 Task: Search for a one-way flight from Midland to Rock Springs on August 5th in business class with Delta, 1 carry-on bag, for 1 adult and 6 children. Then change the destination to Raleigh and class to premium economy.
Action: Mouse moved to (275, 88)
Screenshot: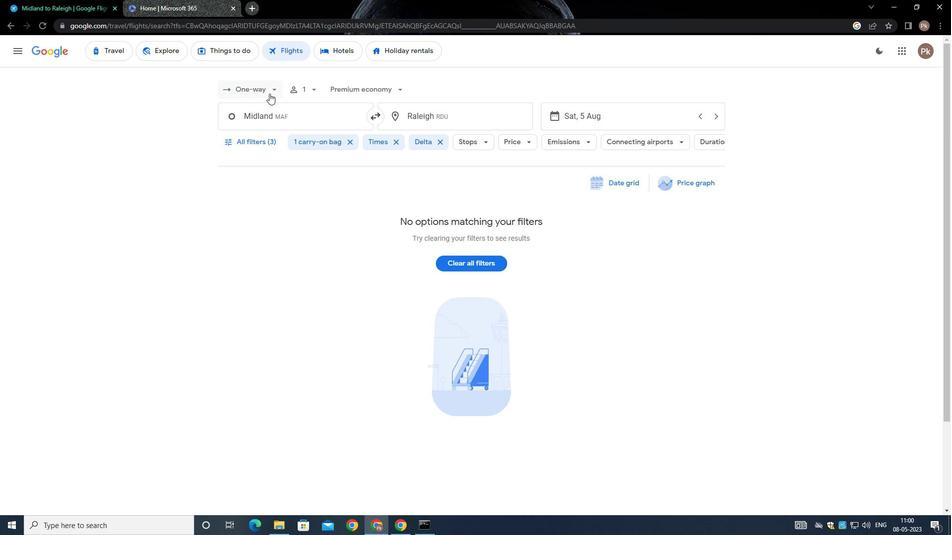 
Action: Mouse pressed left at (275, 88)
Screenshot: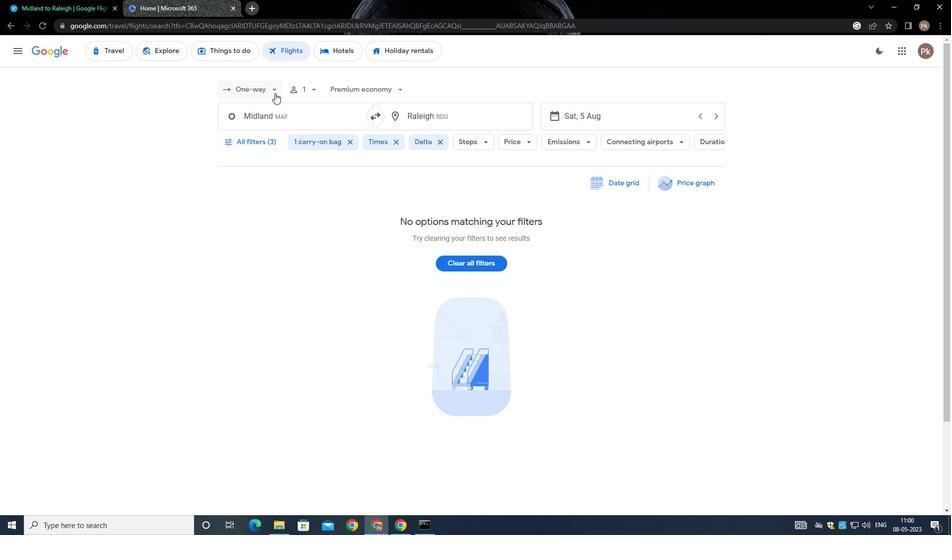 
Action: Mouse moved to (276, 135)
Screenshot: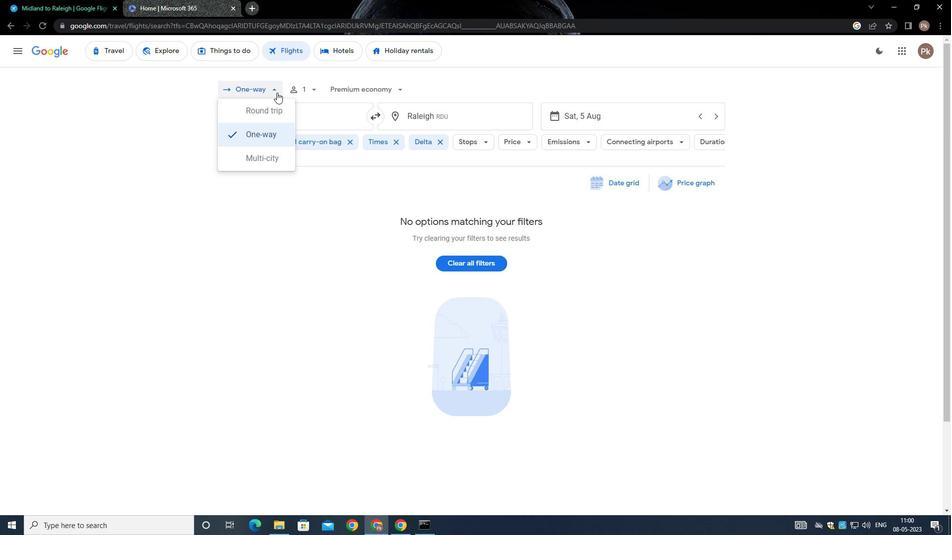 
Action: Mouse pressed left at (276, 135)
Screenshot: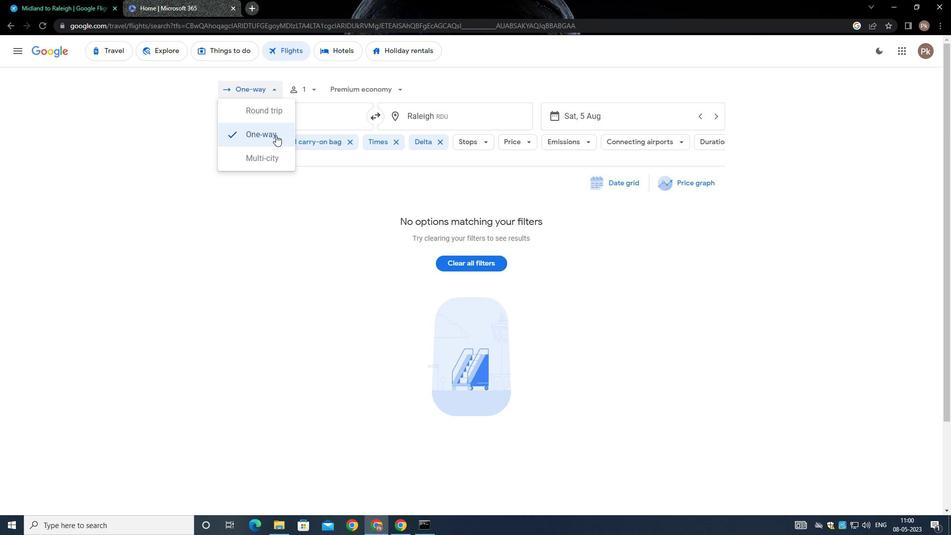 
Action: Mouse moved to (316, 89)
Screenshot: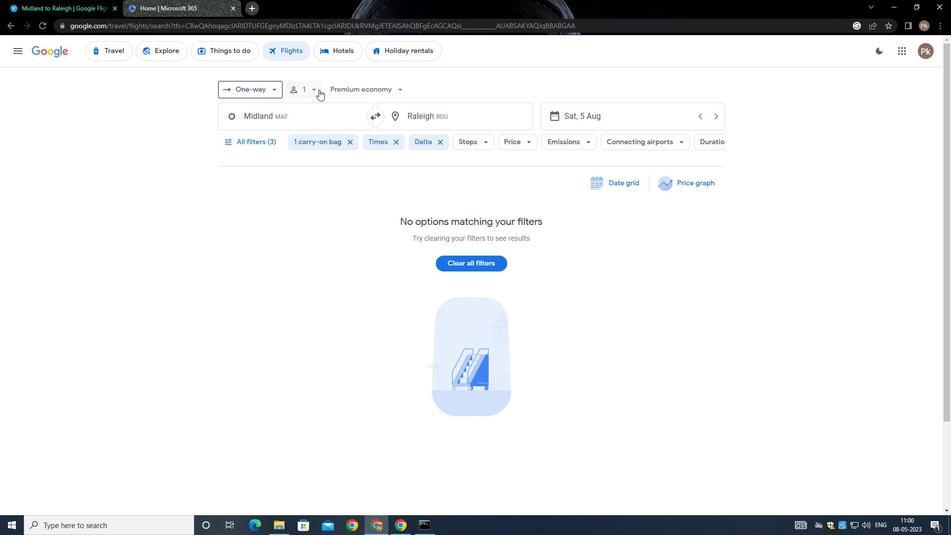 
Action: Mouse pressed left at (316, 89)
Screenshot: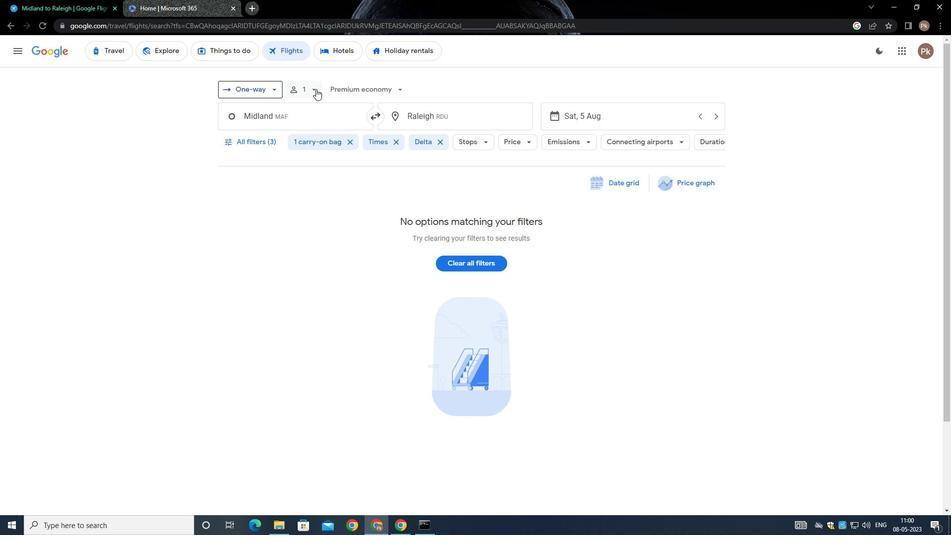 
Action: Mouse moved to (391, 138)
Screenshot: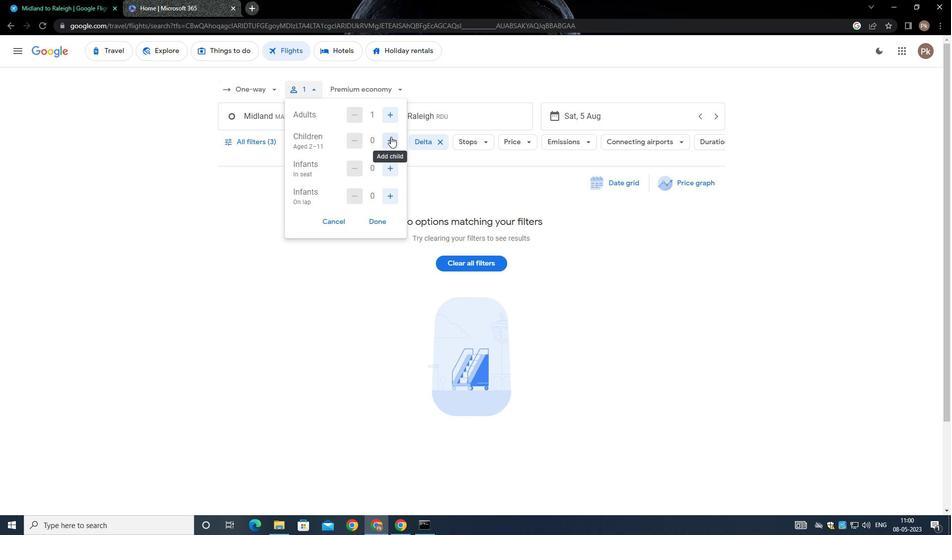 
Action: Mouse pressed left at (391, 138)
Screenshot: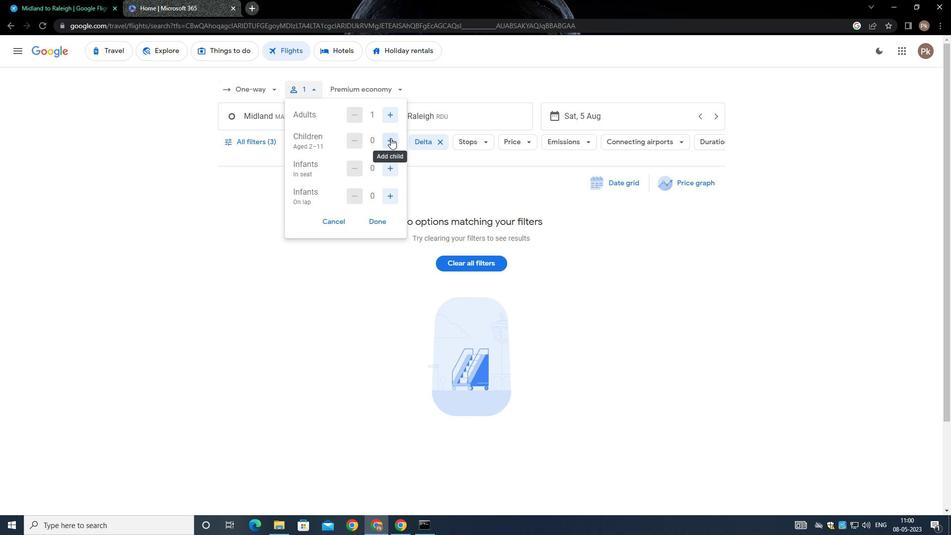 
Action: Mouse moved to (391, 138)
Screenshot: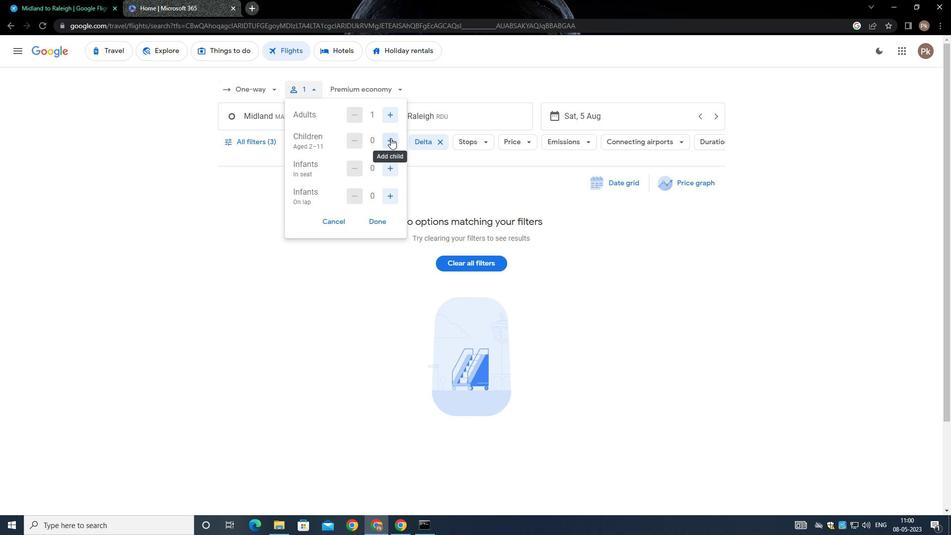 
Action: Mouse pressed left at (391, 138)
Screenshot: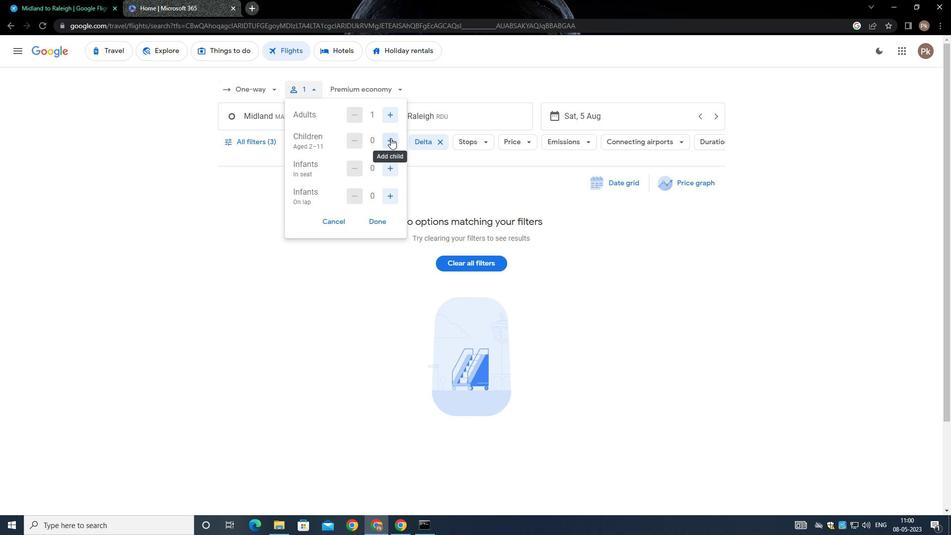 
Action: Mouse moved to (391, 138)
Screenshot: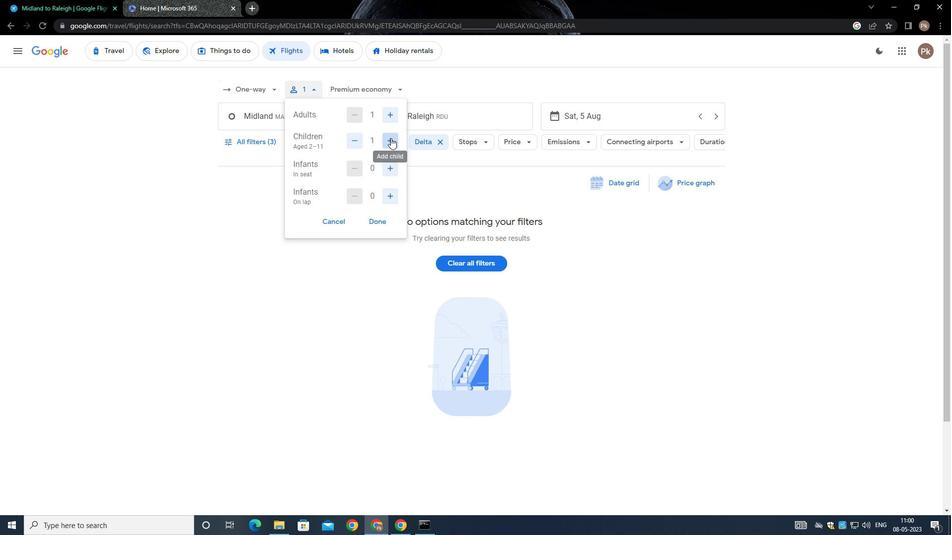 
Action: Mouse pressed left at (391, 138)
Screenshot: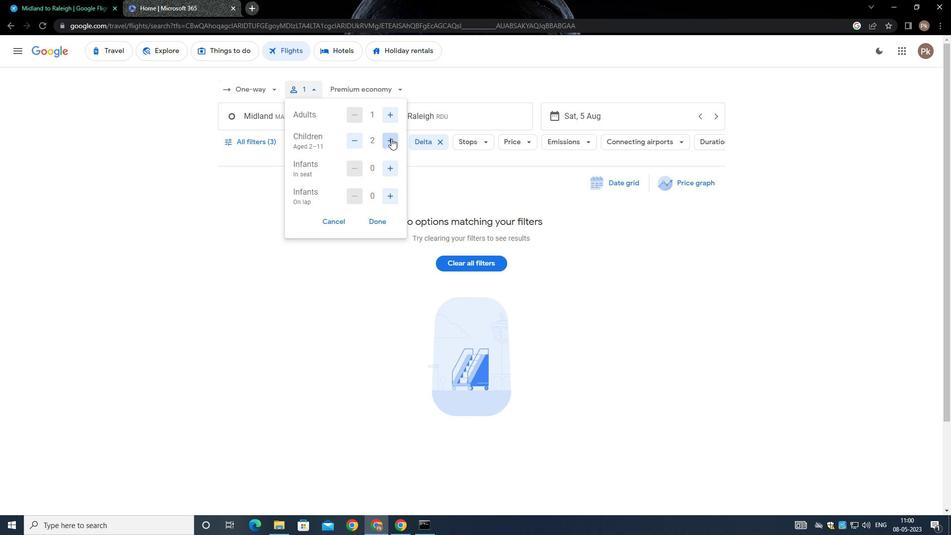 
Action: Mouse moved to (391, 138)
Screenshot: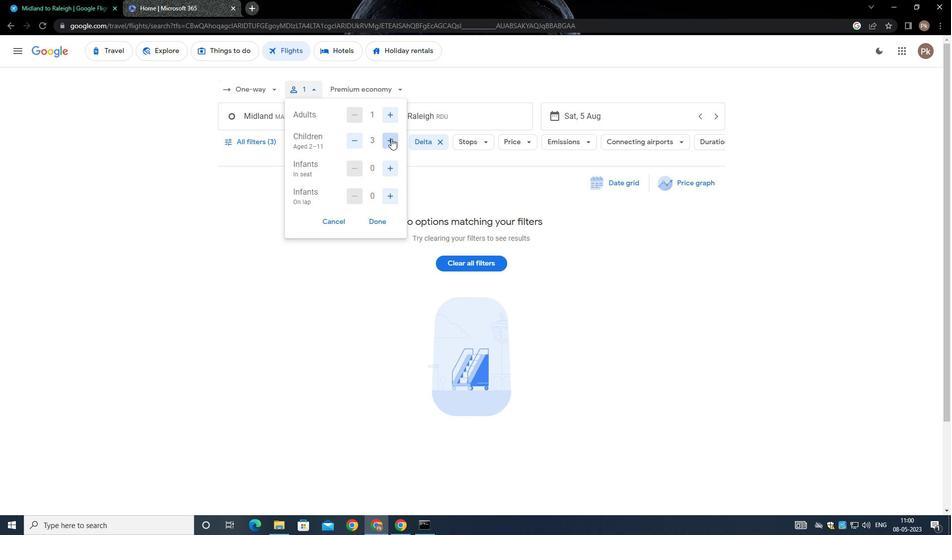 
Action: Mouse pressed left at (391, 138)
Screenshot: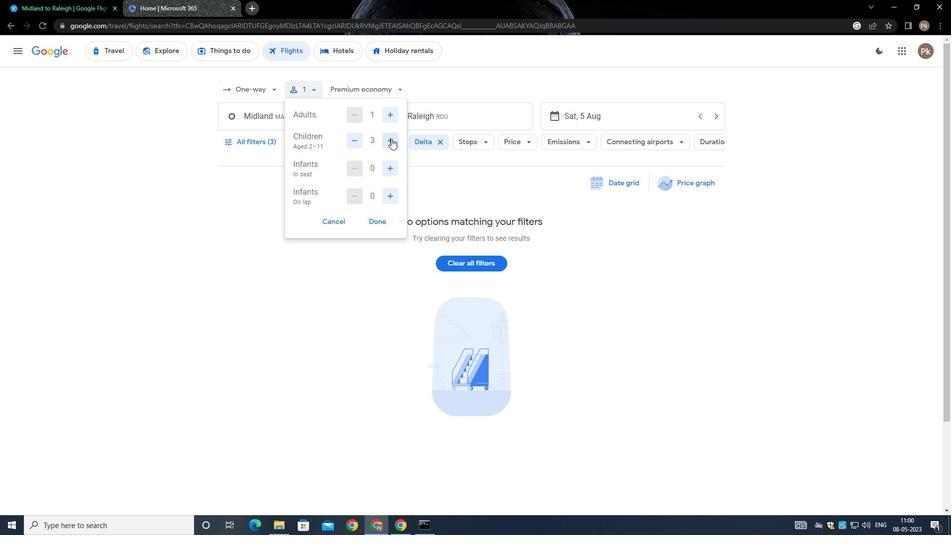 
Action: Mouse pressed left at (391, 138)
Screenshot: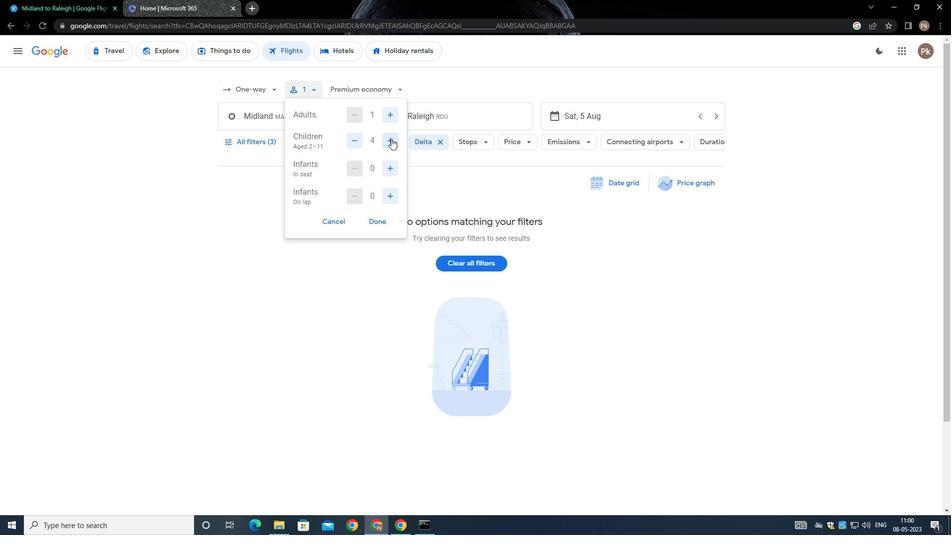 
Action: Mouse pressed left at (391, 138)
Screenshot: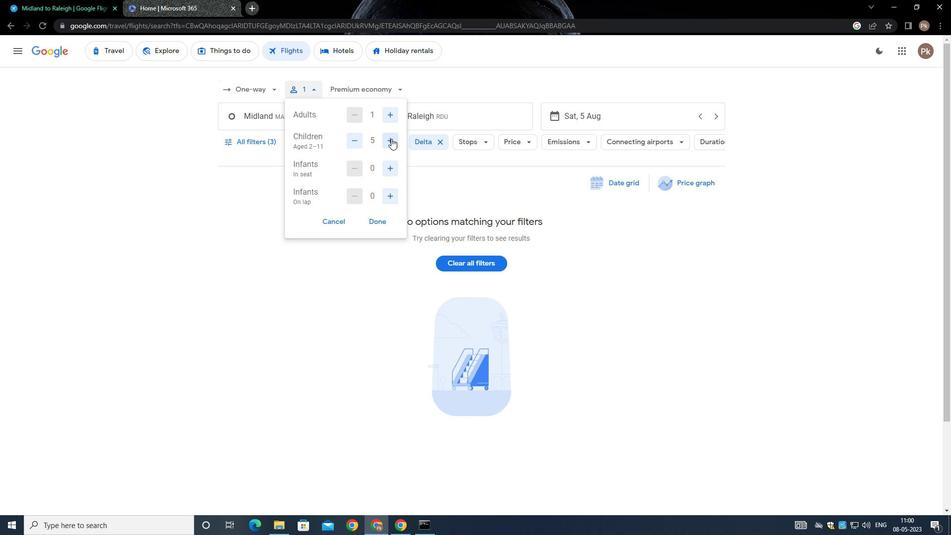 
Action: Mouse moved to (385, 169)
Screenshot: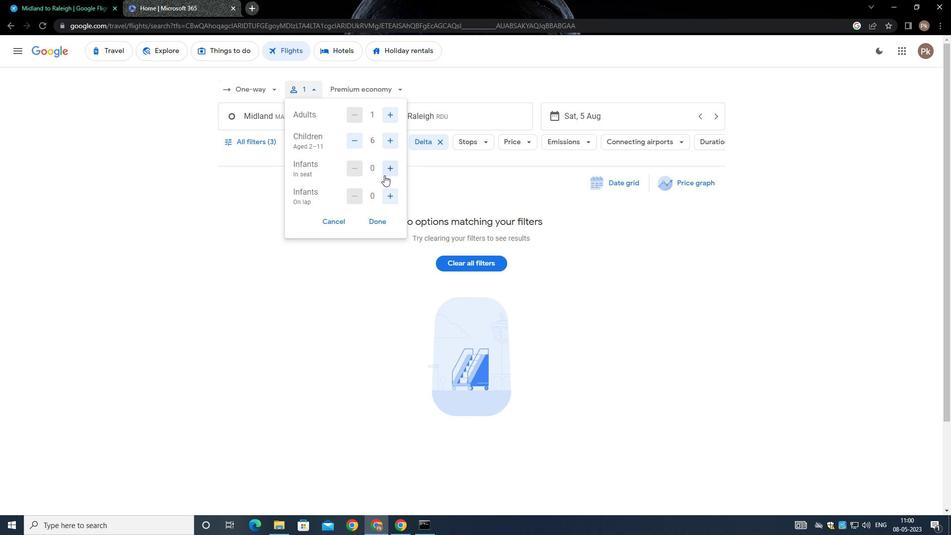 
Action: Mouse pressed left at (385, 169)
Screenshot: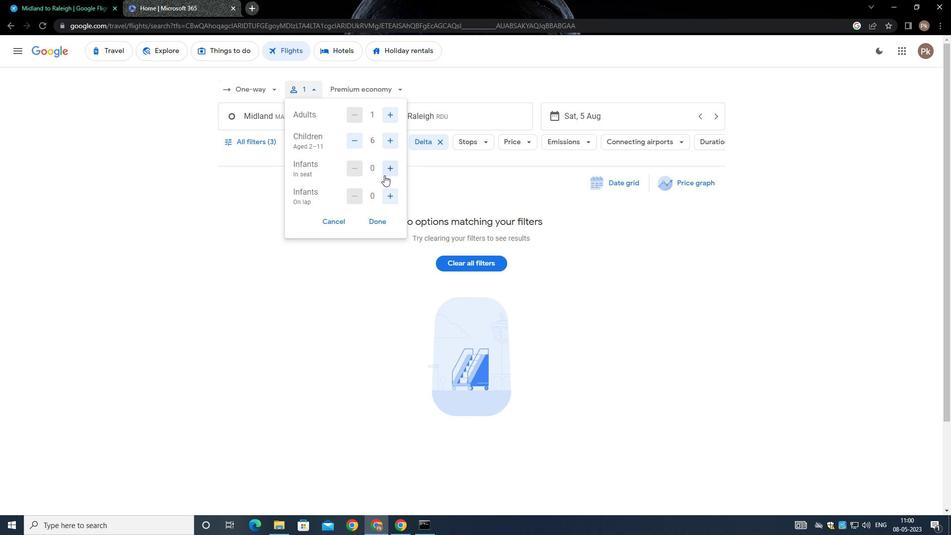 
Action: Mouse moved to (393, 195)
Screenshot: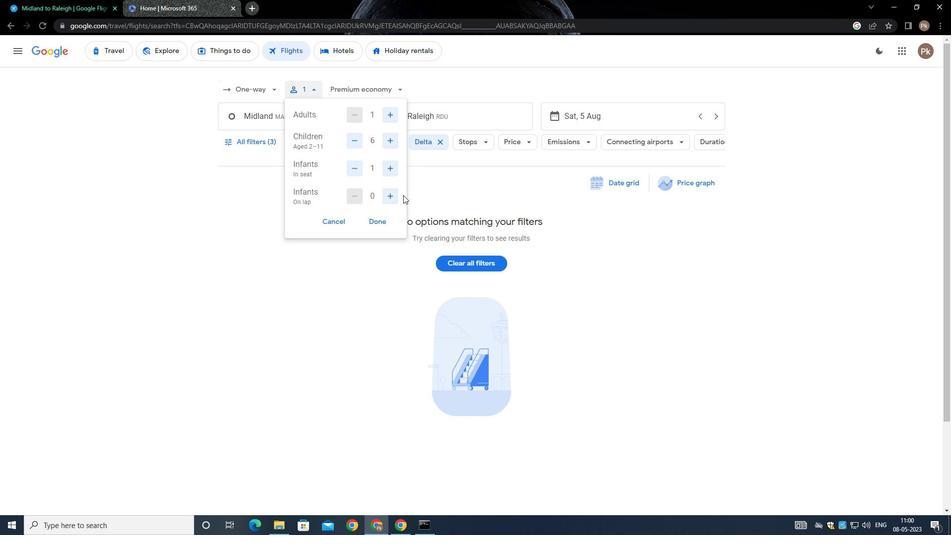 
Action: Mouse pressed left at (393, 195)
Screenshot: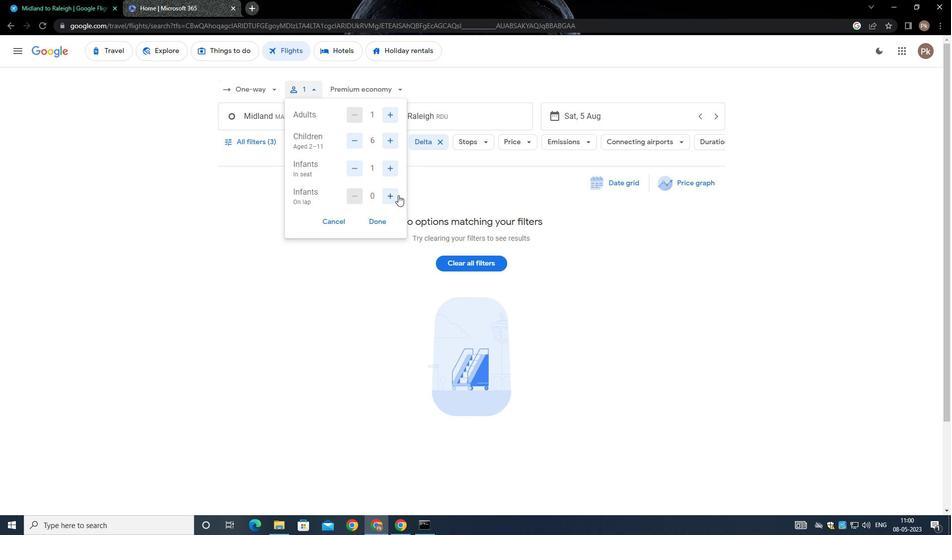 
Action: Mouse moved to (378, 217)
Screenshot: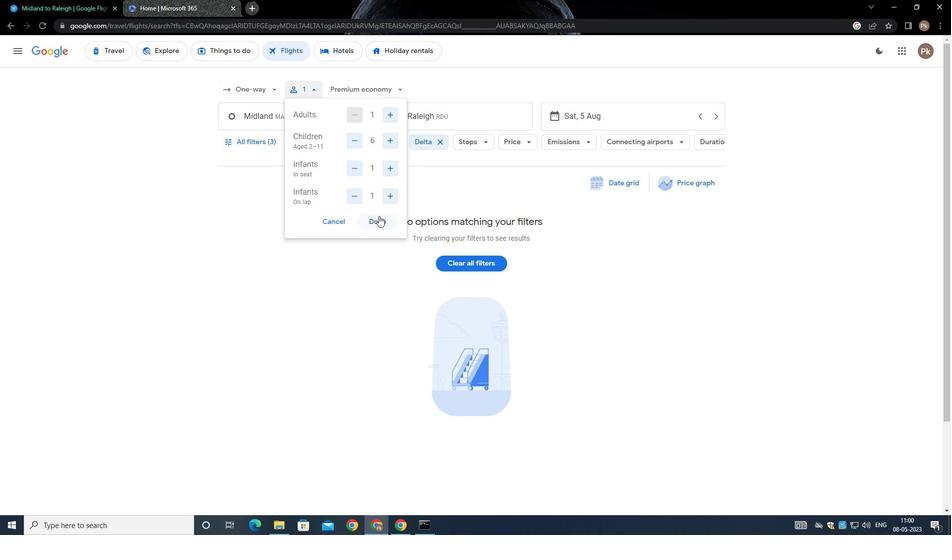 
Action: Mouse pressed left at (378, 217)
Screenshot: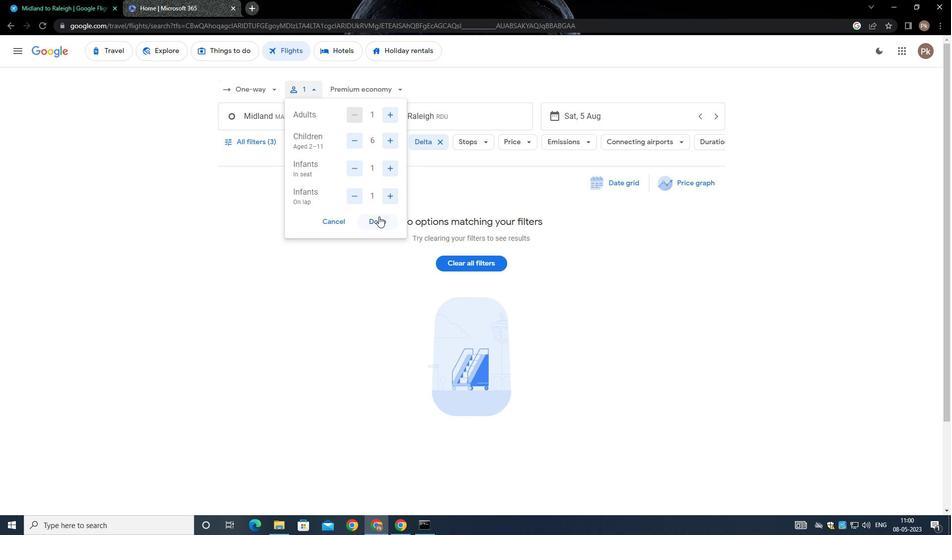 
Action: Mouse moved to (356, 90)
Screenshot: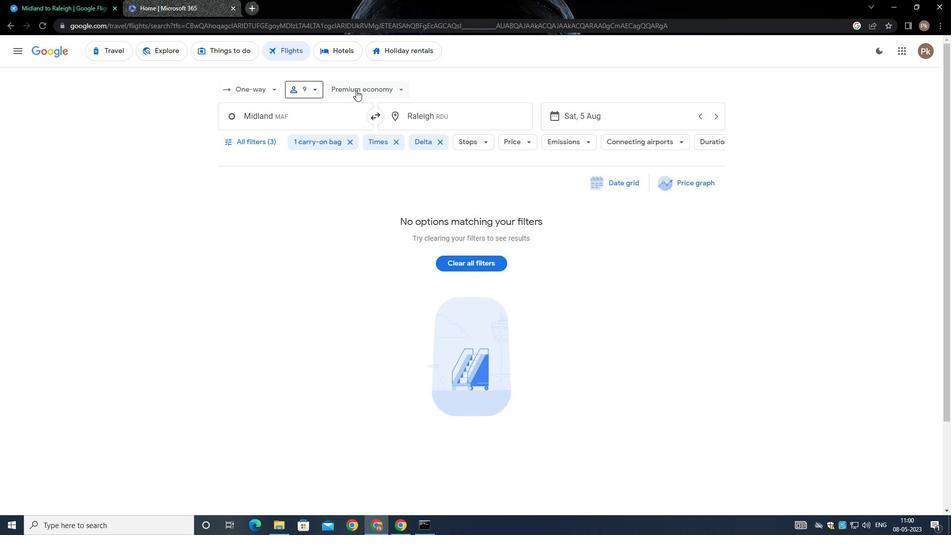 
Action: Mouse pressed left at (356, 90)
Screenshot: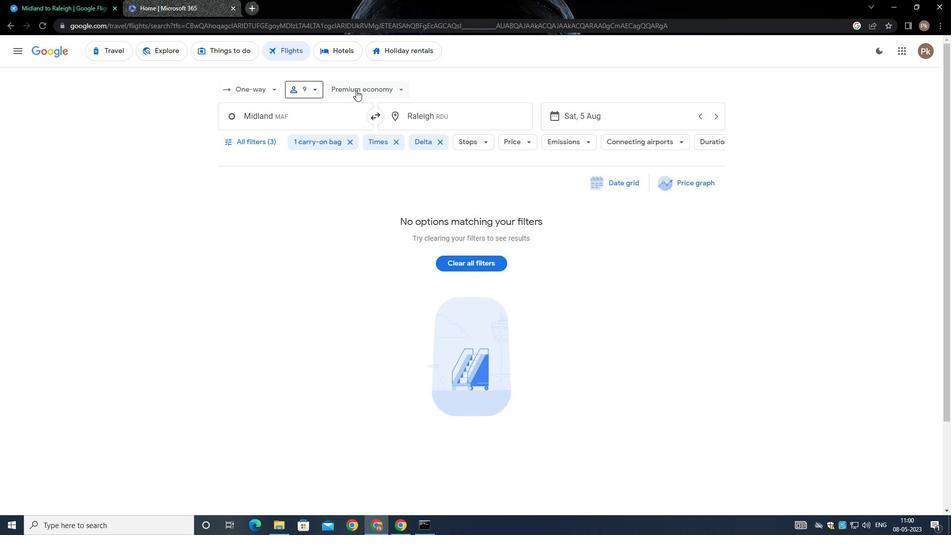 
Action: Mouse moved to (373, 153)
Screenshot: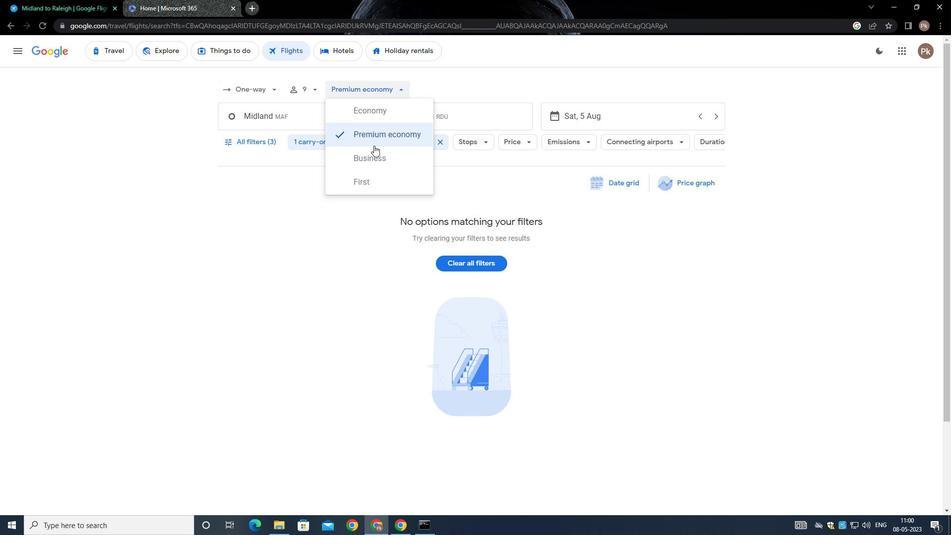 
Action: Mouse pressed left at (373, 153)
Screenshot: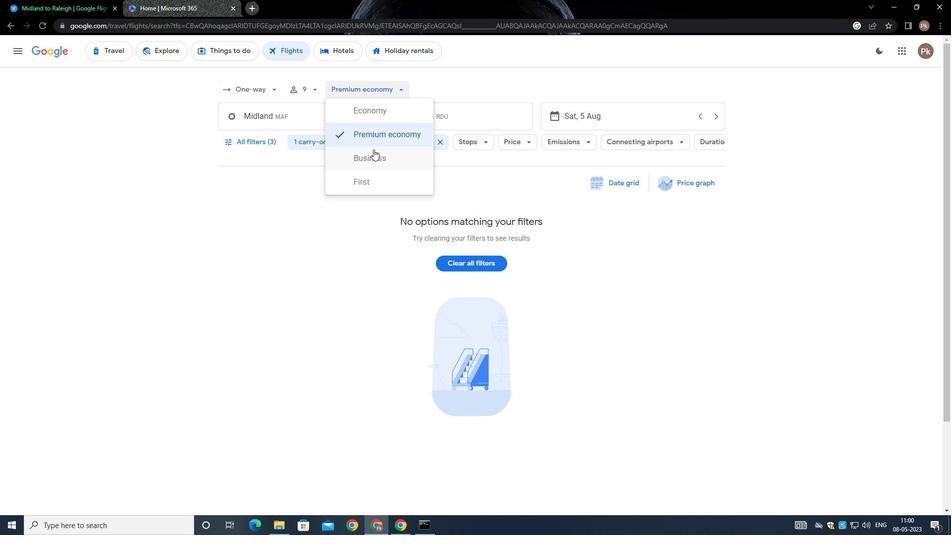 
Action: Mouse moved to (279, 115)
Screenshot: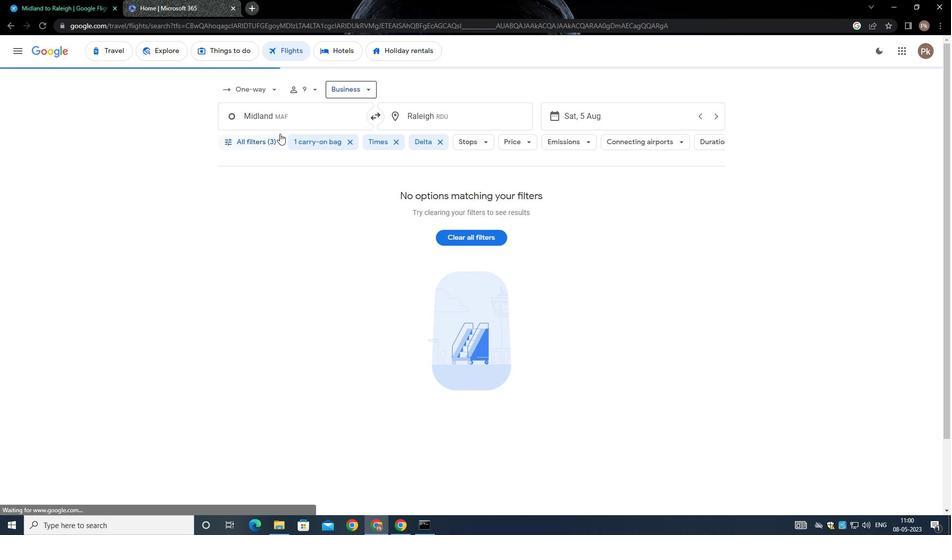 
Action: Mouse pressed left at (279, 115)
Screenshot: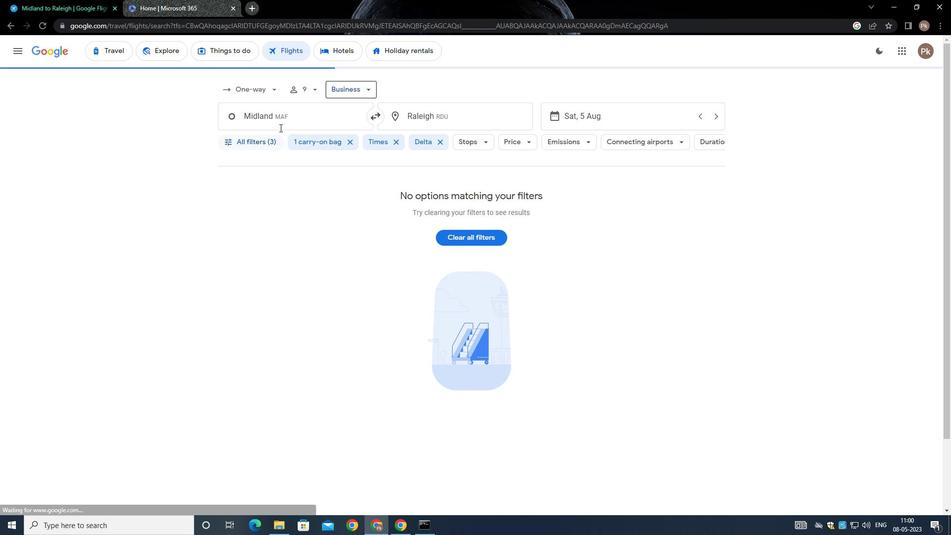 
Action: Mouse moved to (335, 170)
Screenshot: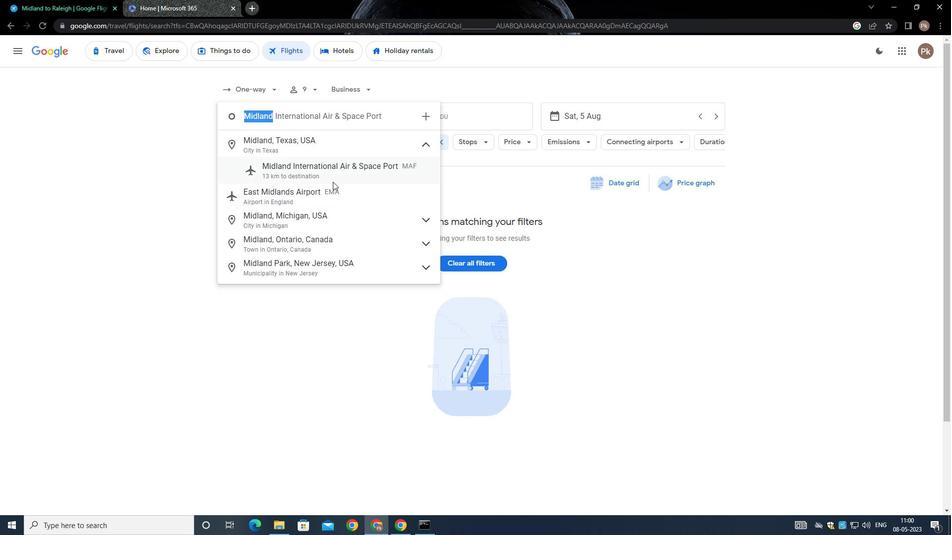 
Action: Mouse pressed left at (335, 170)
Screenshot: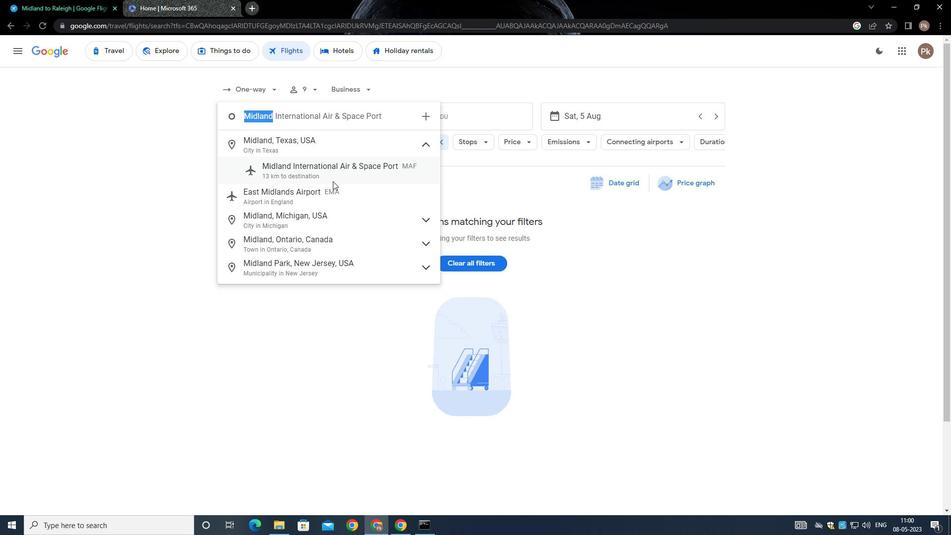 
Action: Mouse moved to (450, 121)
Screenshot: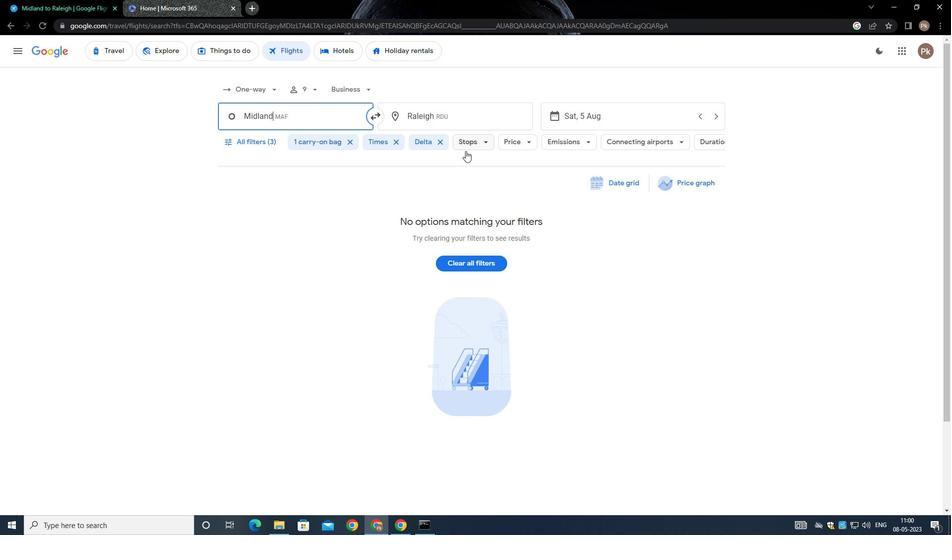 
Action: Mouse pressed left at (450, 121)
Screenshot: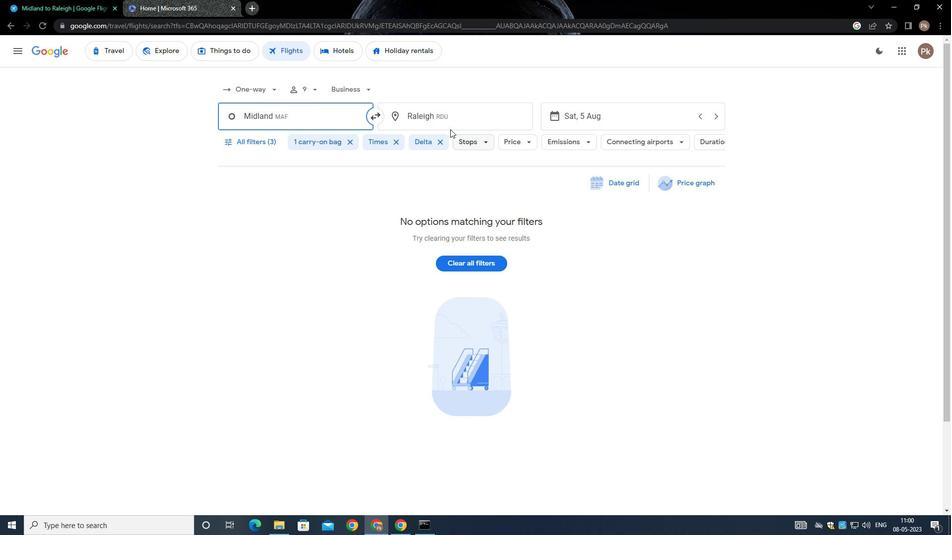 
Action: Key pressed <Key.backspace><Key.shift>SOUTHWEST
Screenshot: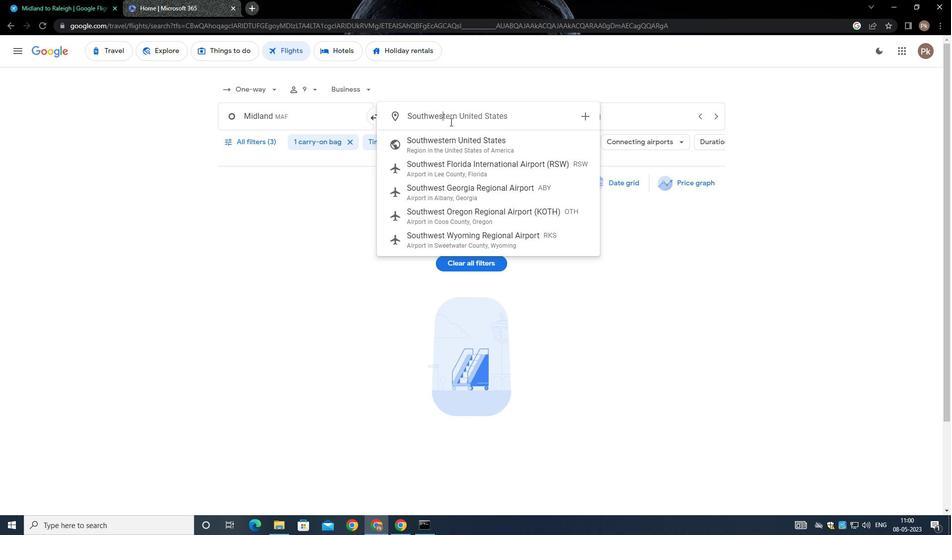 
Action: Mouse moved to (456, 236)
Screenshot: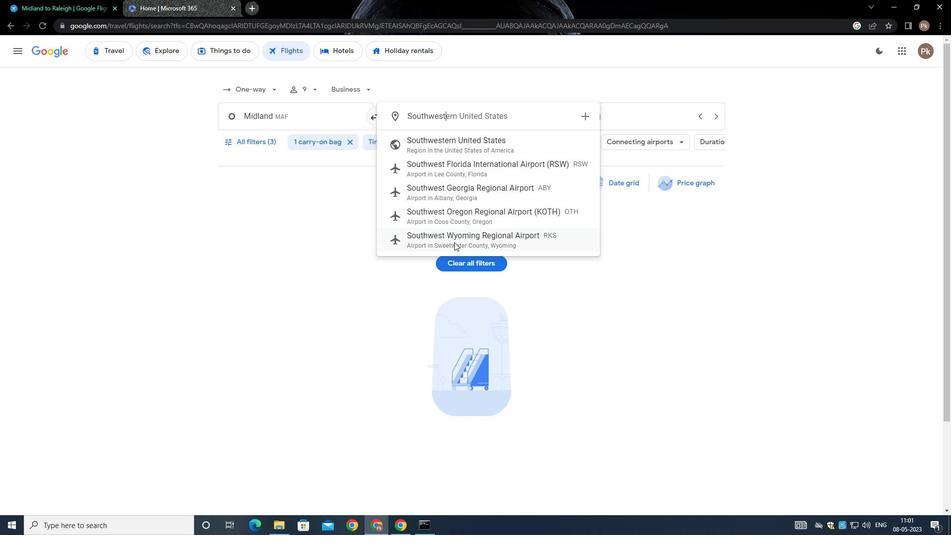 
Action: Mouse pressed left at (456, 236)
Screenshot: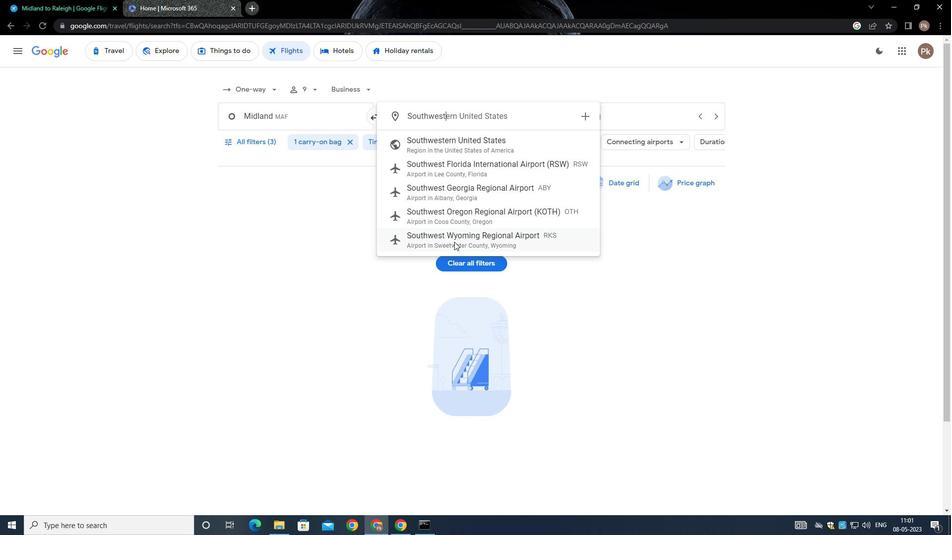 
Action: Mouse moved to (573, 127)
Screenshot: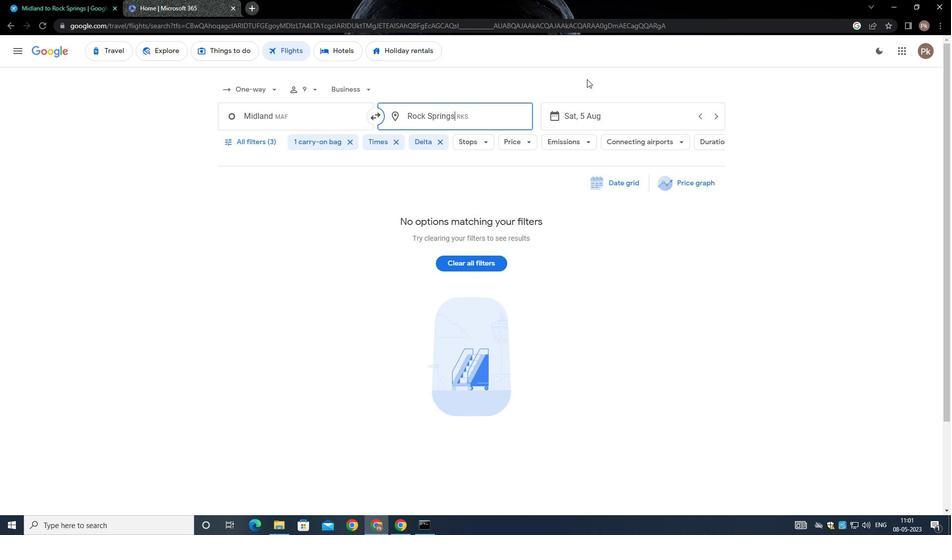 
Action: Mouse pressed left at (573, 127)
Screenshot: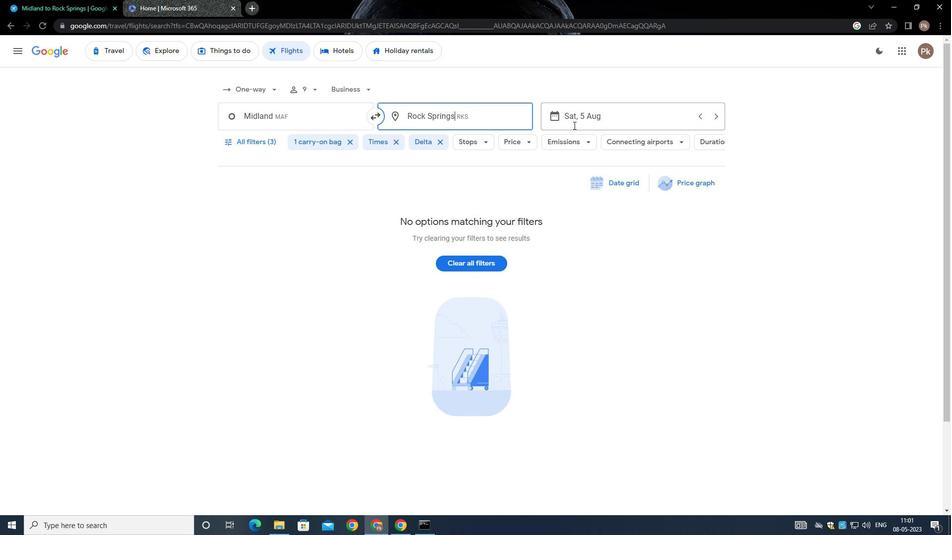 
Action: Mouse moved to (525, 191)
Screenshot: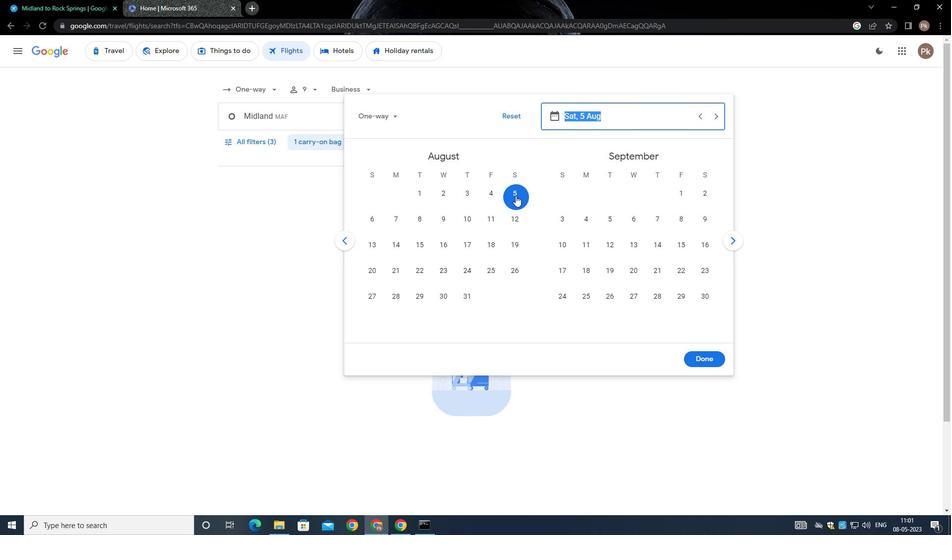 
Action: Mouse pressed left at (525, 191)
Screenshot: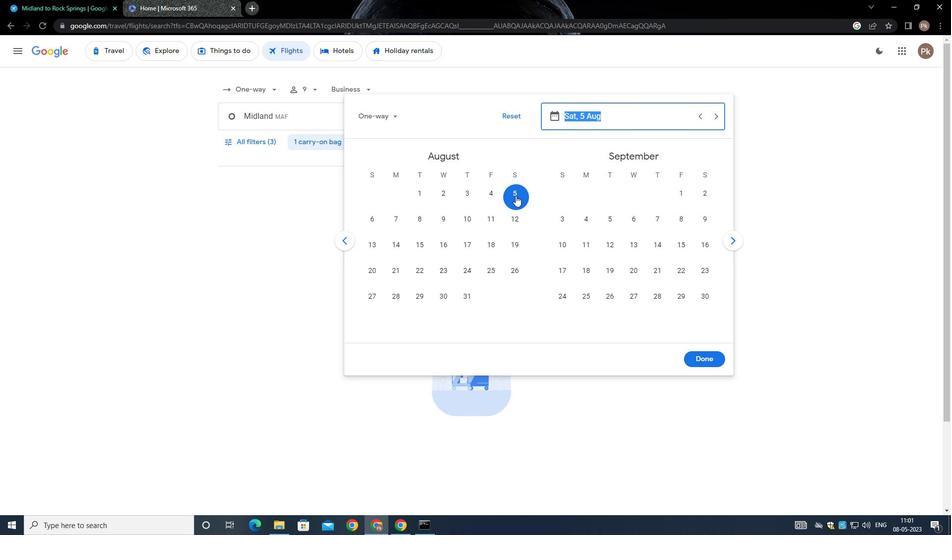 
Action: Mouse moved to (704, 360)
Screenshot: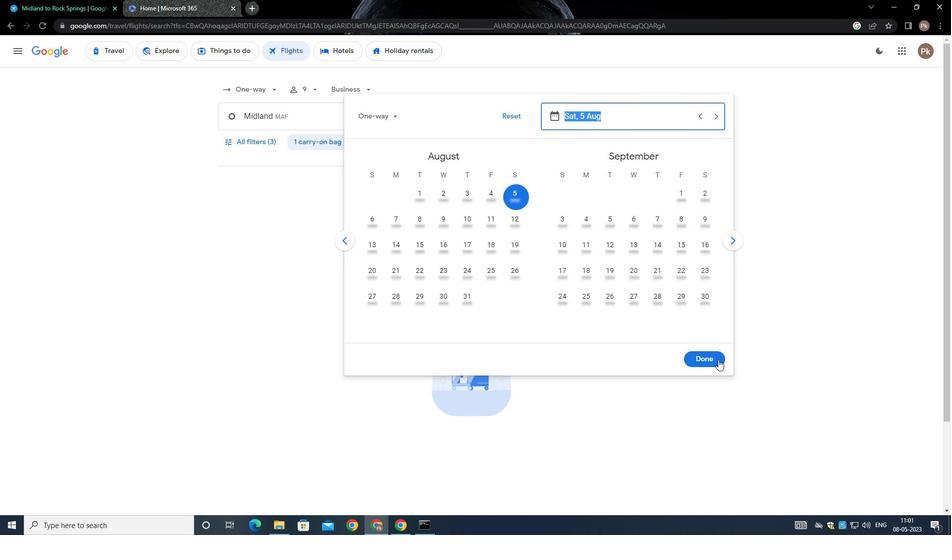 
Action: Mouse pressed left at (704, 360)
Screenshot: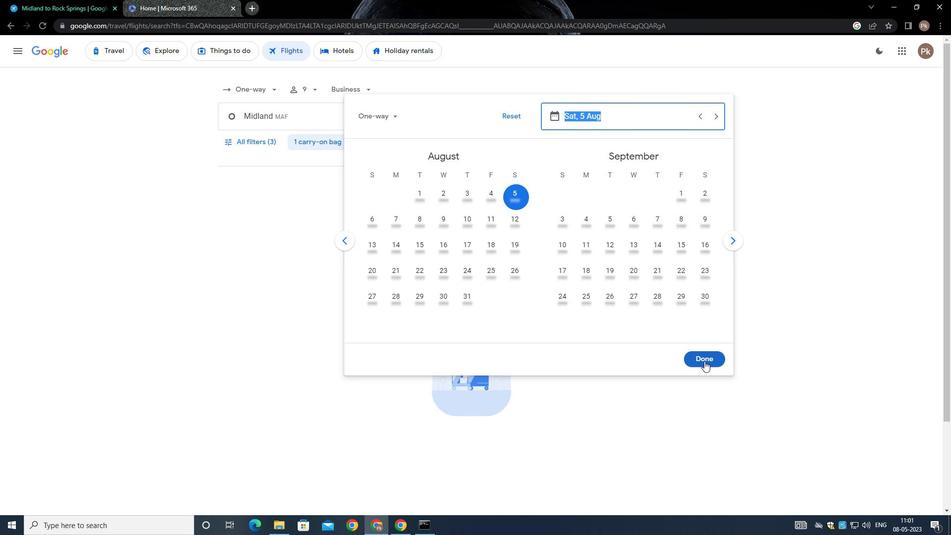 
Action: Mouse moved to (258, 141)
Screenshot: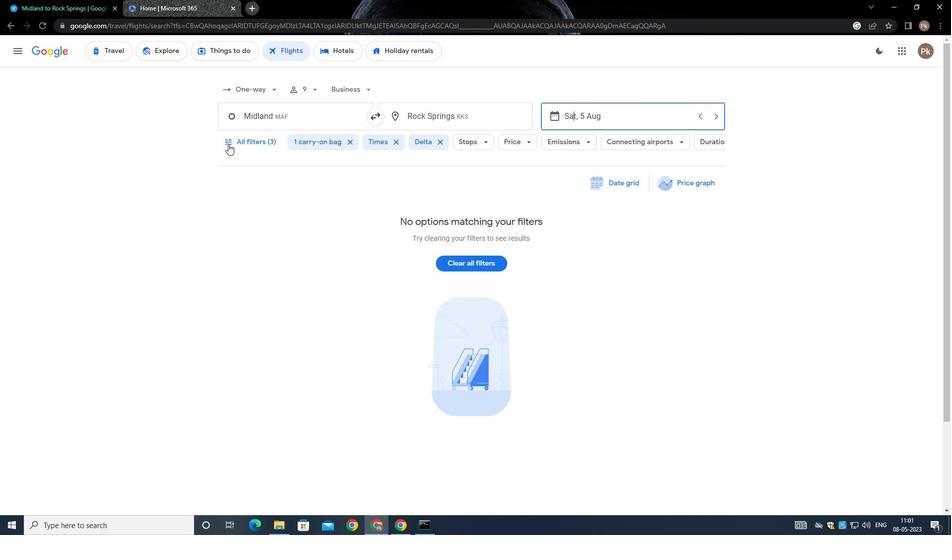 
Action: Mouse pressed left at (258, 141)
Screenshot: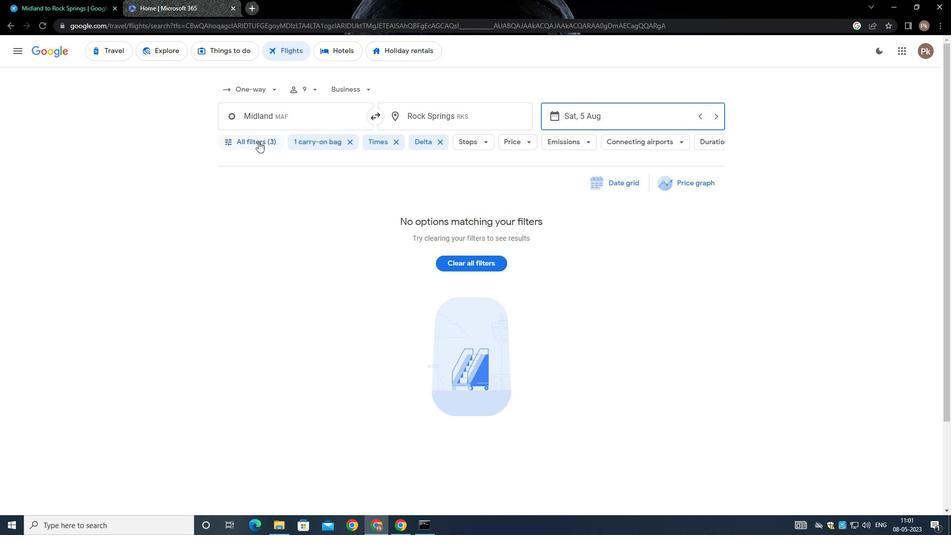 
Action: Mouse moved to (313, 235)
Screenshot: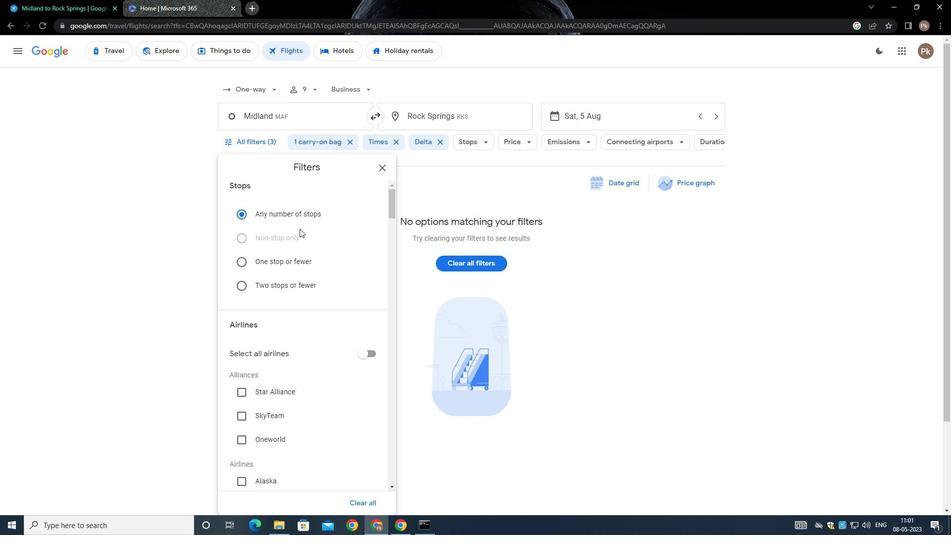 
Action: Mouse scrolled (313, 235) with delta (0, 0)
Screenshot: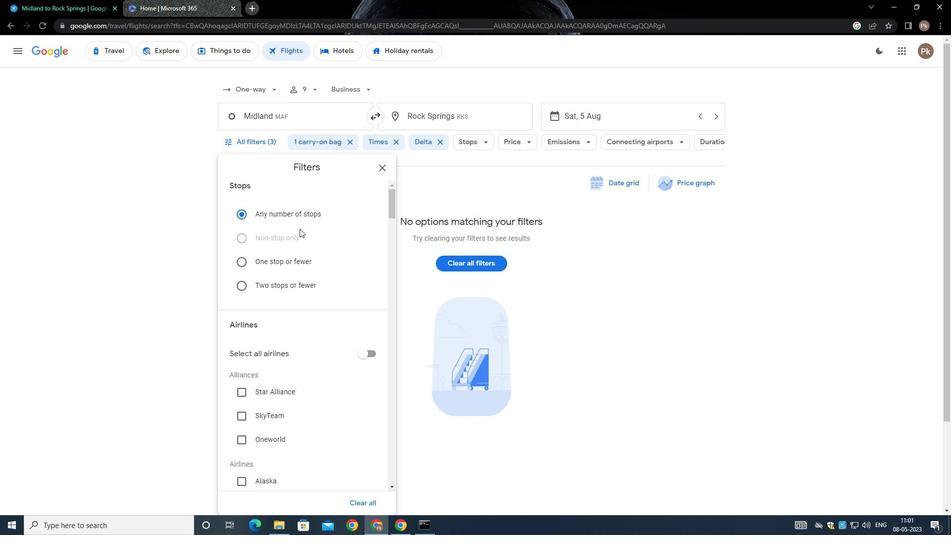 
Action: Mouse moved to (313, 237)
Screenshot: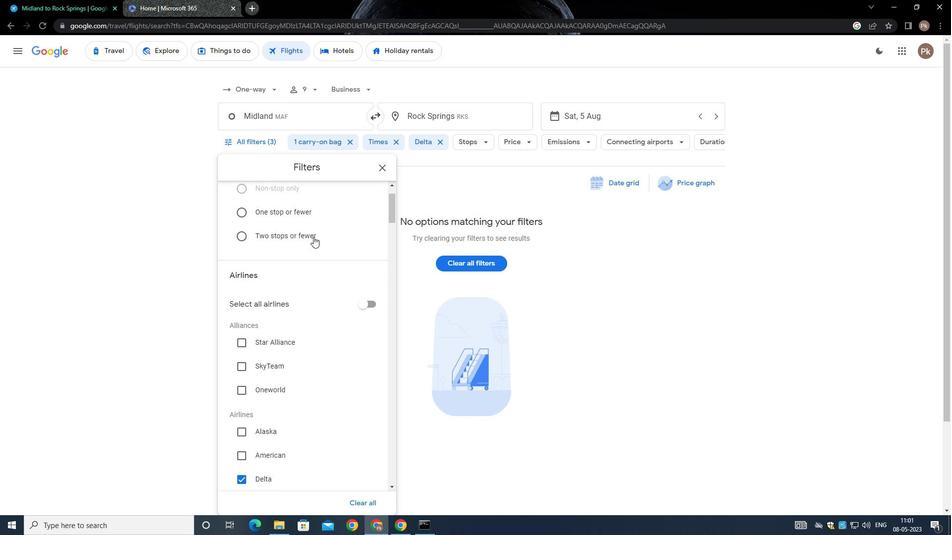 
Action: Mouse scrolled (313, 237) with delta (0, 0)
Screenshot: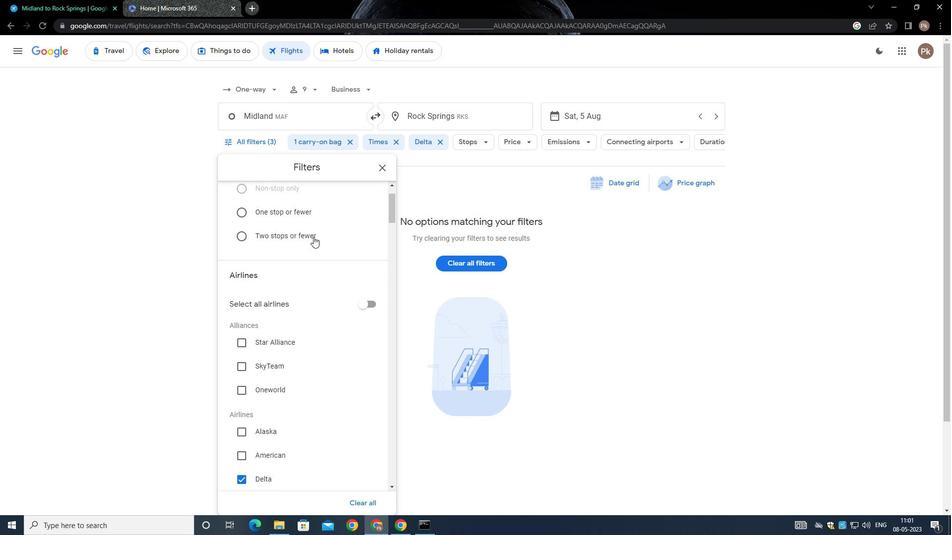 
Action: Mouse moved to (313, 238)
Screenshot: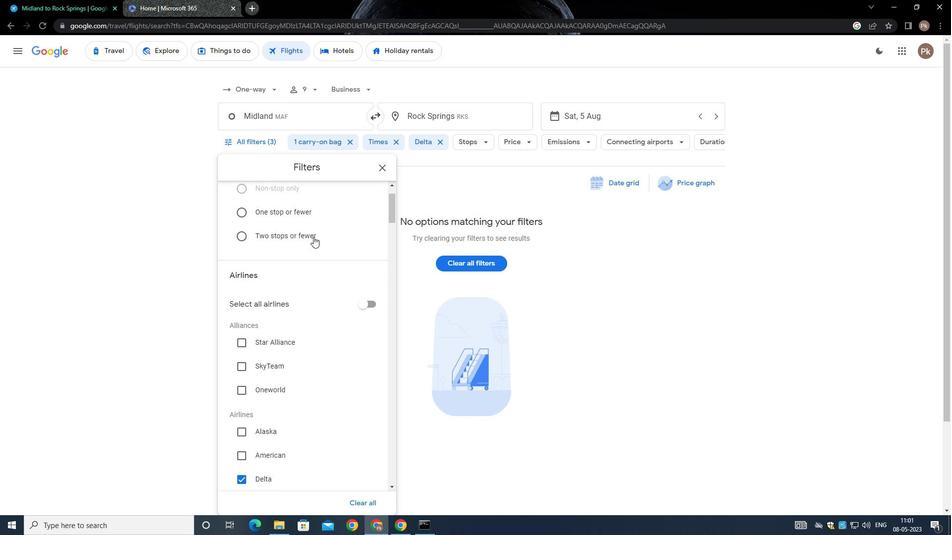 
Action: Mouse scrolled (313, 238) with delta (0, 0)
Screenshot: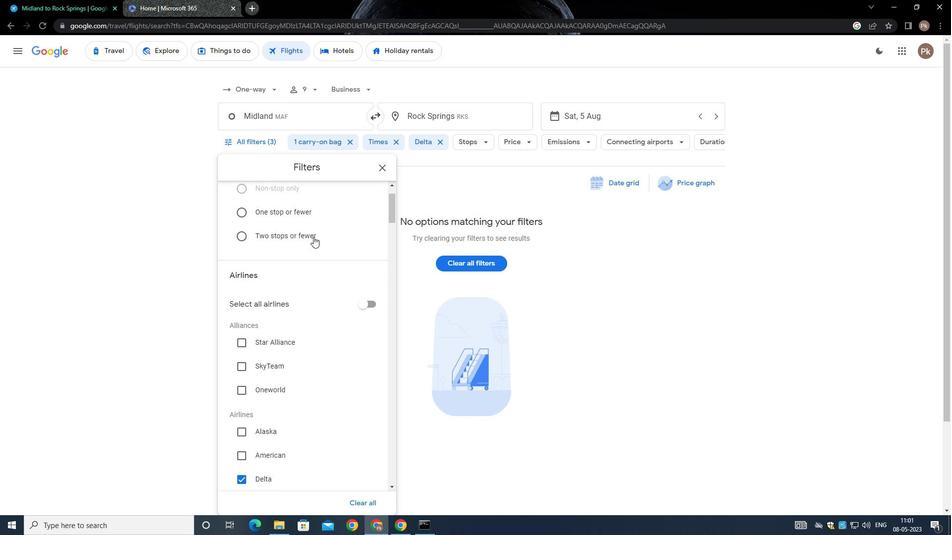 
Action: Mouse scrolled (313, 238) with delta (0, 0)
Screenshot: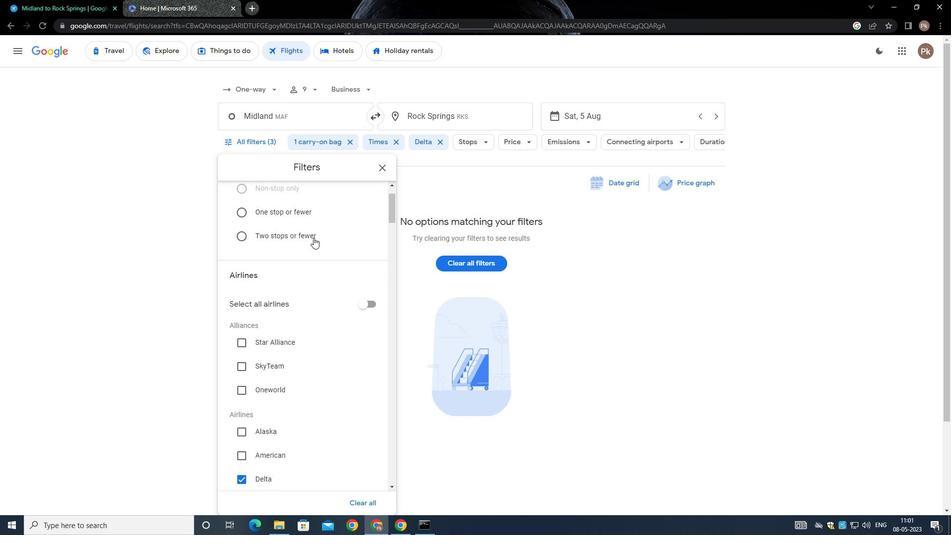 
Action: Mouse scrolled (313, 238) with delta (0, 0)
Screenshot: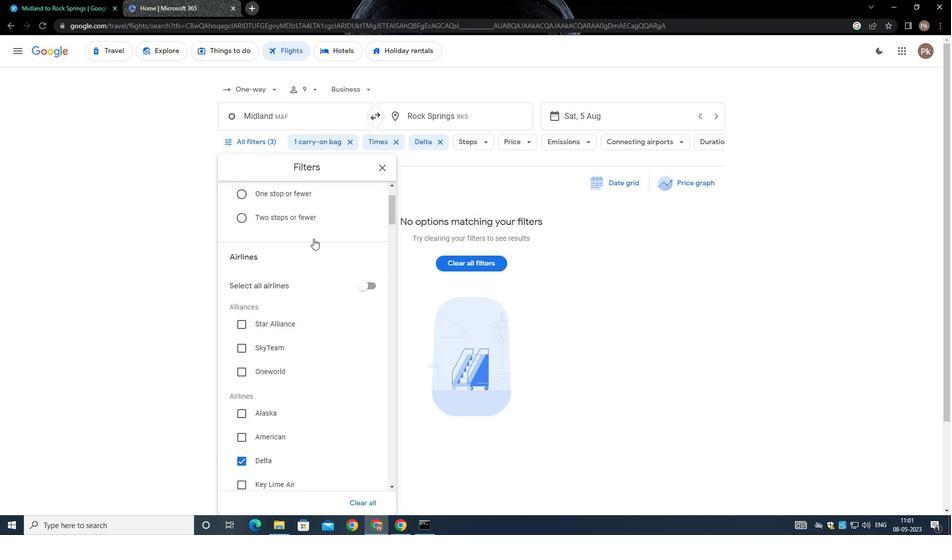 
Action: Mouse moved to (323, 352)
Screenshot: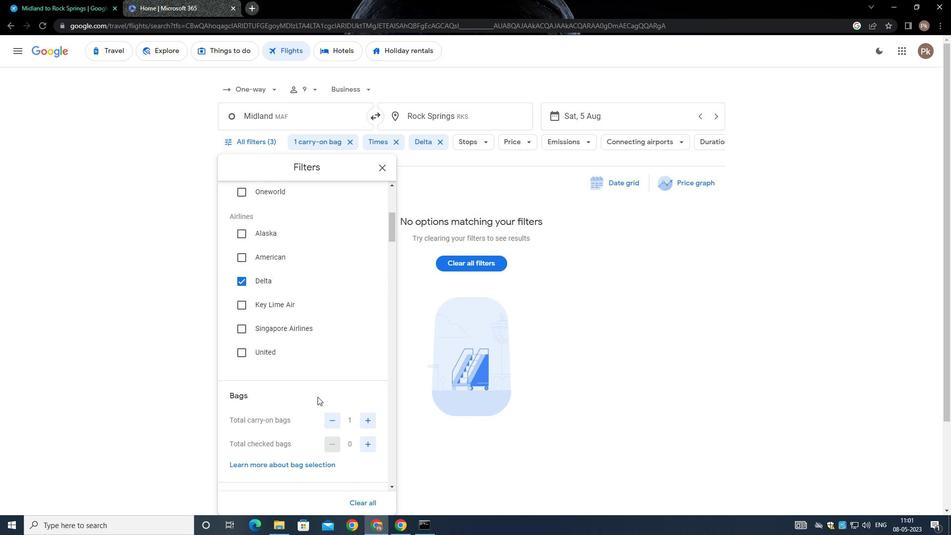 
Action: Mouse scrolled (323, 351) with delta (0, 0)
Screenshot: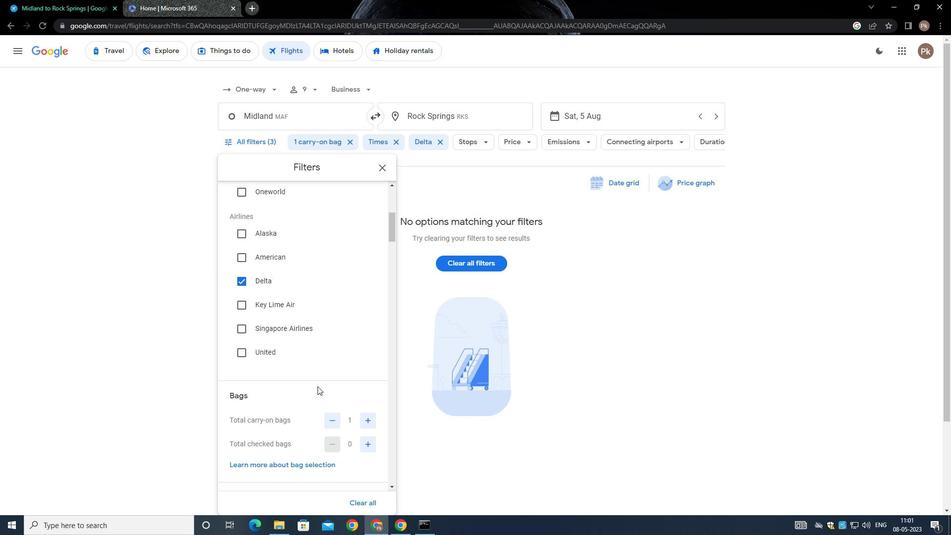 
Action: Mouse scrolled (323, 351) with delta (0, 0)
Screenshot: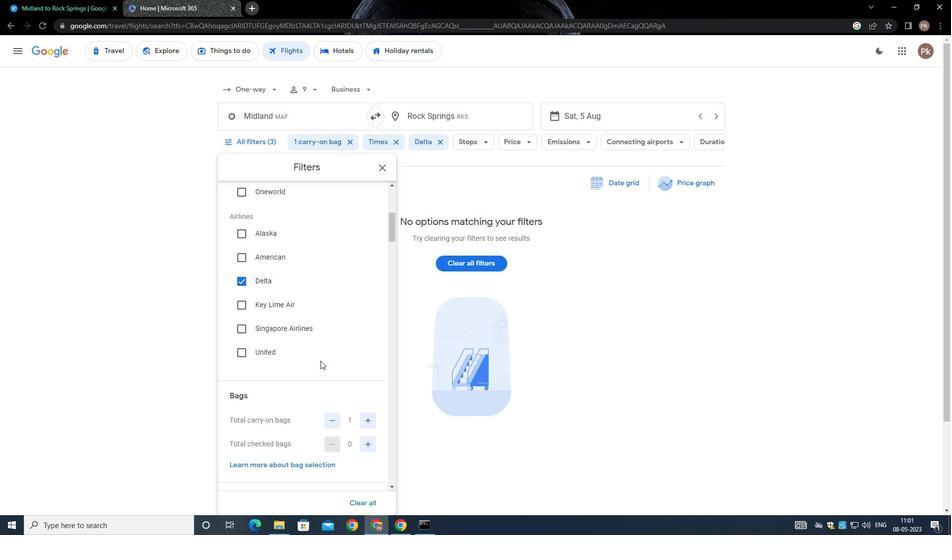 
Action: Mouse scrolled (323, 352) with delta (0, 0)
Screenshot: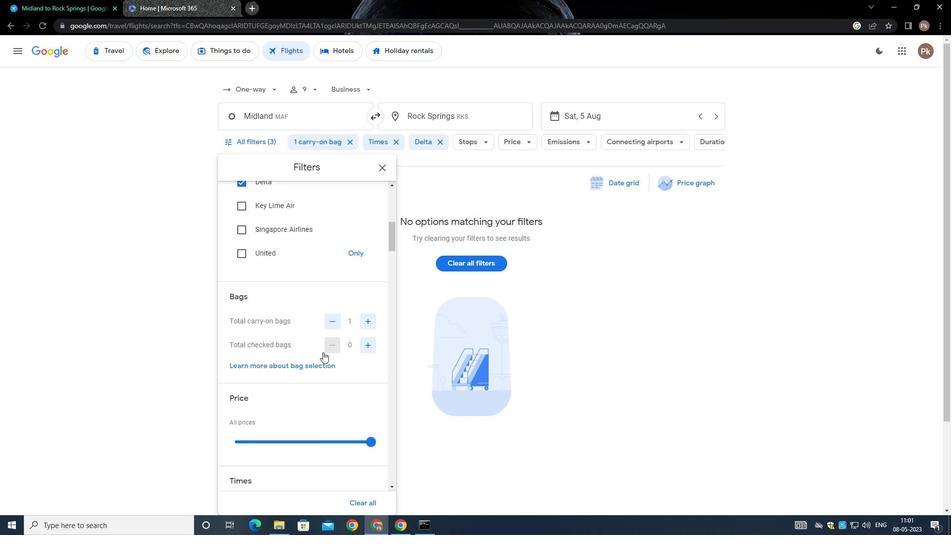 
Action: Mouse scrolled (323, 352) with delta (0, 0)
Screenshot: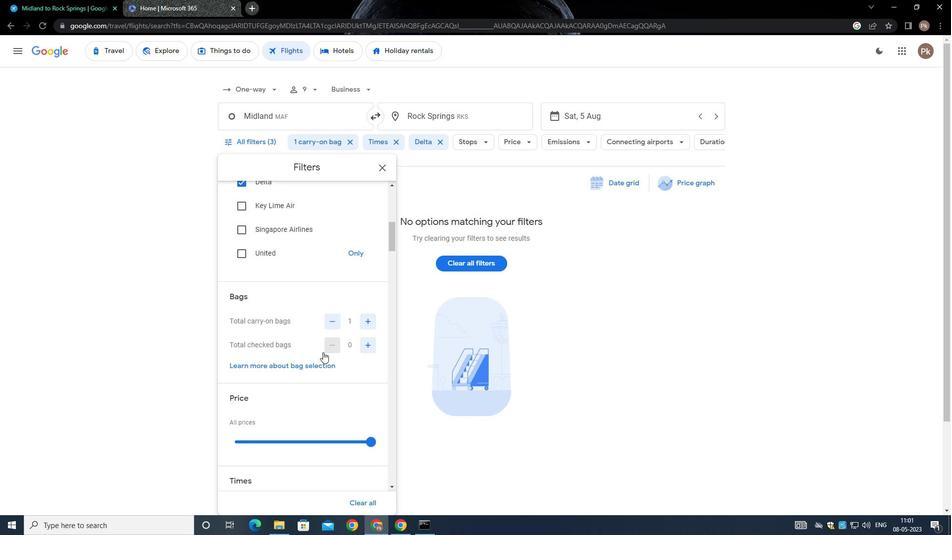 
Action: Mouse scrolled (323, 352) with delta (0, 0)
Screenshot: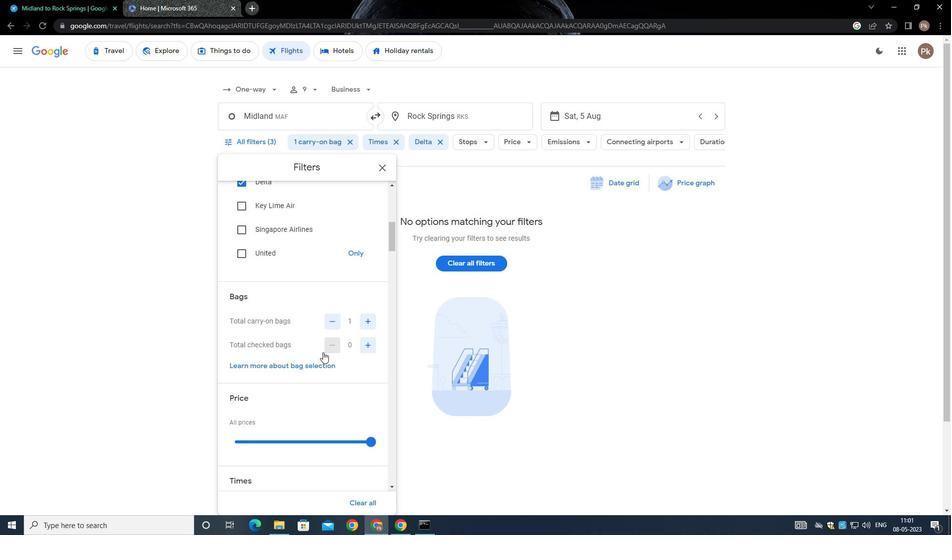 
Action: Mouse scrolled (323, 352) with delta (0, 0)
Screenshot: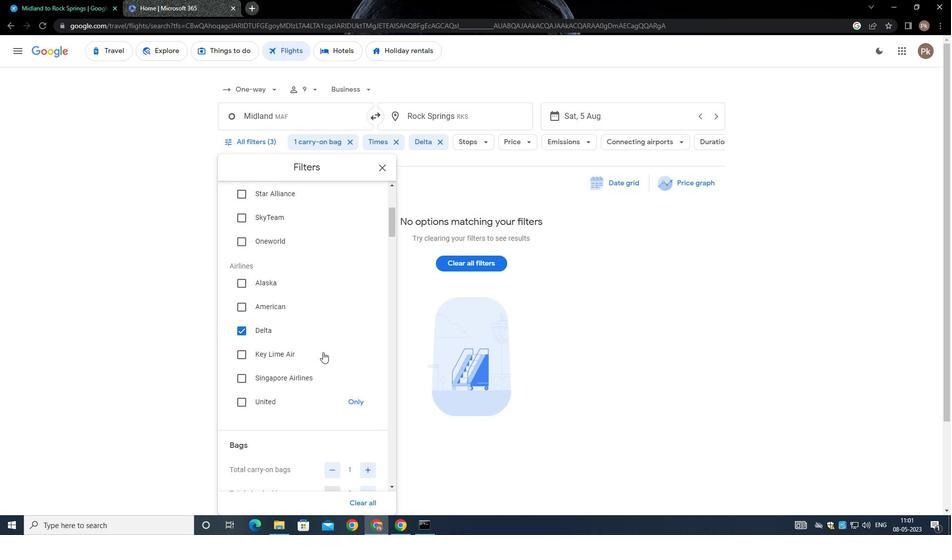 
Action: Mouse scrolled (323, 352) with delta (0, 0)
Screenshot: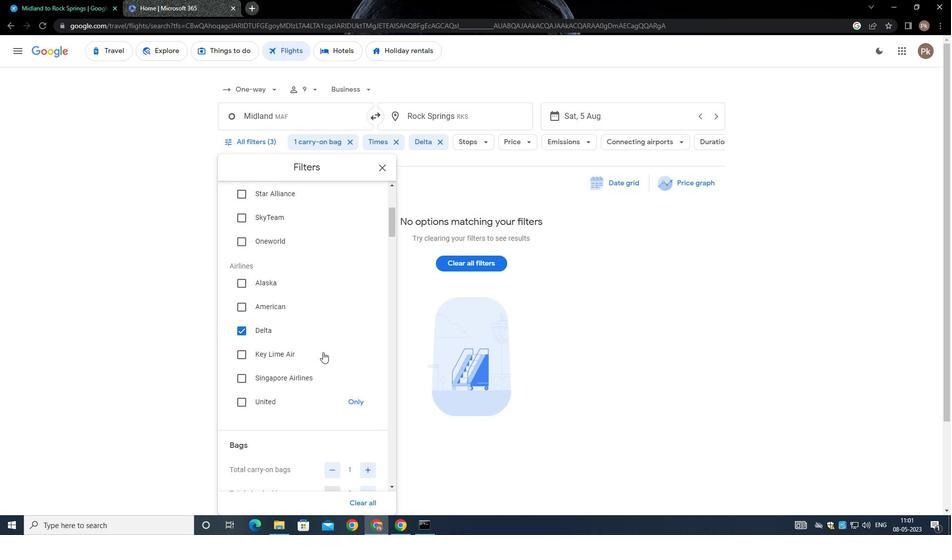 
Action: Mouse scrolled (323, 352) with delta (0, 0)
Screenshot: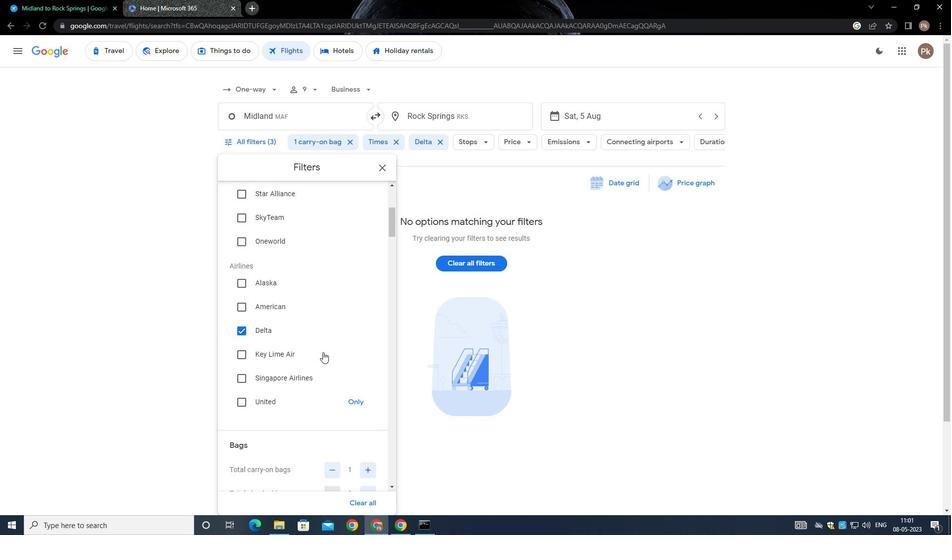 
Action: Mouse moved to (323, 352)
Screenshot: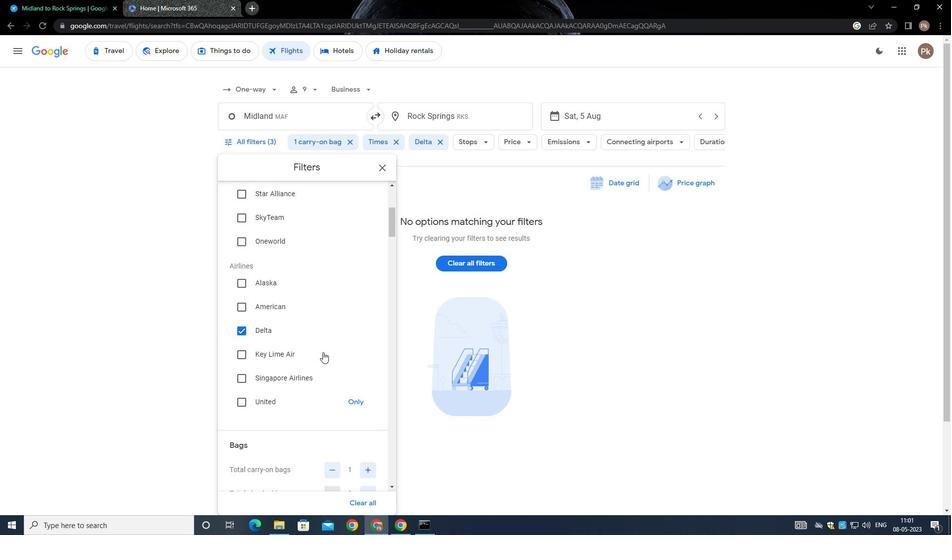 
Action: Mouse scrolled (323, 352) with delta (0, 0)
Screenshot: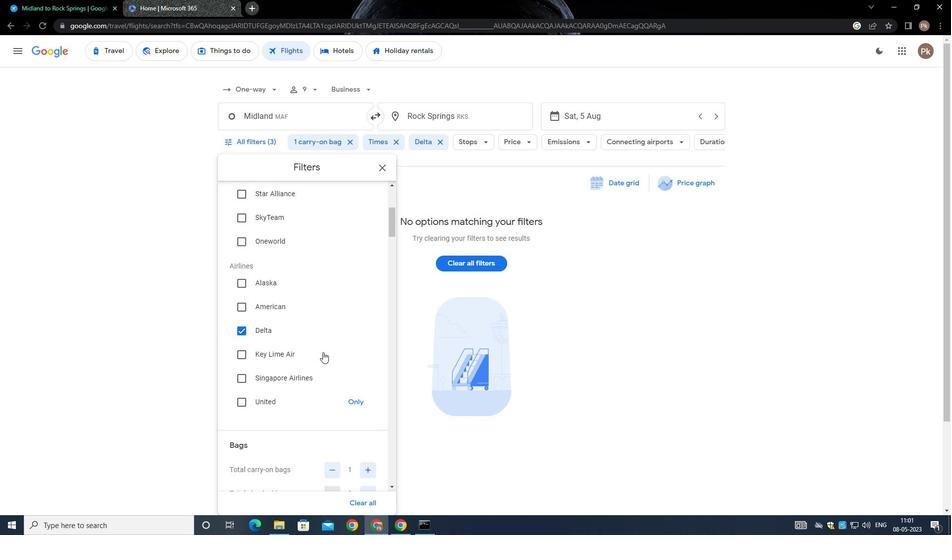 
Action: Mouse moved to (323, 351)
Screenshot: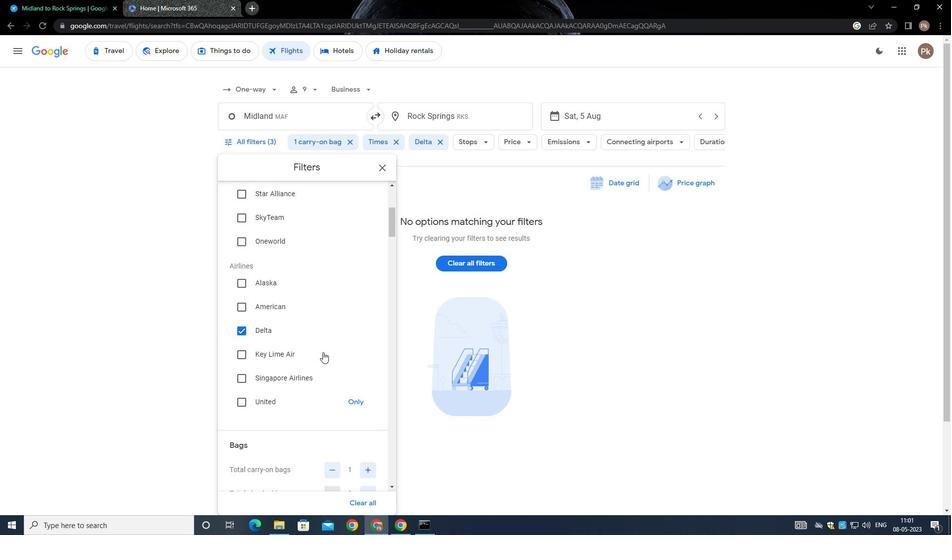 
Action: Mouse scrolled (323, 351) with delta (0, 0)
Screenshot: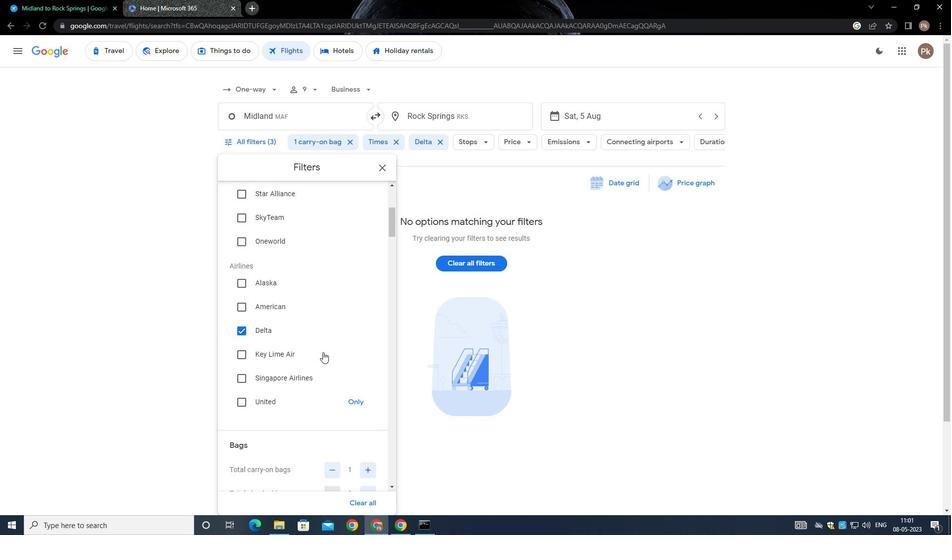
Action: Mouse moved to (374, 352)
Screenshot: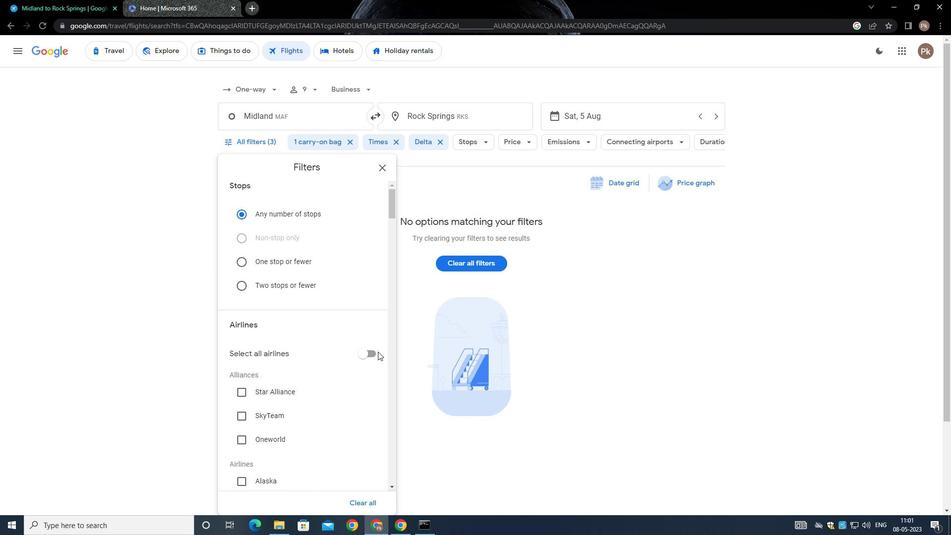 
Action: Mouse pressed left at (374, 352)
Screenshot: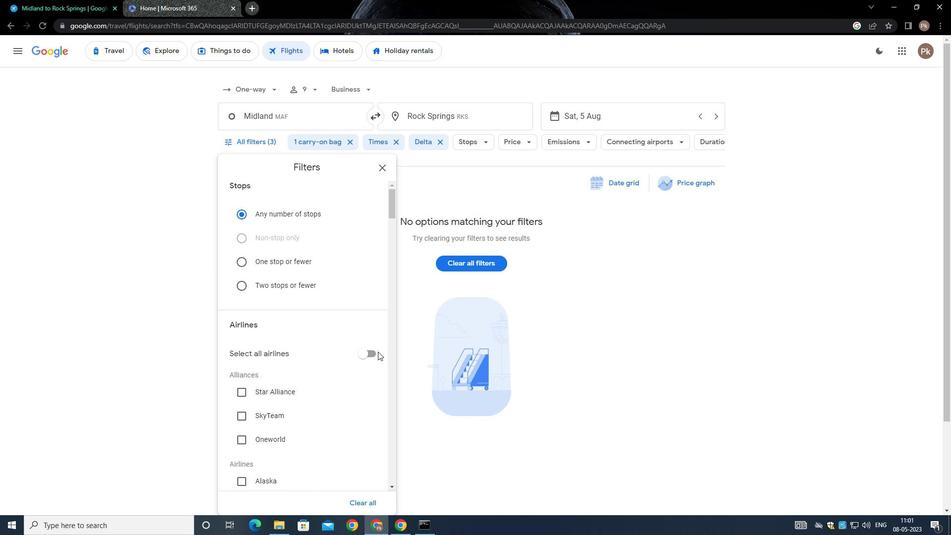 
Action: Mouse moved to (361, 351)
Screenshot: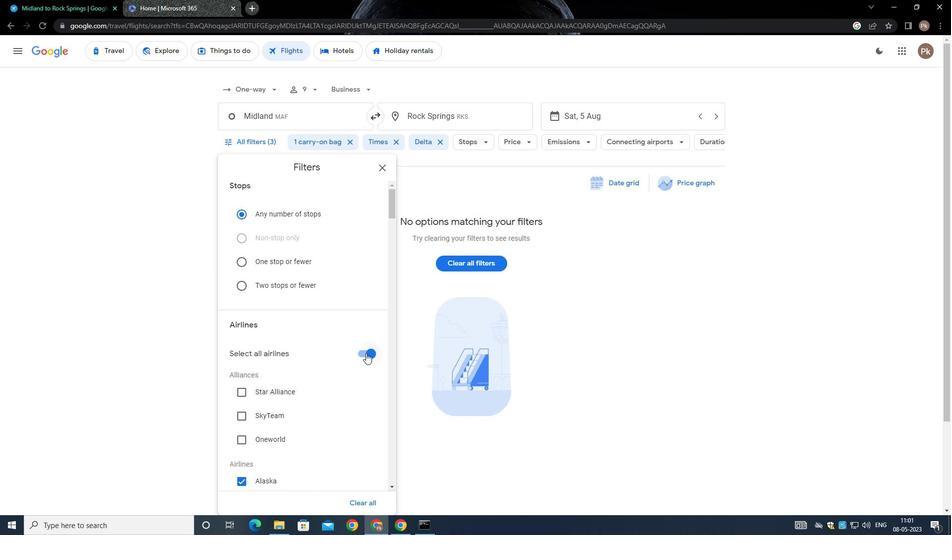 
Action: Mouse pressed left at (361, 351)
Screenshot: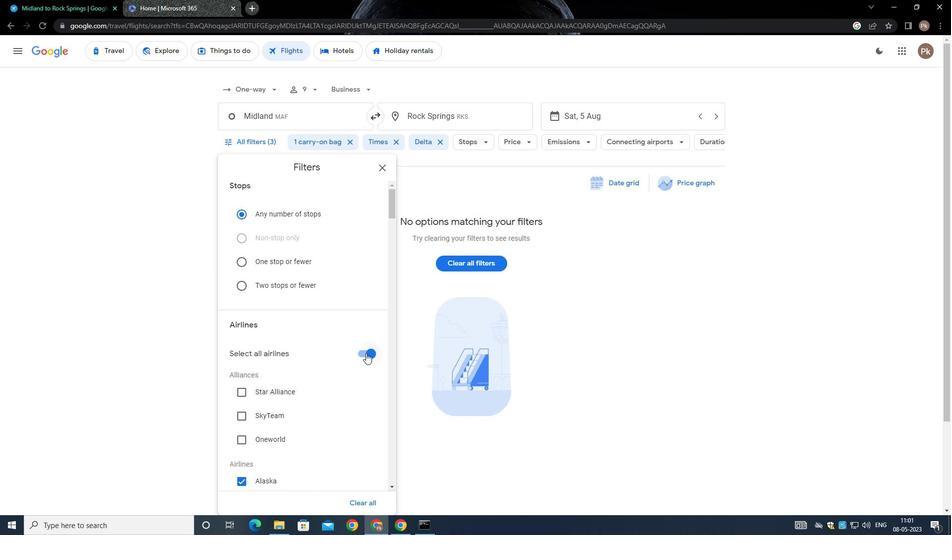 
Action: Mouse moved to (363, 357)
Screenshot: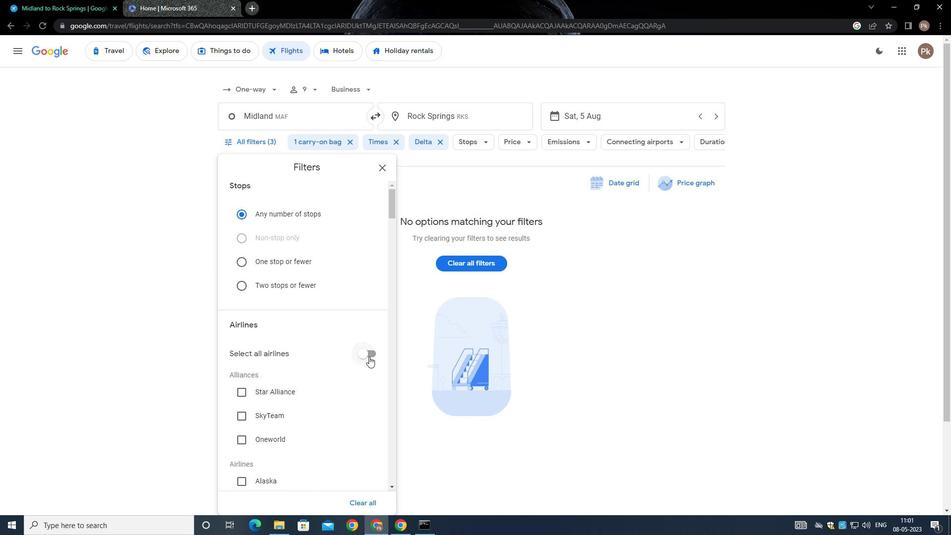 
Action: Mouse scrolled (363, 357) with delta (0, 0)
Screenshot: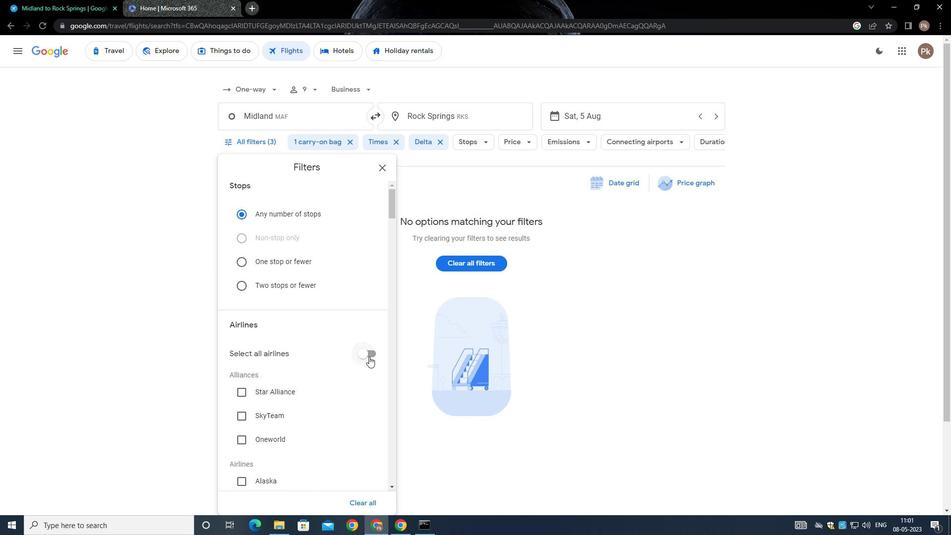 
Action: Mouse moved to (362, 357)
Screenshot: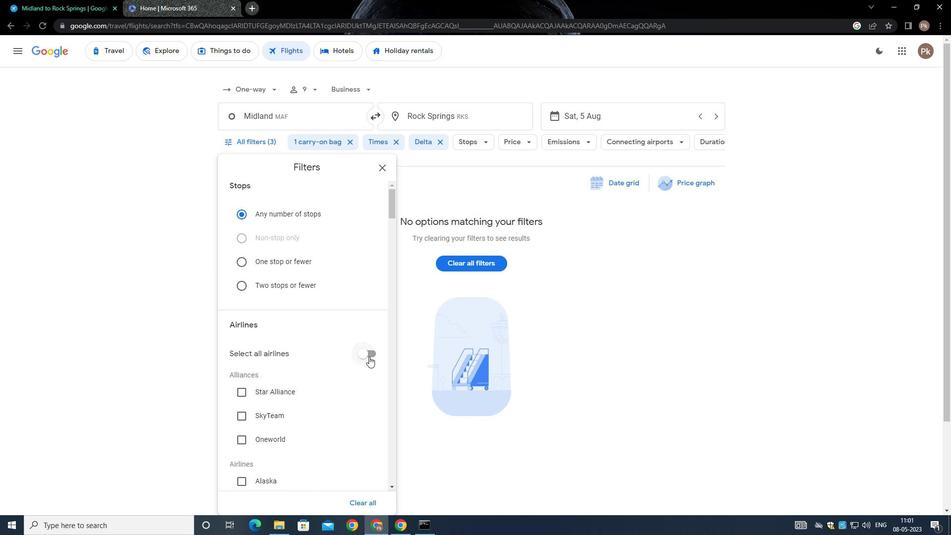 
Action: Mouse scrolled (362, 357) with delta (0, 0)
Screenshot: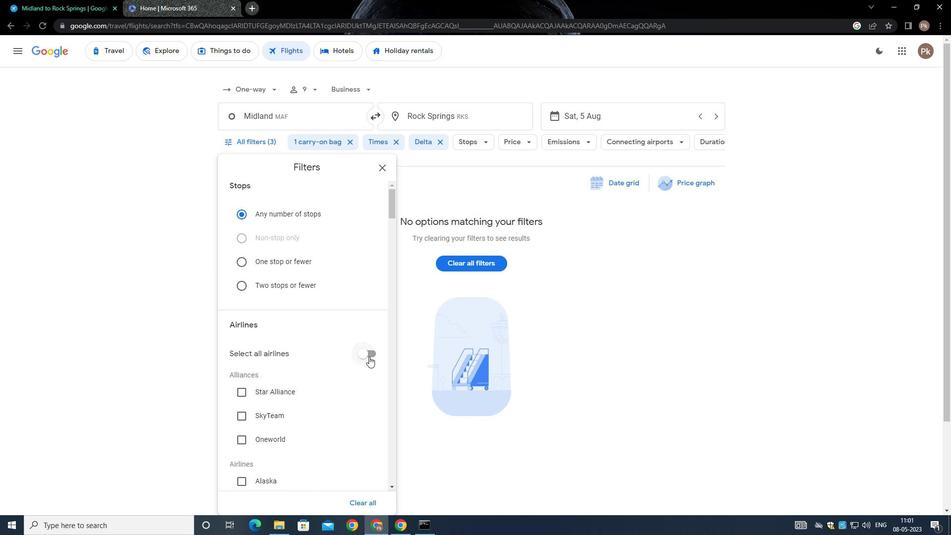 
Action: Mouse scrolled (362, 357) with delta (0, 0)
Screenshot: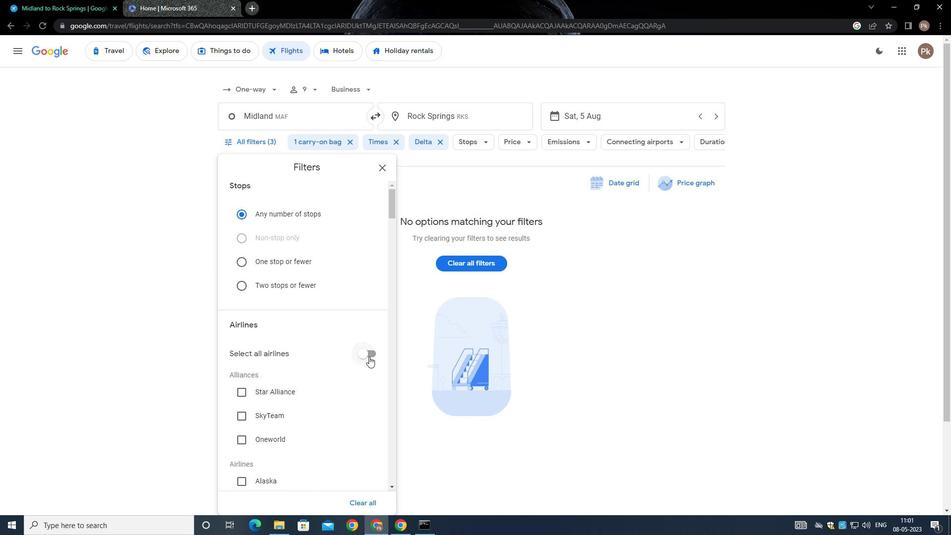 
Action: Mouse scrolled (362, 357) with delta (0, 0)
Screenshot: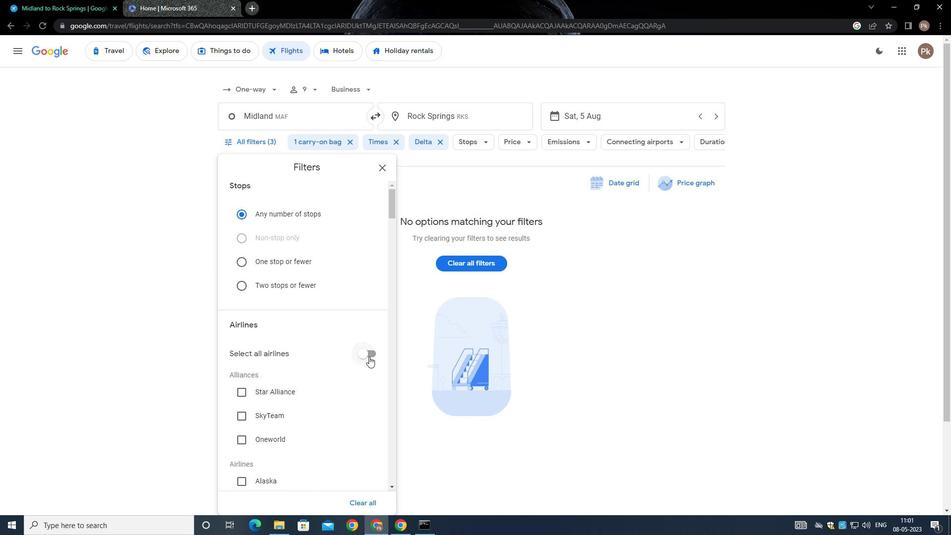 
Action: Mouse scrolled (362, 357) with delta (0, 0)
Screenshot: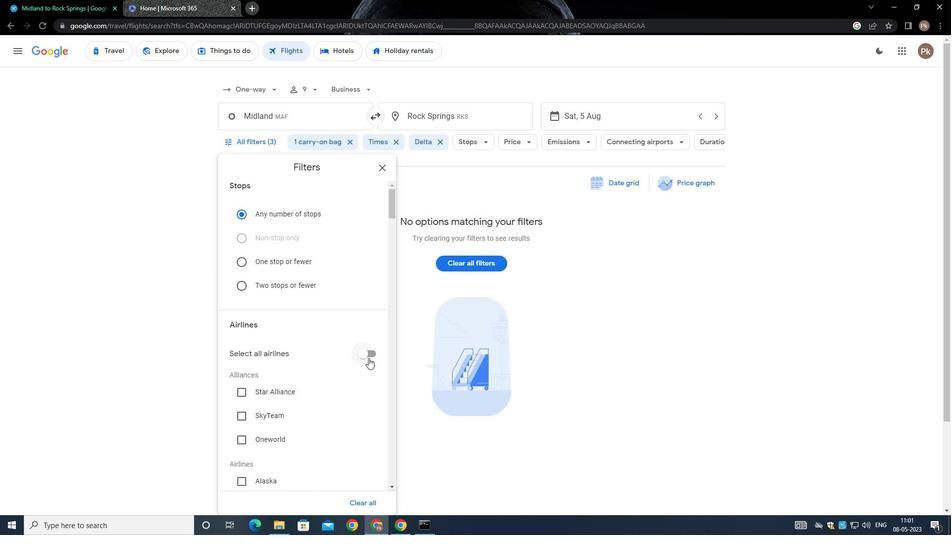 
Action: Mouse moved to (337, 422)
Screenshot: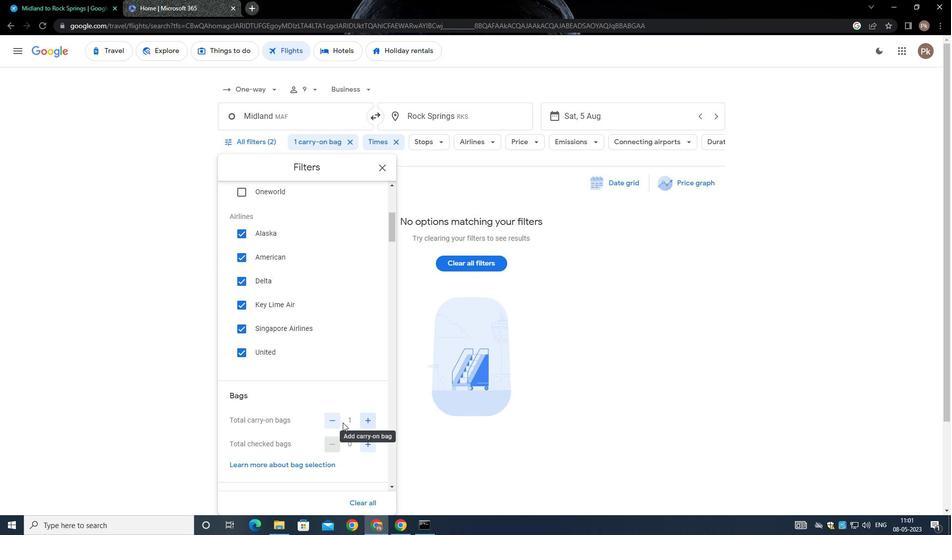 
Action: Mouse scrolled (337, 421) with delta (0, 0)
Screenshot: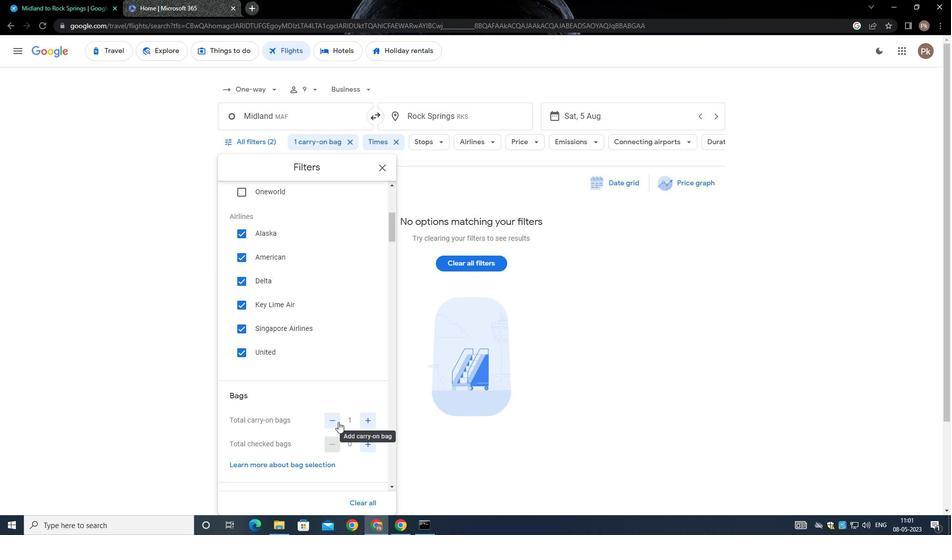 
Action: Mouse scrolled (337, 421) with delta (0, 0)
Screenshot: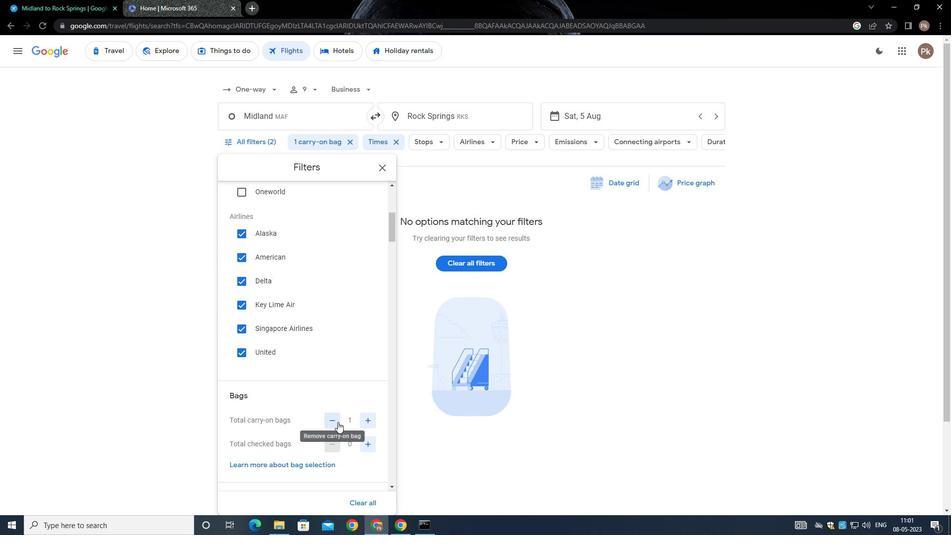
Action: Mouse moved to (330, 424)
Screenshot: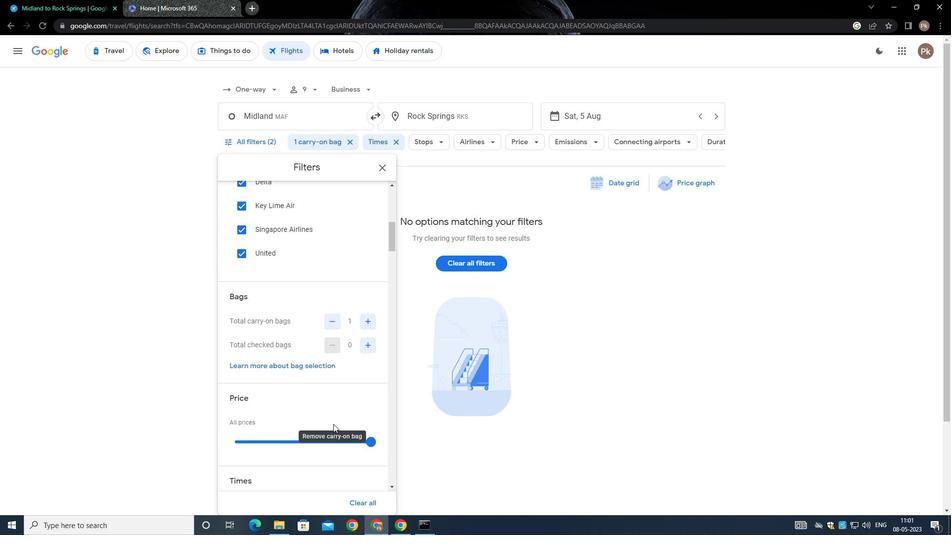 
Action: Mouse scrolled (330, 424) with delta (0, 0)
Screenshot: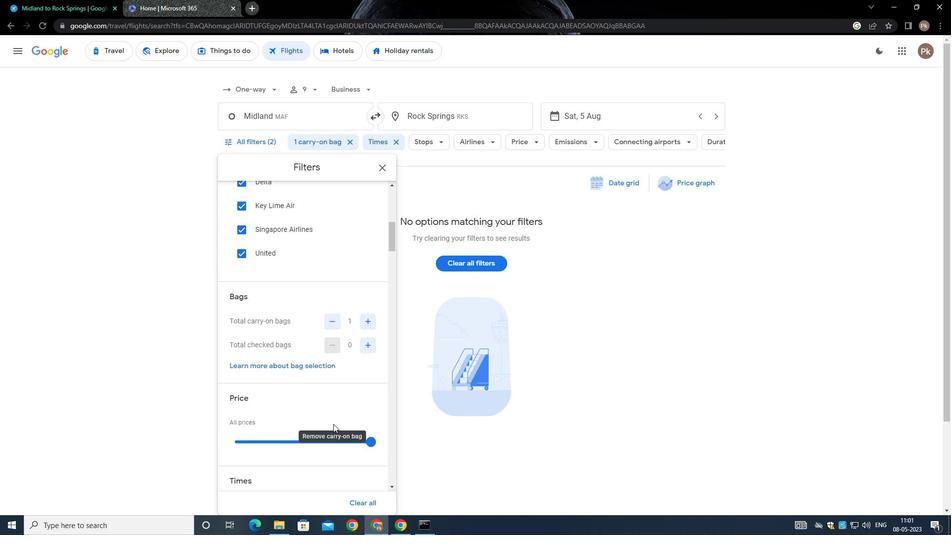 
Action: Mouse moved to (329, 425)
Screenshot: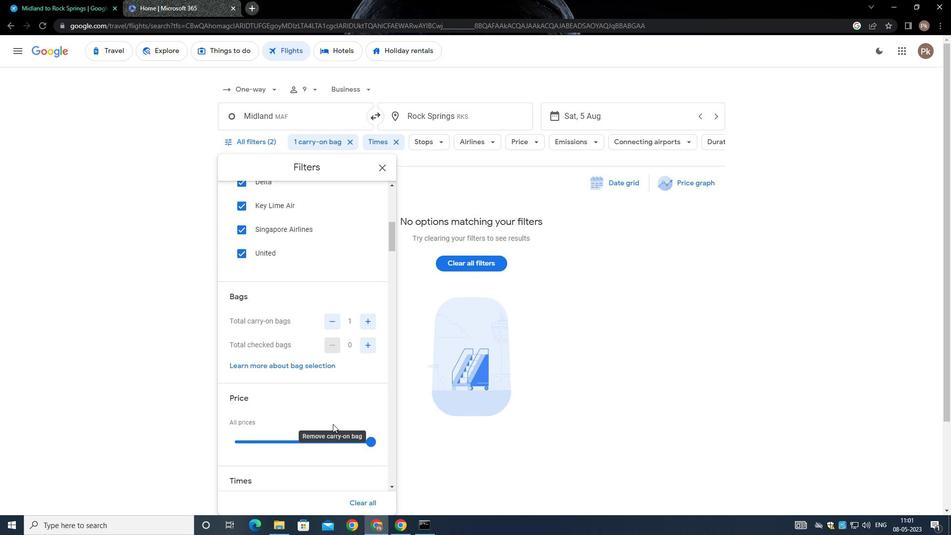 
Action: Mouse scrolled (329, 424) with delta (0, 0)
Screenshot: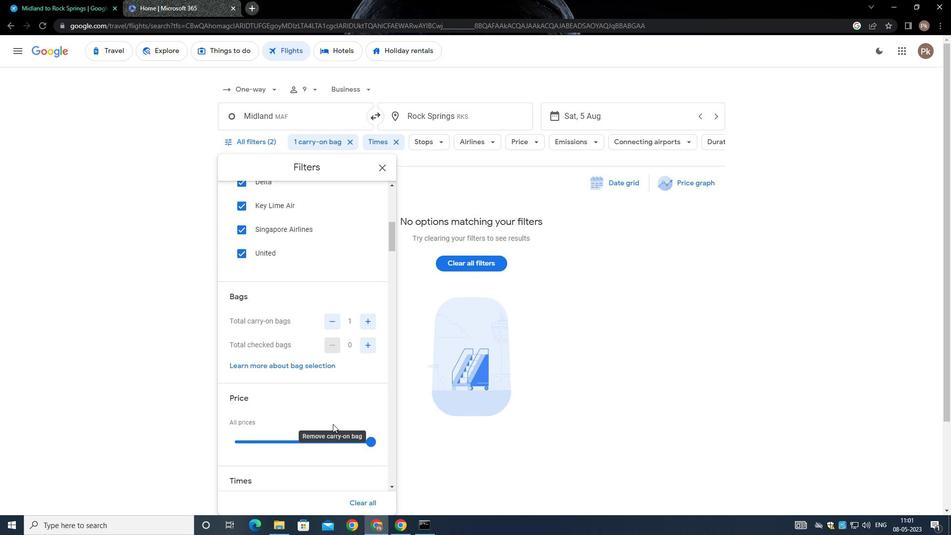 
Action: Mouse moved to (371, 338)
Screenshot: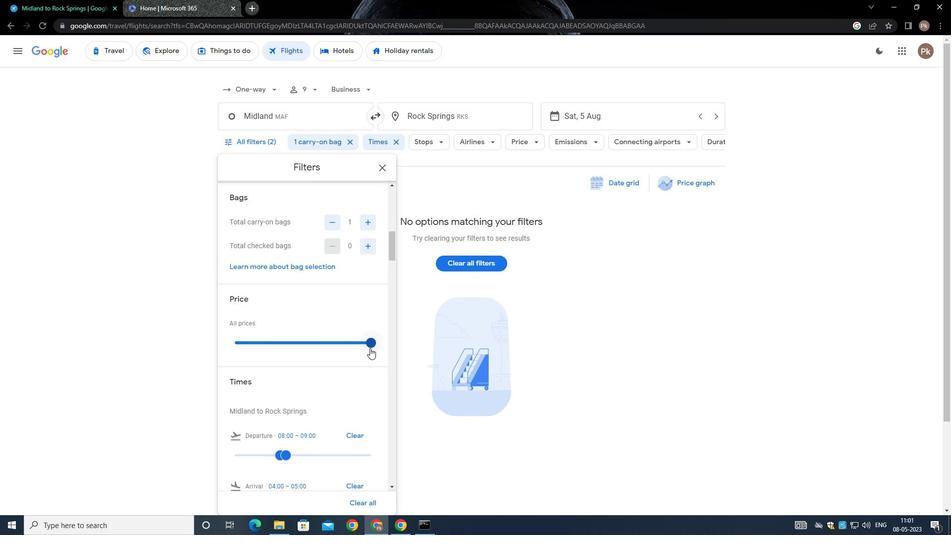 
Action: Mouse pressed left at (371, 338)
Screenshot: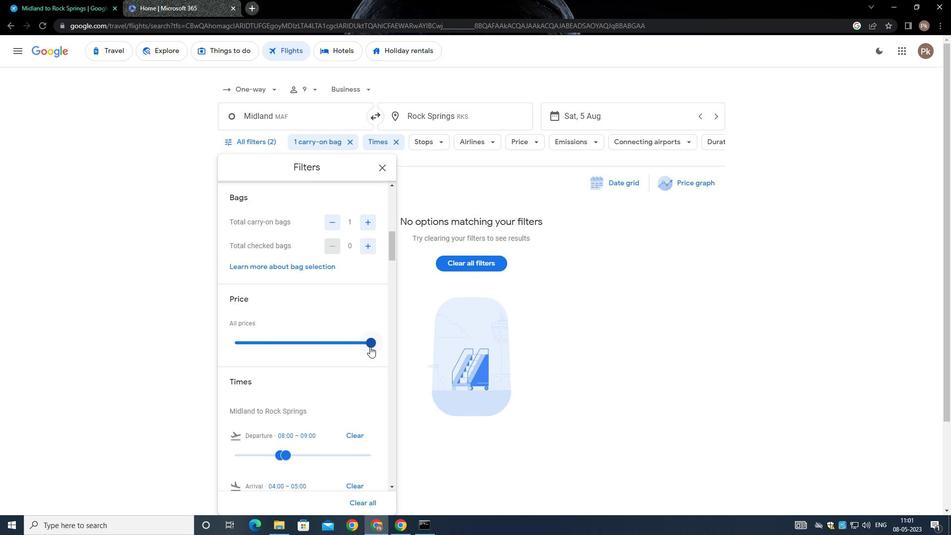 
Action: Mouse moved to (301, 453)
Screenshot: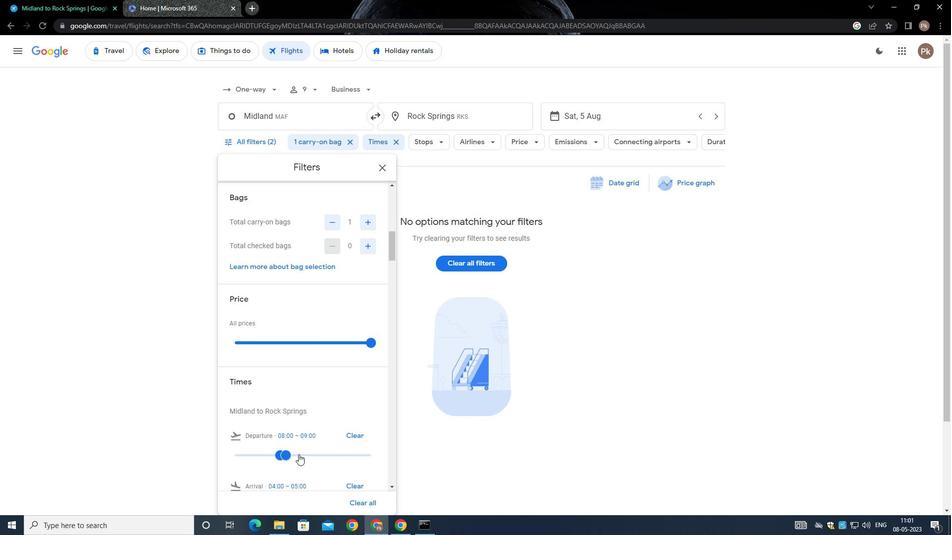 
Action: Mouse pressed left at (301, 453)
Screenshot: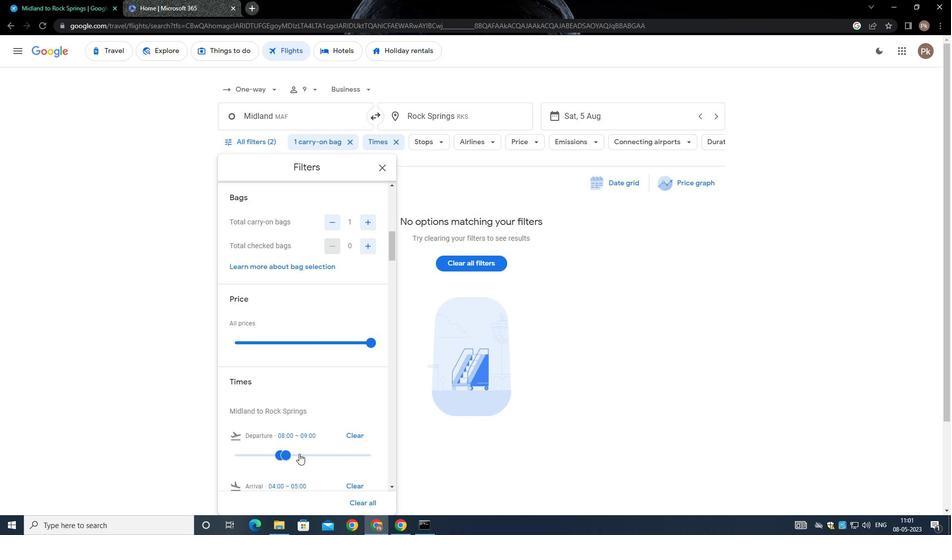 
Action: Mouse moved to (286, 454)
Screenshot: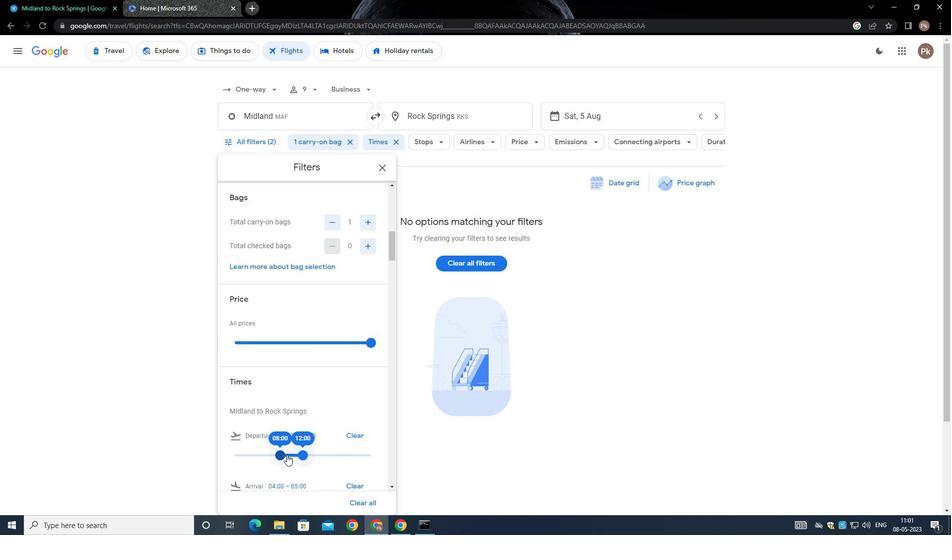 
Action: Mouse pressed left at (286, 454)
Screenshot: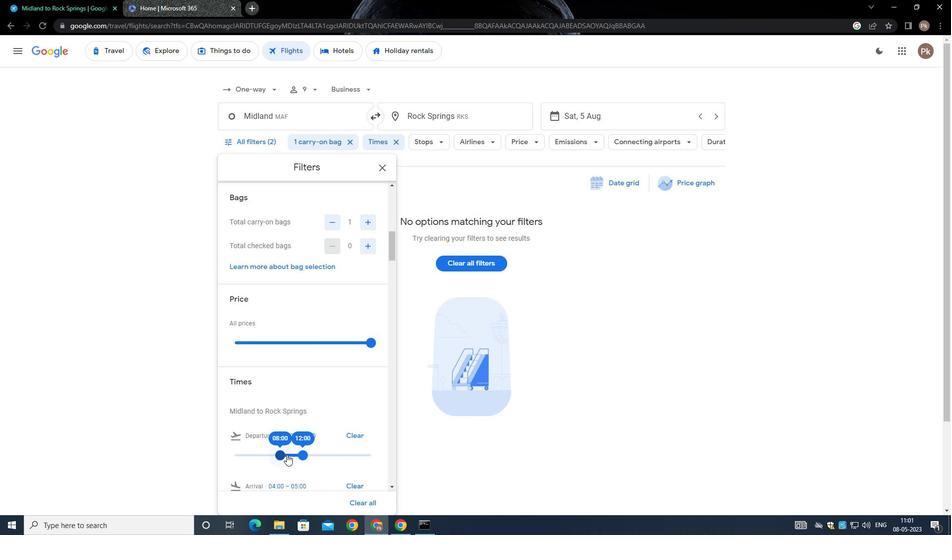 
Action: Mouse moved to (301, 450)
Screenshot: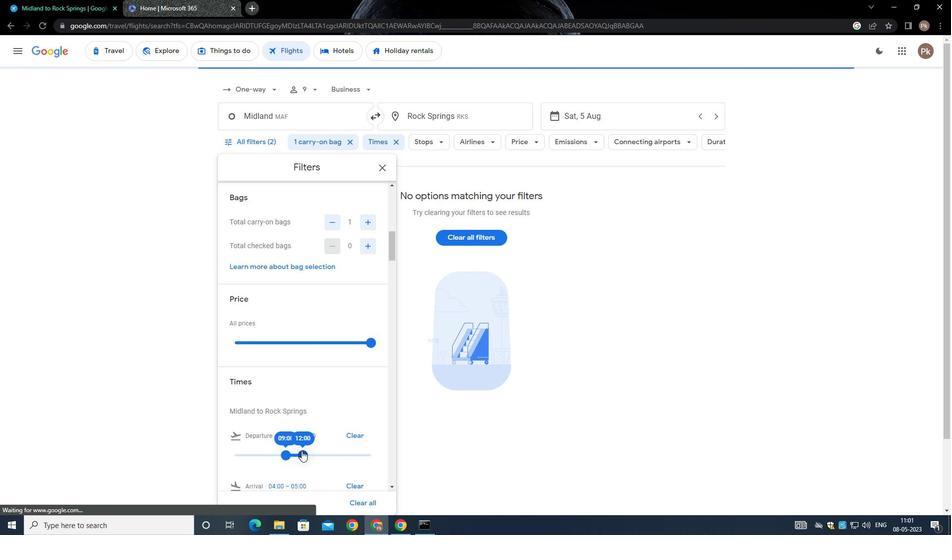 
Action: Mouse pressed left at (301, 450)
Screenshot: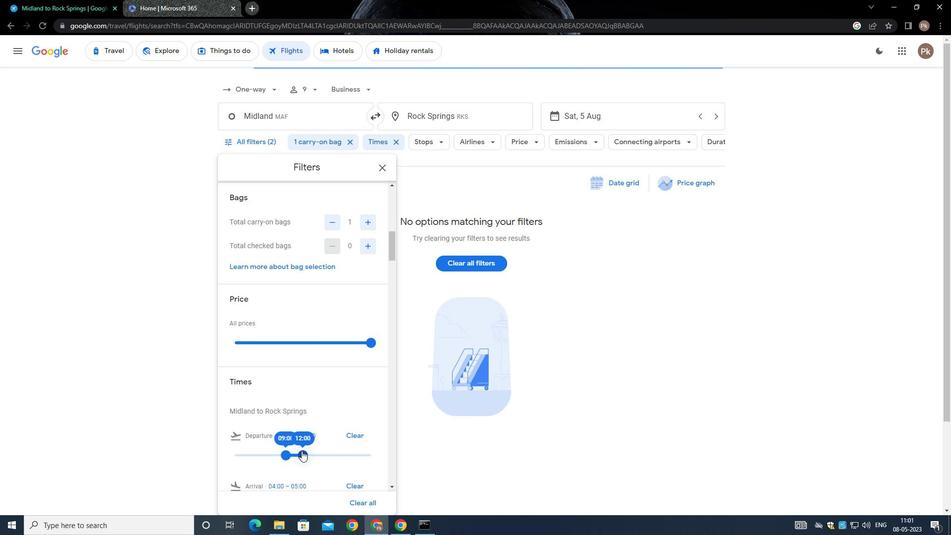 
Action: Mouse moved to (284, 362)
Screenshot: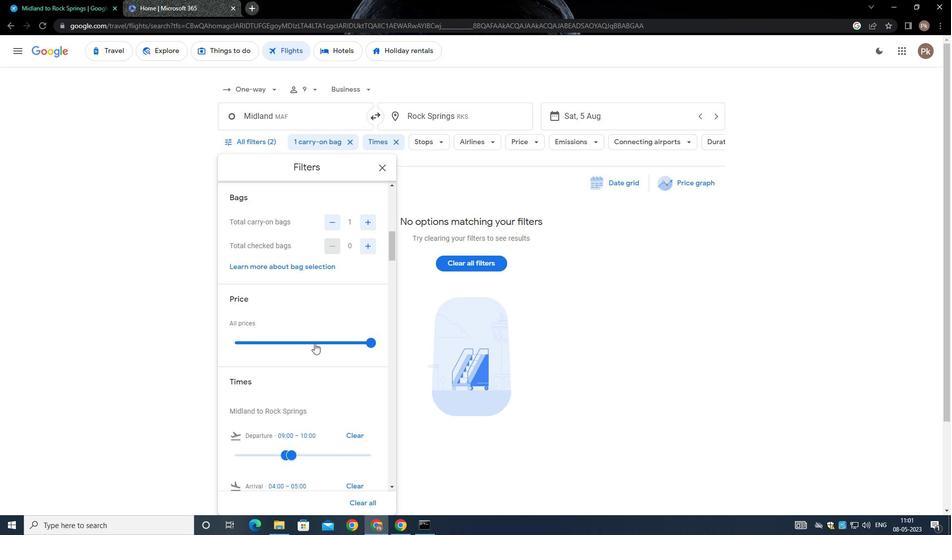 
Action: Mouse scrolled (284, 362) with delta (0, 0)
Screenshot: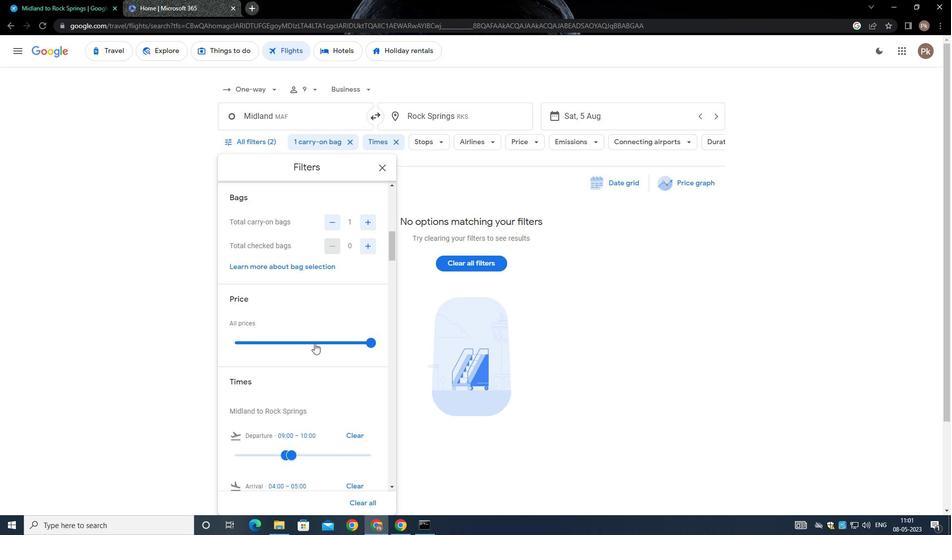 
Action: Mouse moved to (282, 373)
Screenshot: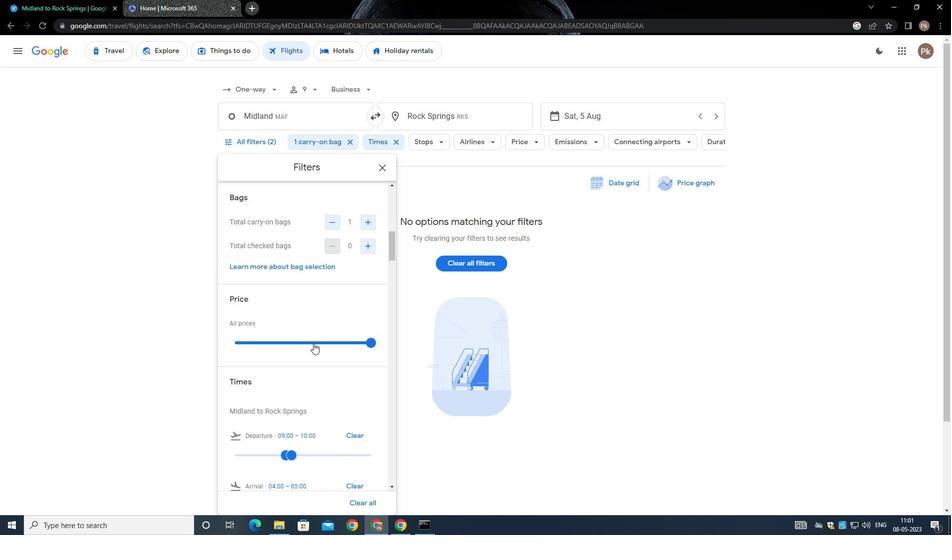 
Action: Mouse scrolled (282, 372) with delta (0, 0)
Screenshot: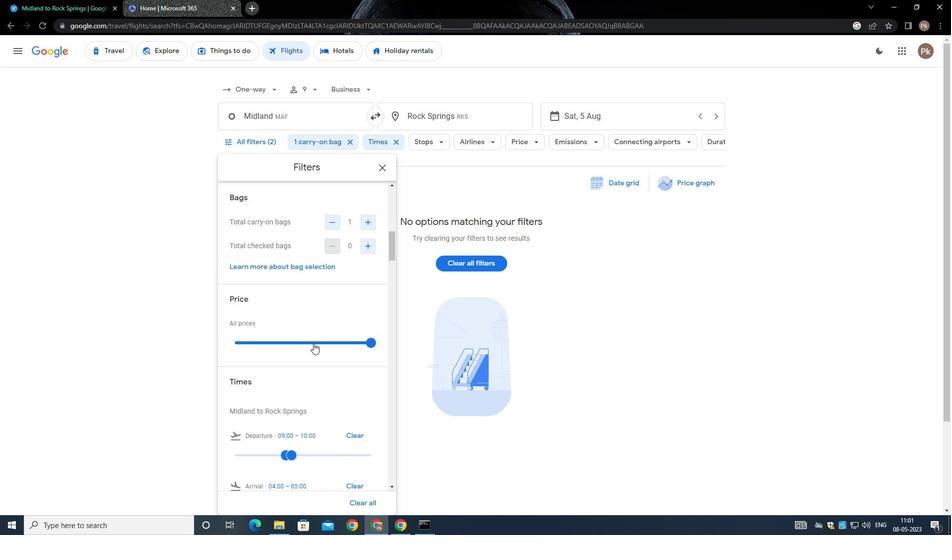 
Action: Mouse moved to (282, 374)
Screenshot: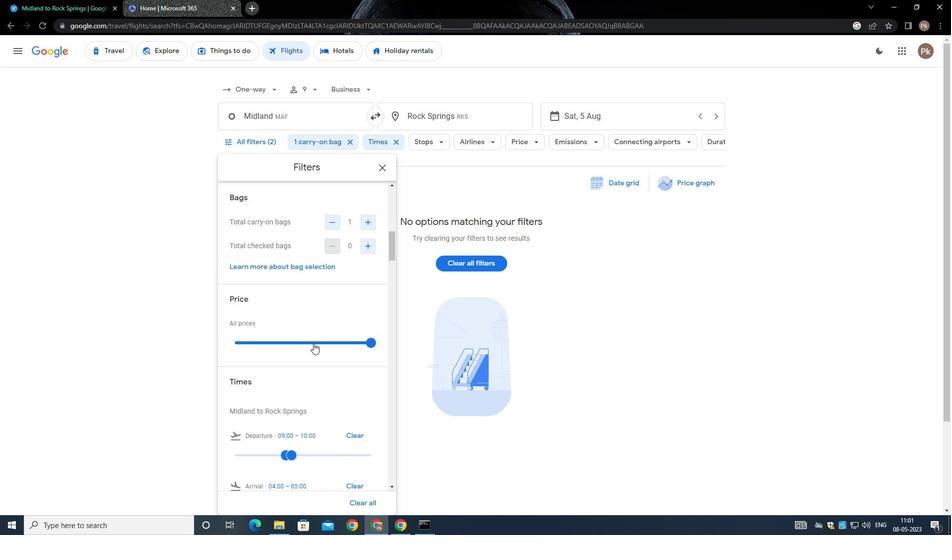 
Action: Mouse scrolled (282, 374) with delta (0, 0)
Screenshot: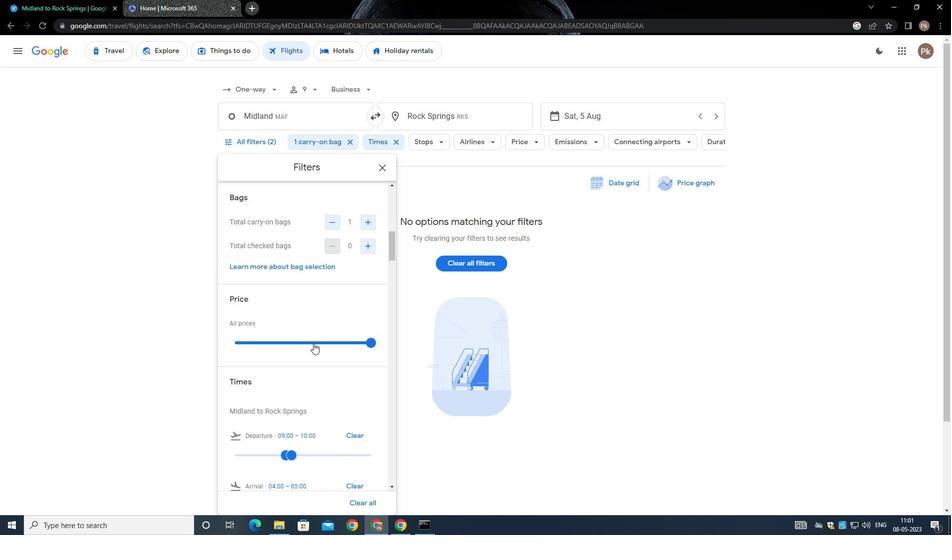 
Action: Mouse moved to (281, 376)
Screenshot: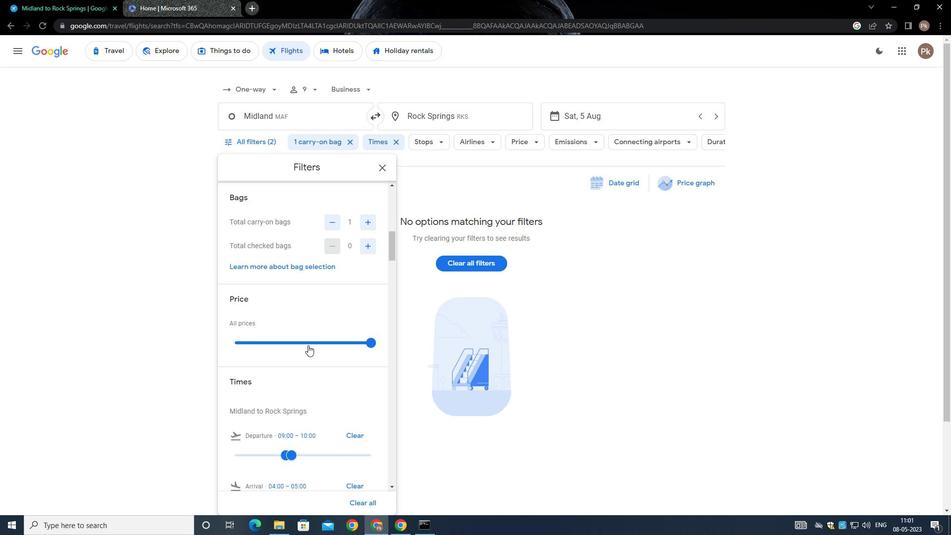 
Action: Mouse scrolled (281, 375) with delta (0, 0)
Screenshot: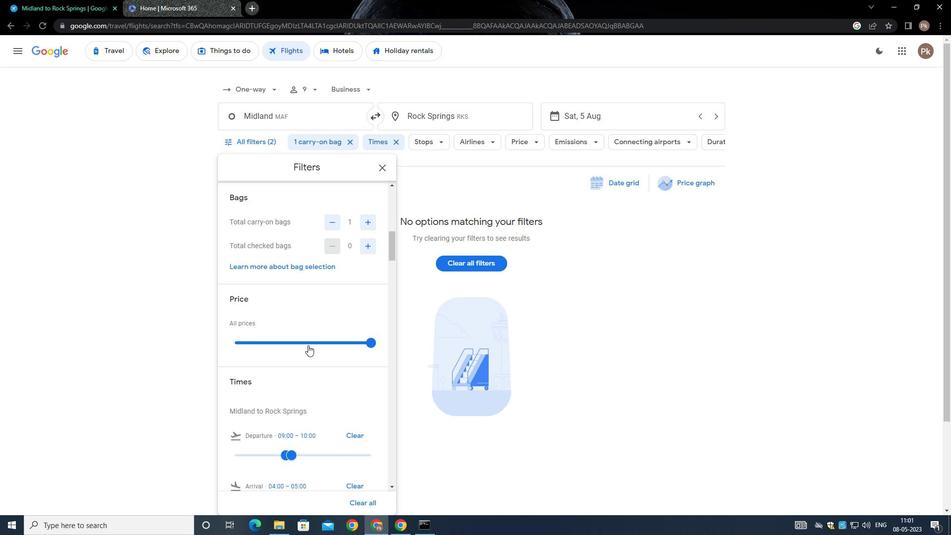 
Action: Mouse scrolled (281, 375) with delta (0, 0)
Screenshot: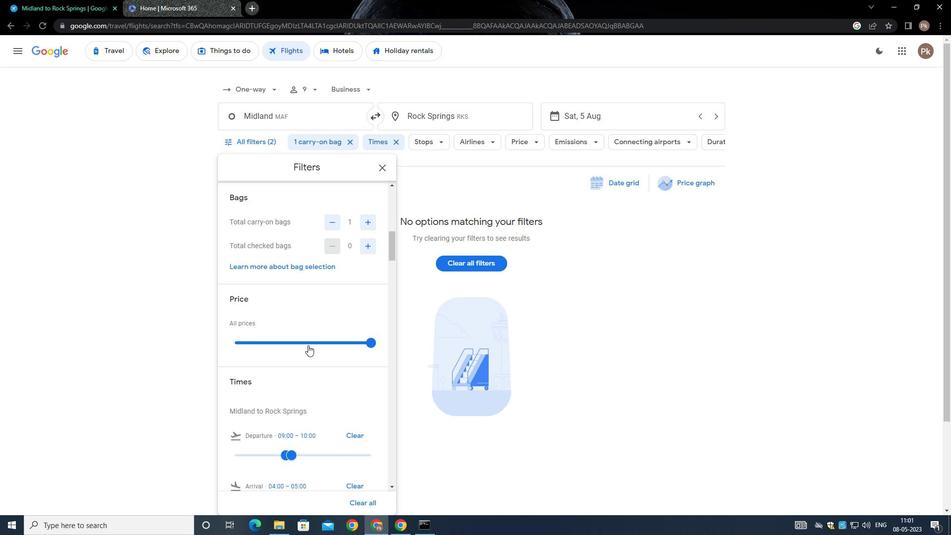 
Action: Mouse moved to (281, 376)
Screenshot: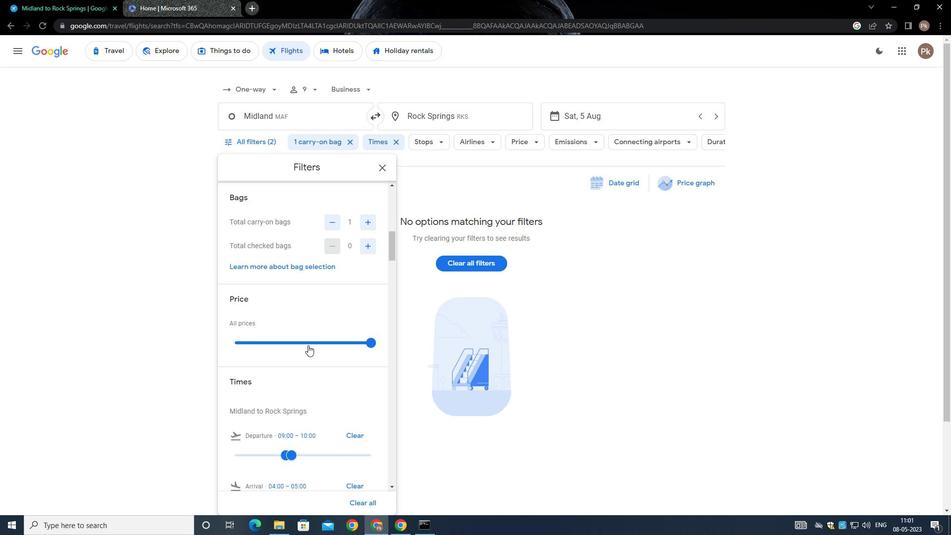 
Action: Mouse scrolled (281, 376) with delta (0, 0)
Screenshot: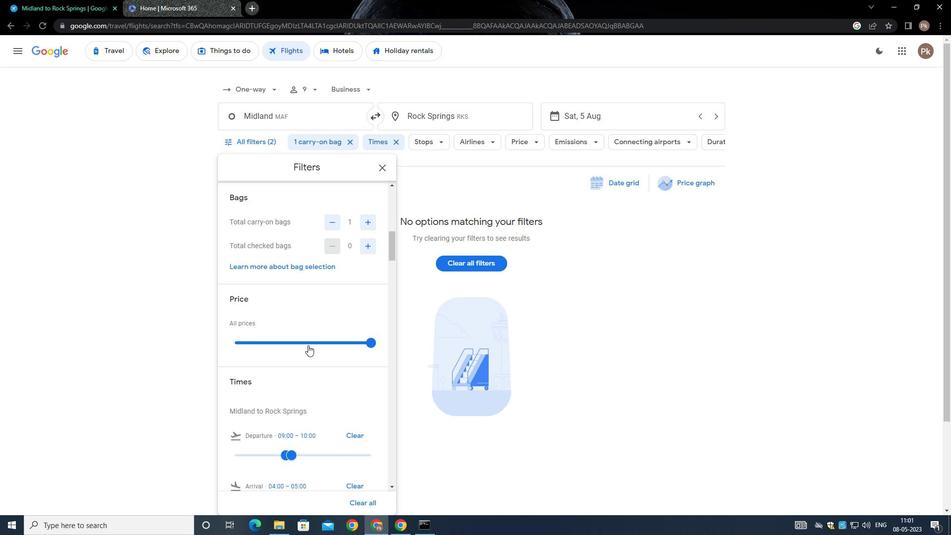 
Action: Mouse moved to (276, 375)
Screenshot: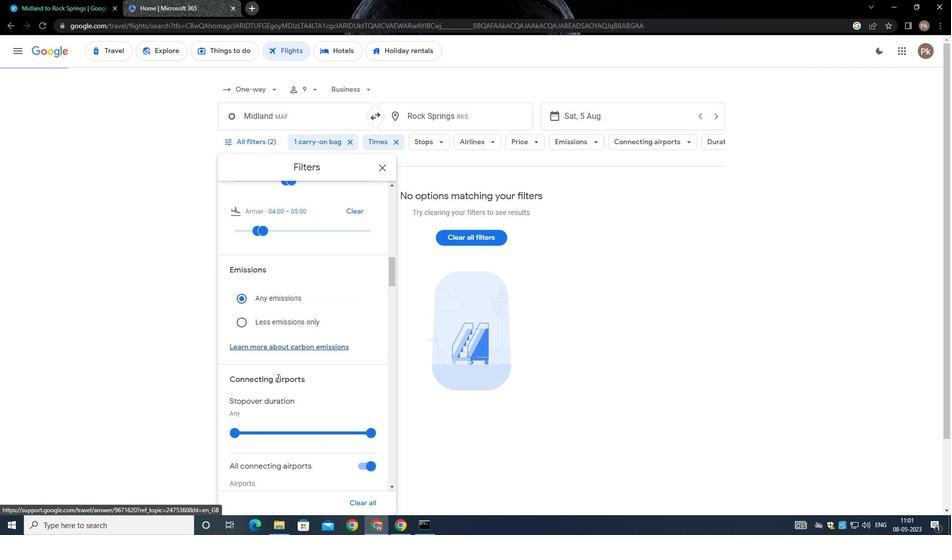 
Action: Mouse scrolled (276, 375) with delta (0, 0)
Screenshot: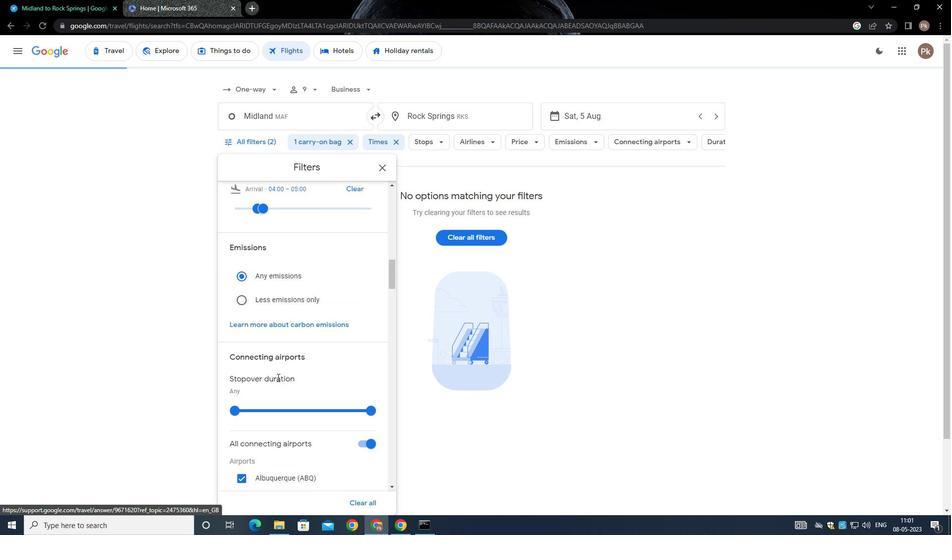 
Action: Mouse scrolled (276, 375) with delta (0, 0)
Screenshot: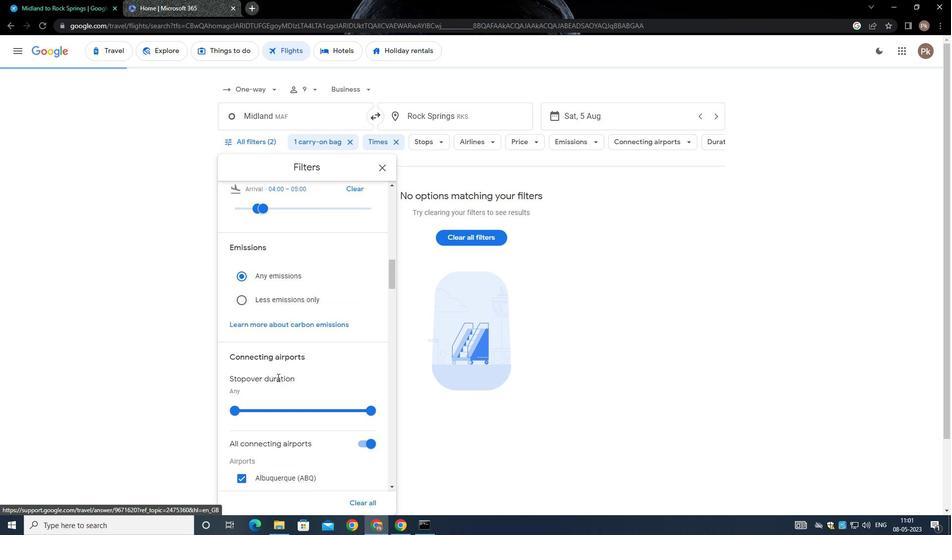 
Action: Mouse scrolled (276, 375) with delta (0, 0)
Screenshot: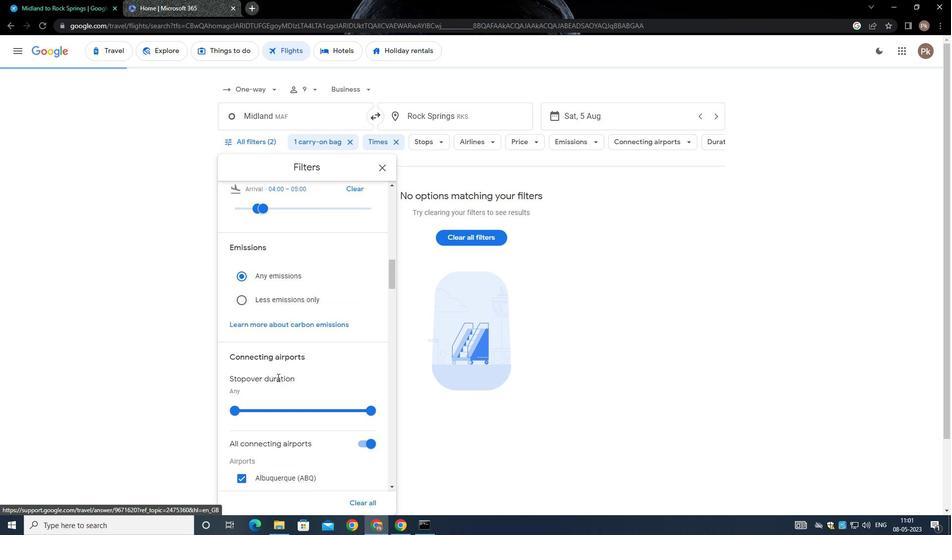 
Action: Mouse scrolled (276, 375) with delta (0, 0)
Screenshot: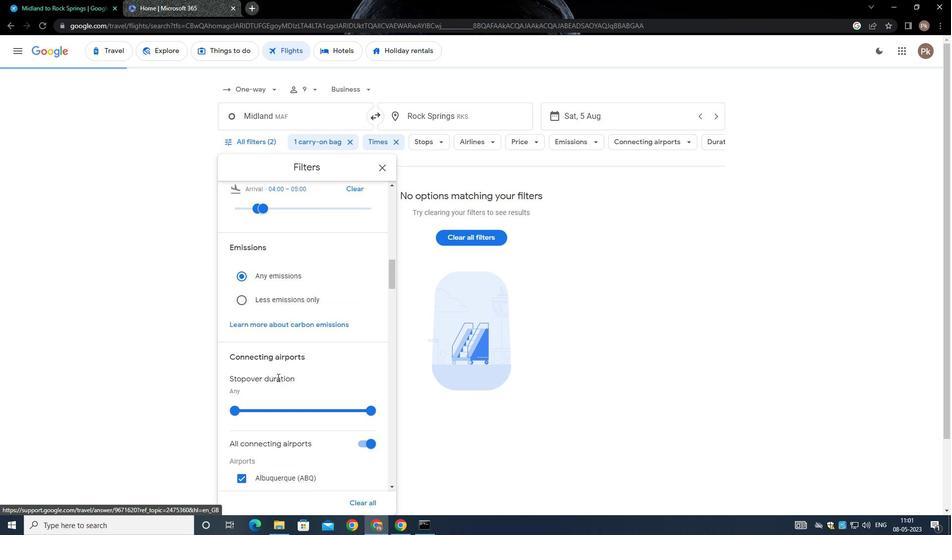 
Action: Mouse scrolled (276, 375) with delta (0, 0)
Screenshot: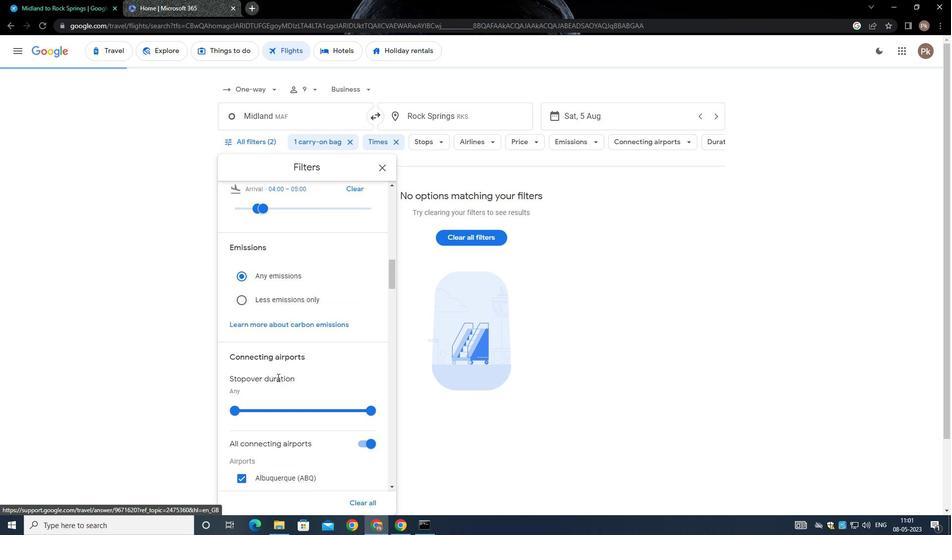 
Action: Mouse scrolled (276, 375) with delta (0, 0)
Screenshot: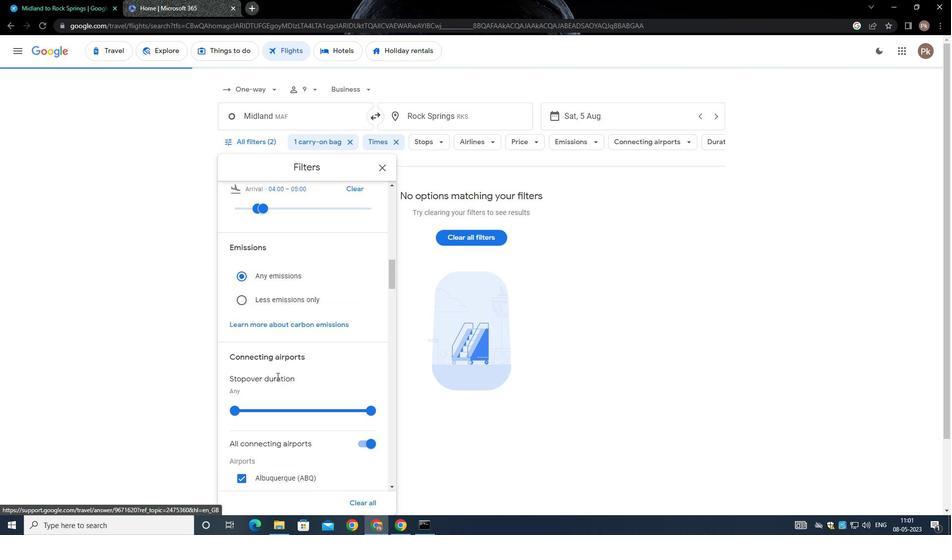 
Action: Mouse moved to (276, 375)
Screenshot: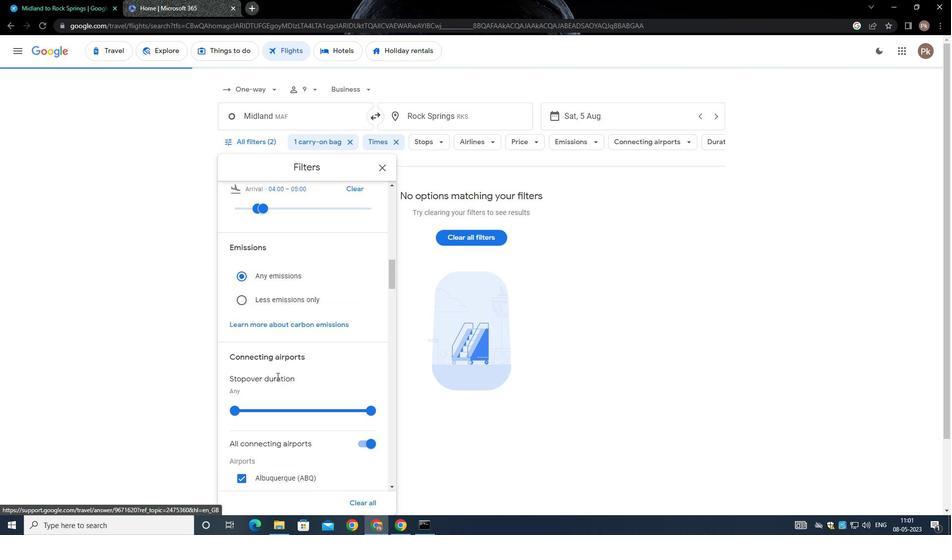 
Action: Mouse scrolled (276, 374) with delta (0, 0)
Screenshot: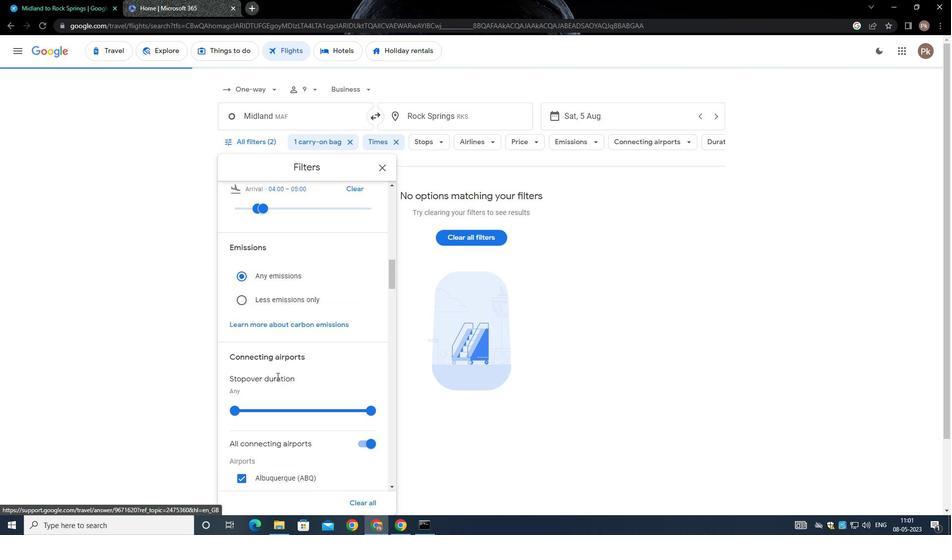 
Action: Mouse moved to (273, 369)
Screenshot: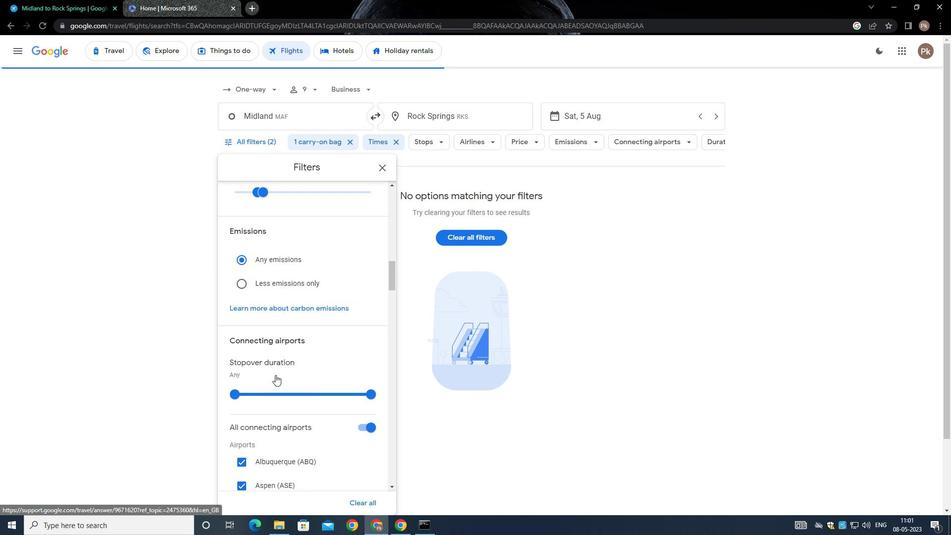 
Action: Mouse scrolled (273, 369) with delta (0, 0)
Screenshot: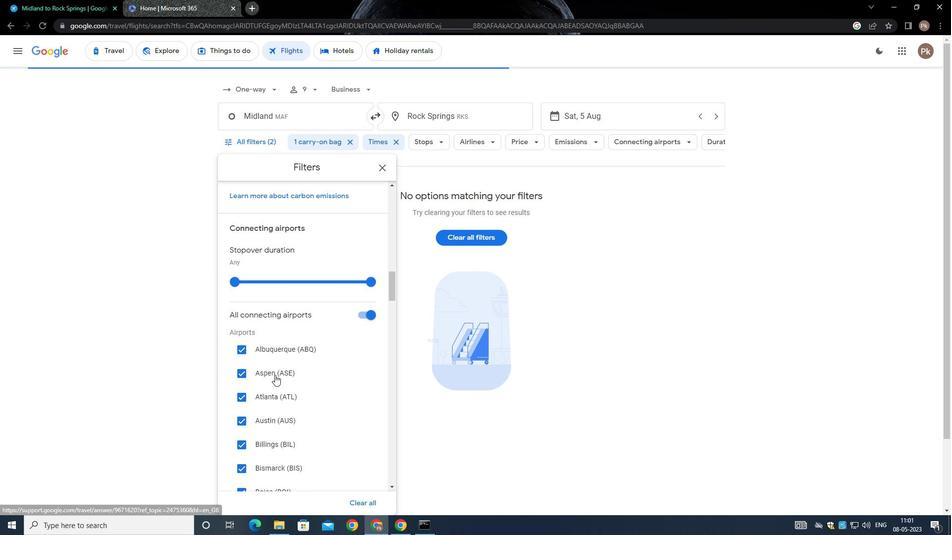 
Action: Mouse scrolled (273, 369) with delta (0, 0)
Screenshot: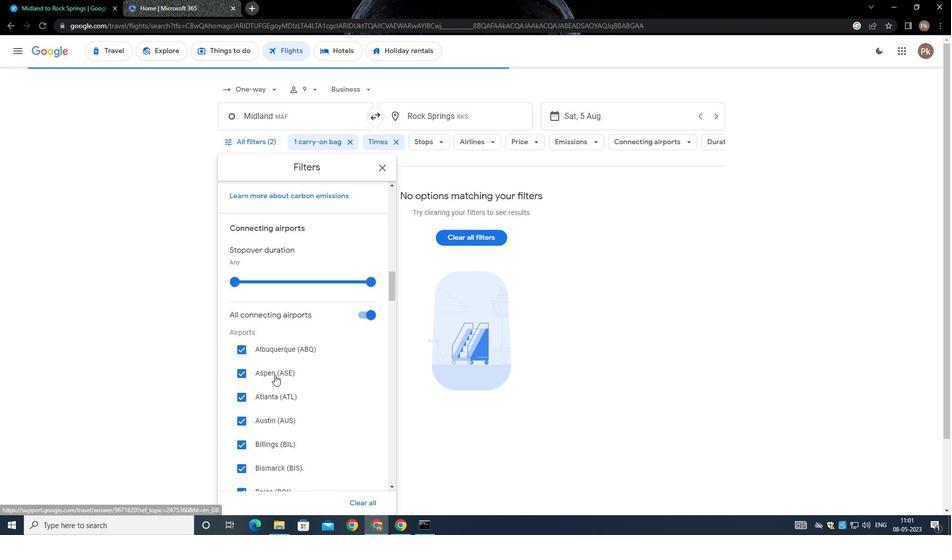 
Action: Mouse scrolled (273, 369) with delta (0, 0)
Screenshot: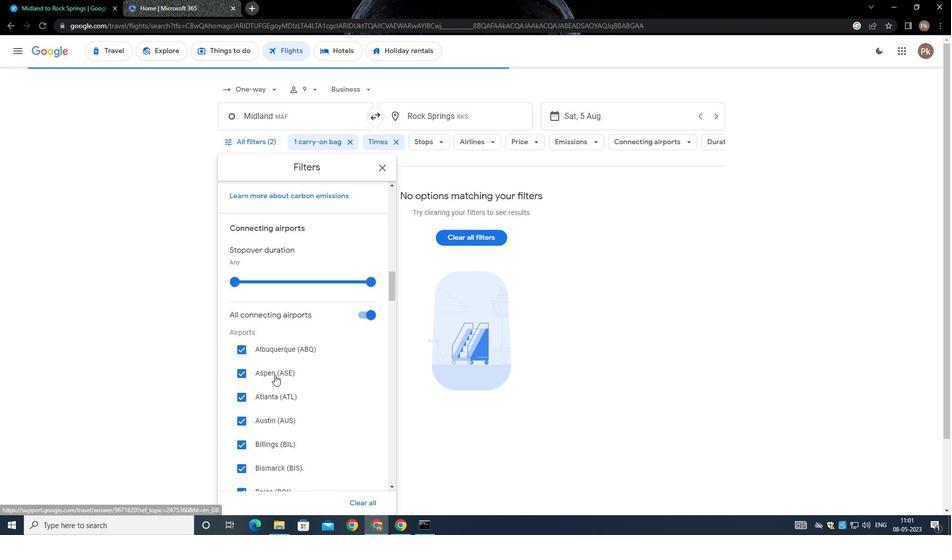 
Action: Mouse moved to (273, 369)
Screenshot: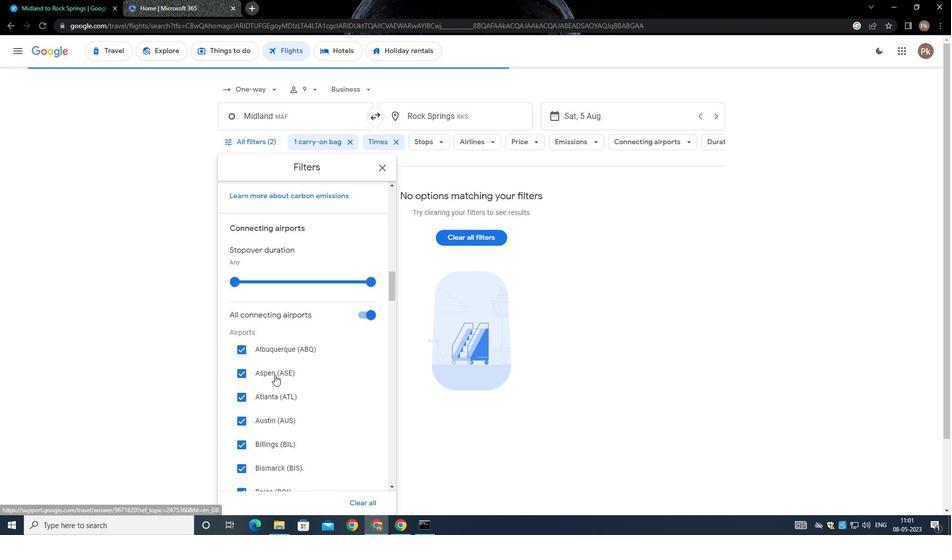 
Action: Mouse scrolled (273, 368) with delta (0, 0)
Screenshot: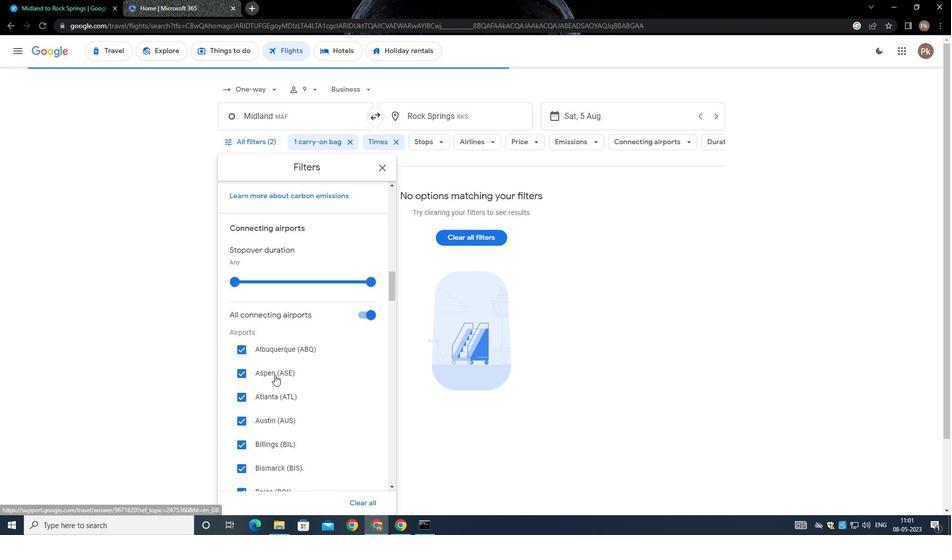 
Action: Mouse moved to (272, 369)
Screenshot: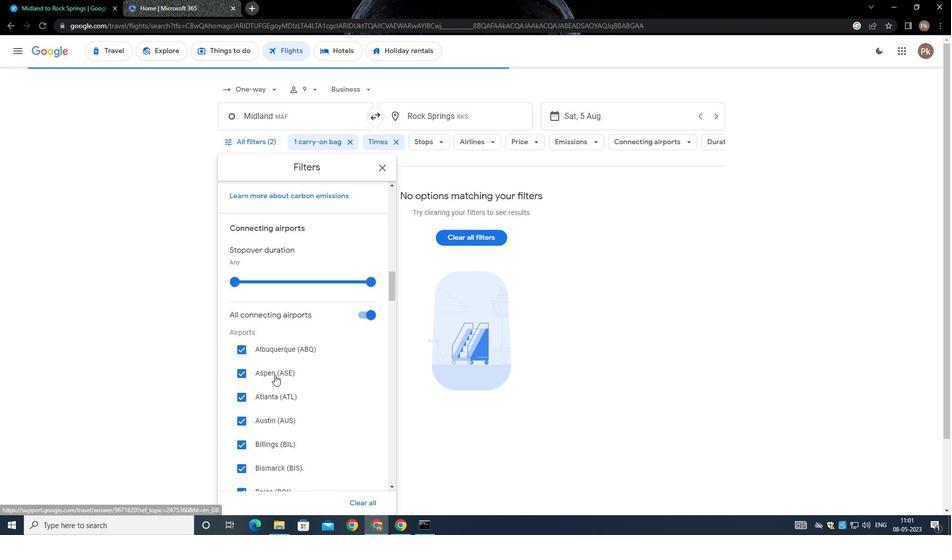 
Action: Mouse scrolled (272, 368) with delta (0, 0)
Screenshot: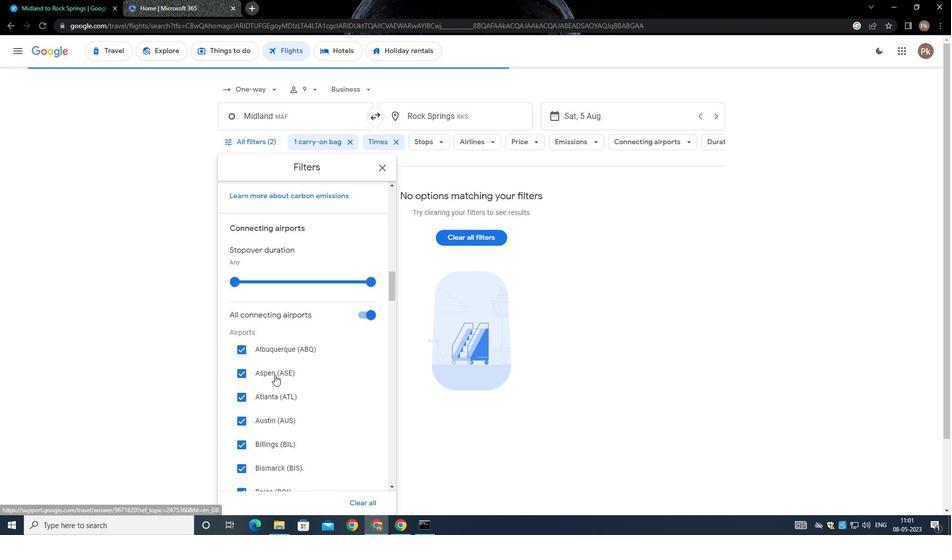
Action: Mouse moved to (271, 368)
Screenshot: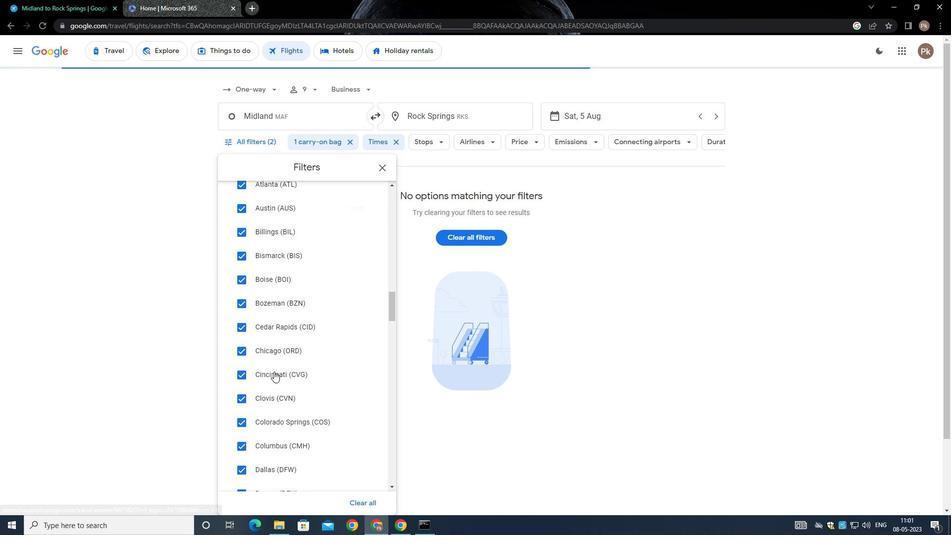 
Action: Mouse scrolled (271, 368) with delta (0, 0)
Screenshot: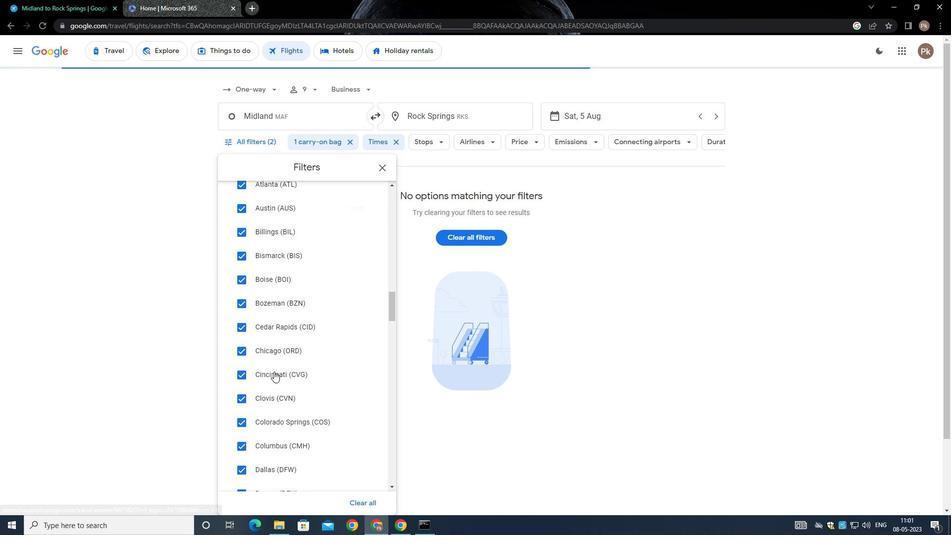 
Action: Mouse moved to (246, 342)
Screenshot: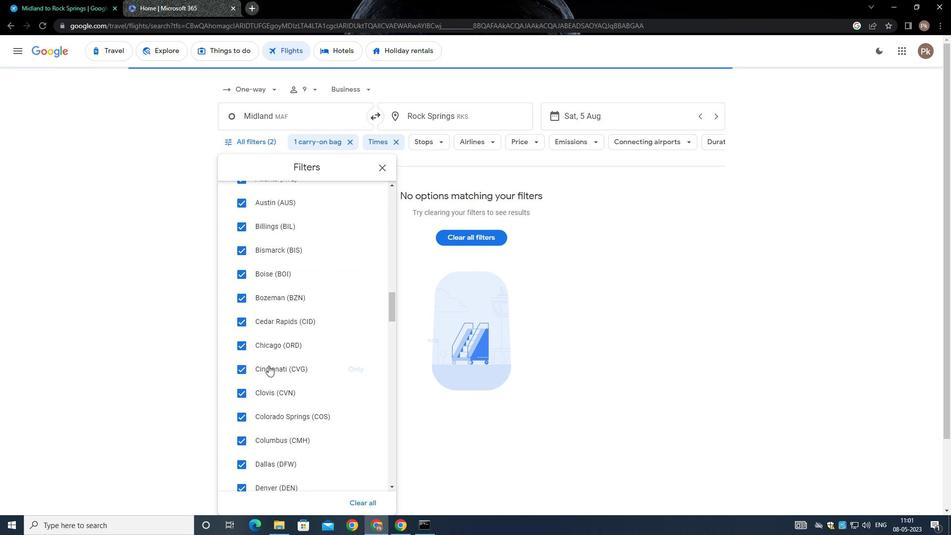 
Action: Mouse scrolled (246, 342) with delta (0, 0)
Screenshot: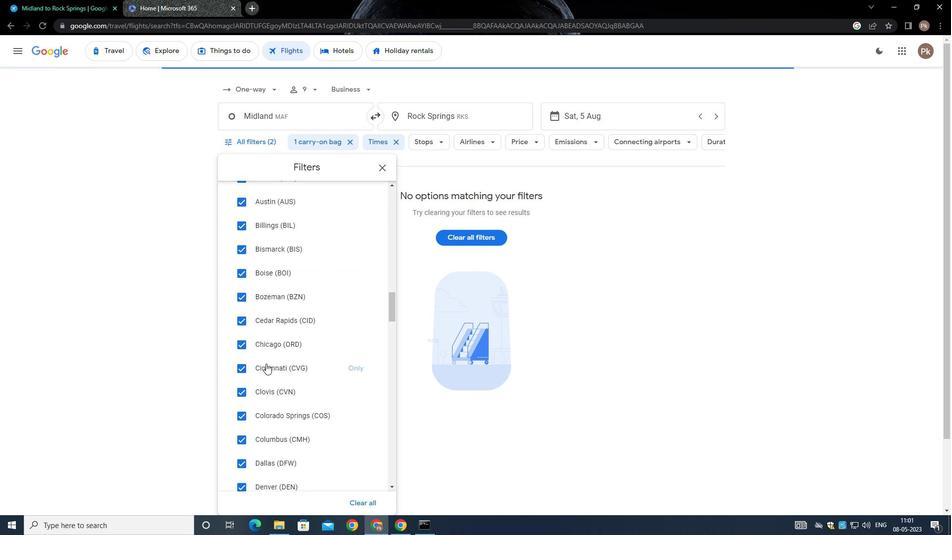 
Action: Mouse moved to (245, 342)
Screenshot: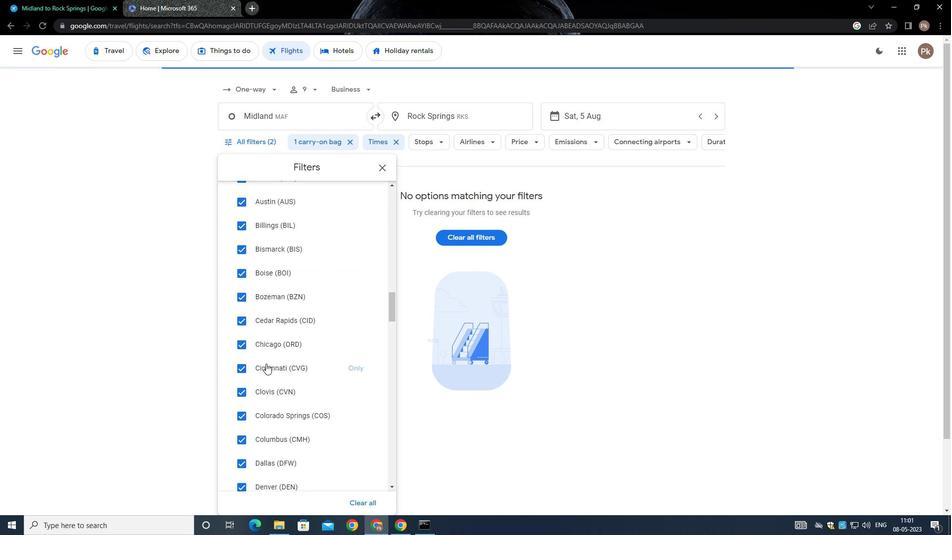 
Action: Mouse scrolled (245, 342) with delta (0, 0)
Screenshot: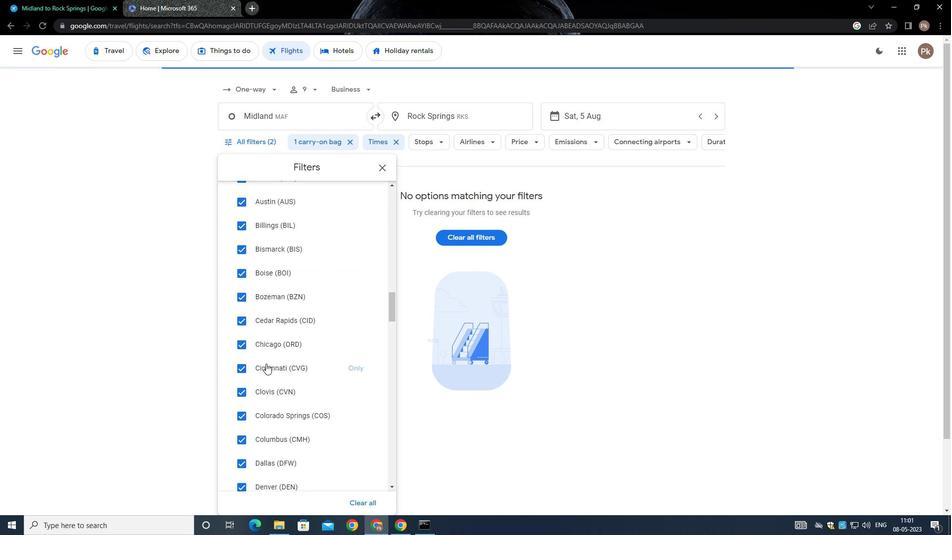 
Action: Mouse scrolled (245, 342) with delta (0, 0)
Screenshot: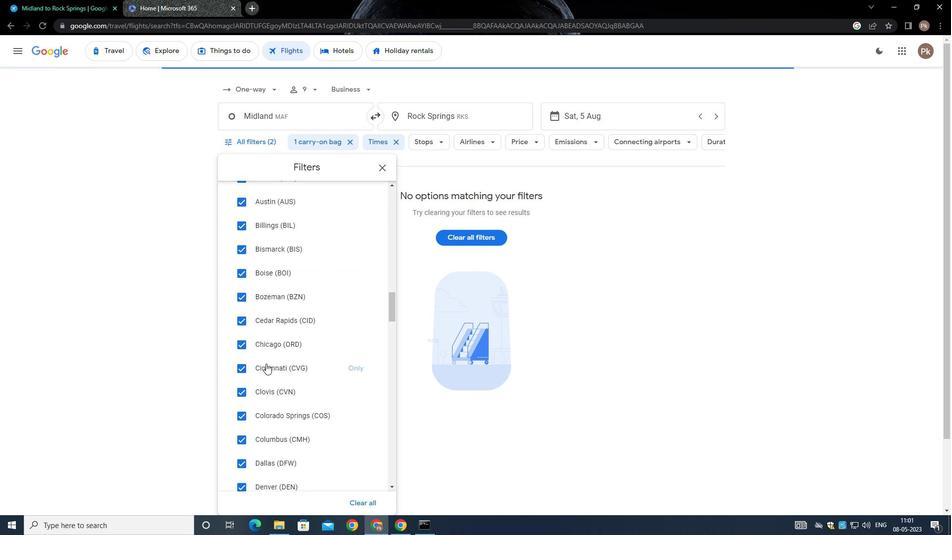 
Action: Mouse moved to (245, 342)
Screenshot: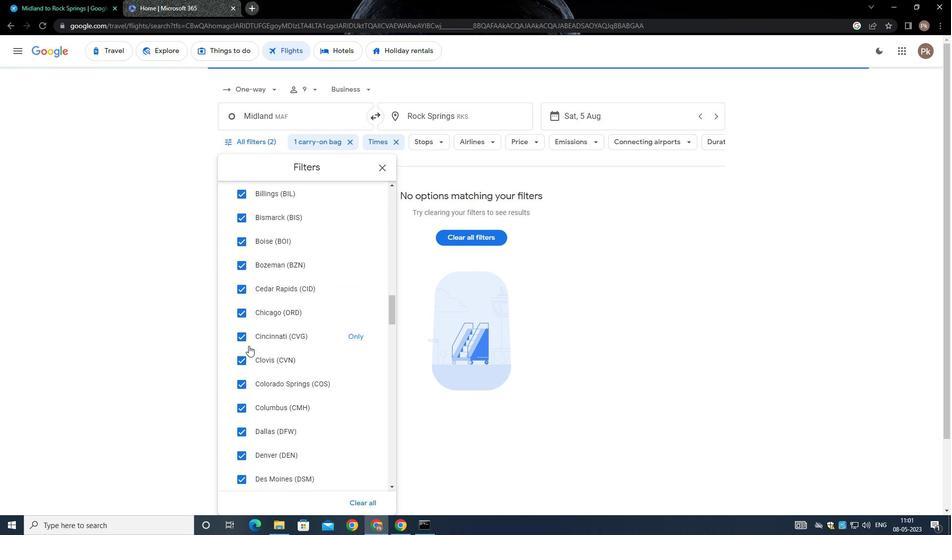 
Action: Mouse scrolled (245, 342) with delta (0, 0)
Screenshot: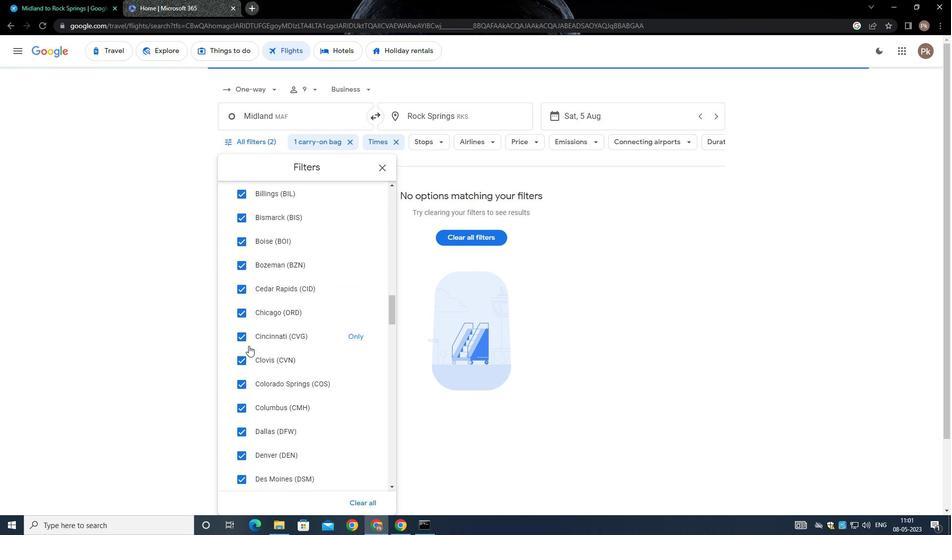 
Action: Mouse moved to (237, 334)
Screenshot: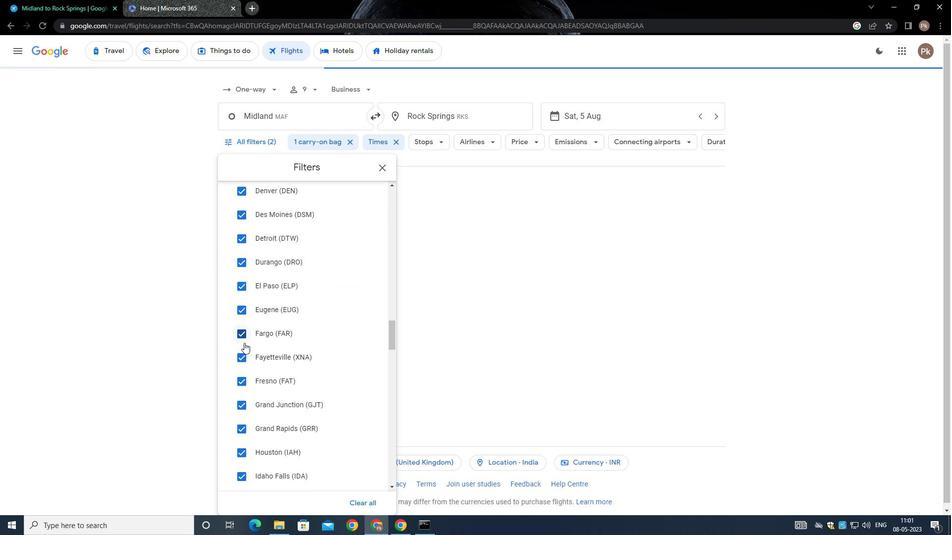 
Action: Mouse scrolled (237, 335) with delta (0, 0)
Screenshot: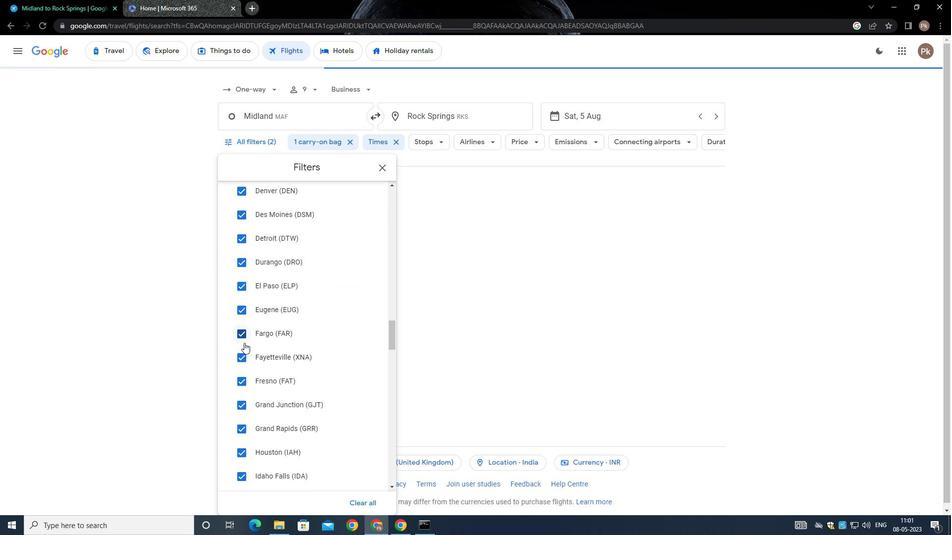 
Action: Mouse moved to (238, 334)
Screenshot: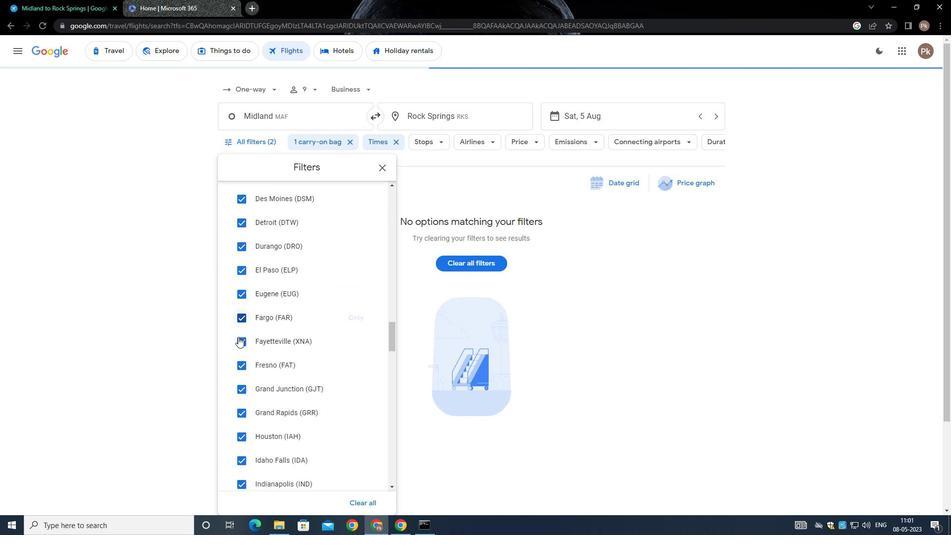 
Action: Mouse scrolled (238, 334) with delta (0, 0)
Screenshot: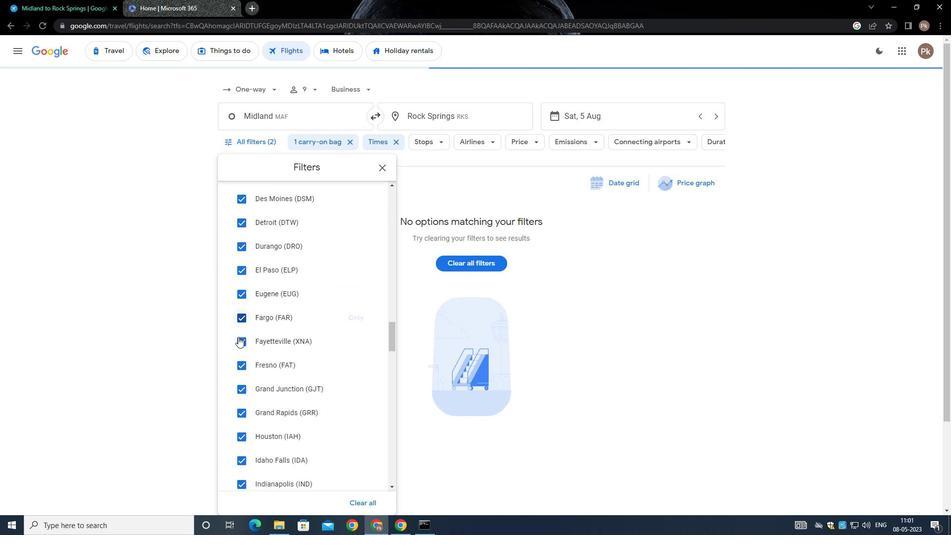 
Action: Mouse moved to (240, 338)
Screenshot: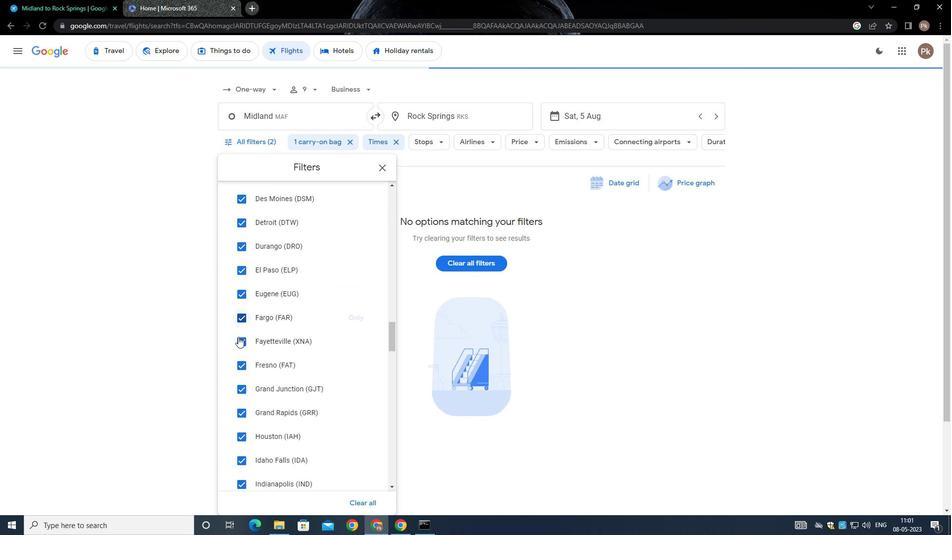 
Action: Mouse scrolled (240, 337) with delta (0, 0)
Screenshot: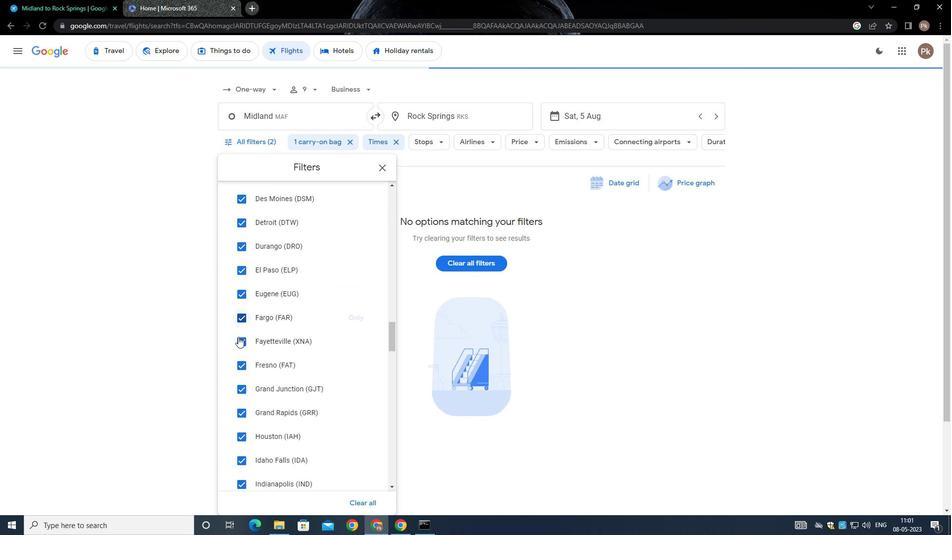 
Action: Mouse moved to (241, 338)
Screenshot: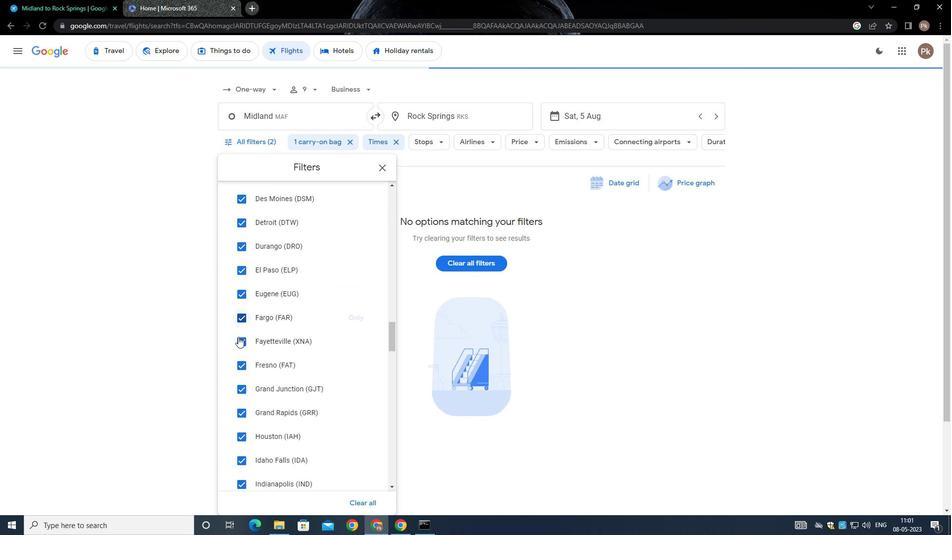 
Action: Mouse scrolled (241, 337) with delta (0, 0)
Screenshot: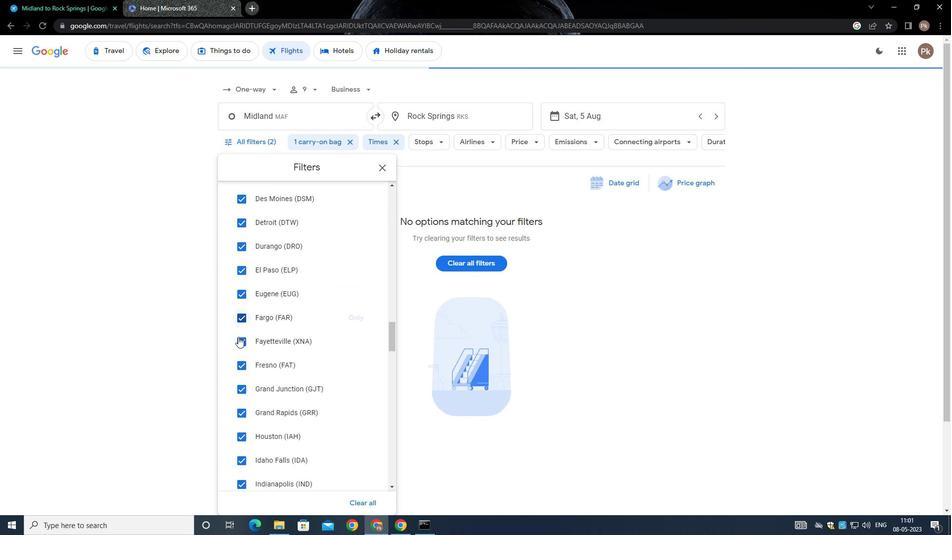 
Action: Mouse scrolled (241, 338) with delta (0, 0)
Screenshot: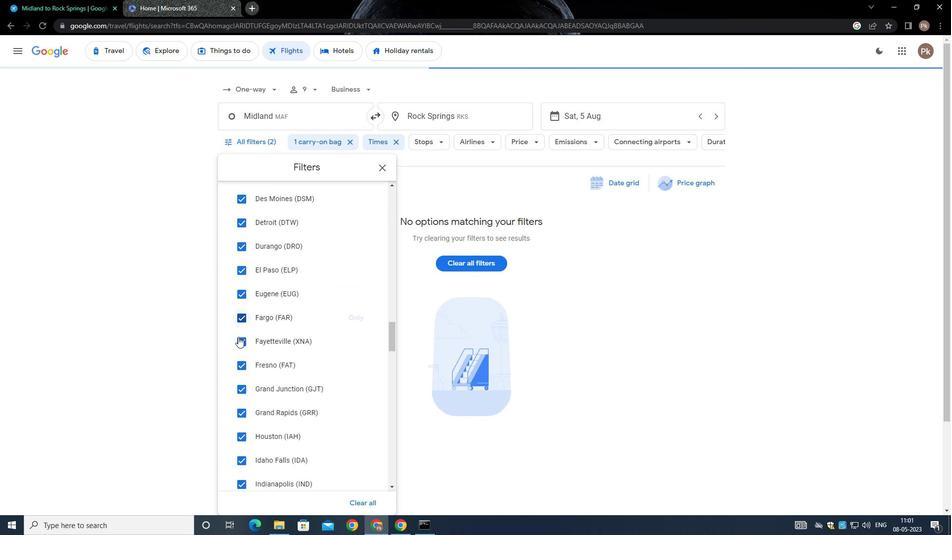 
Action: Mouse moved to (242, 339)
Screenshot: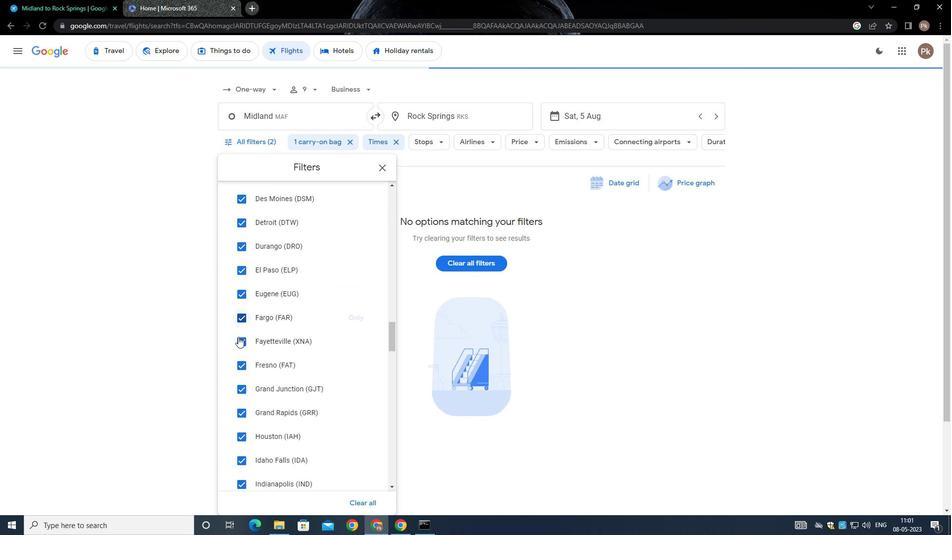 
Action: Mouse scrolled (242, 338) with delta (0, 0)
Screenshot: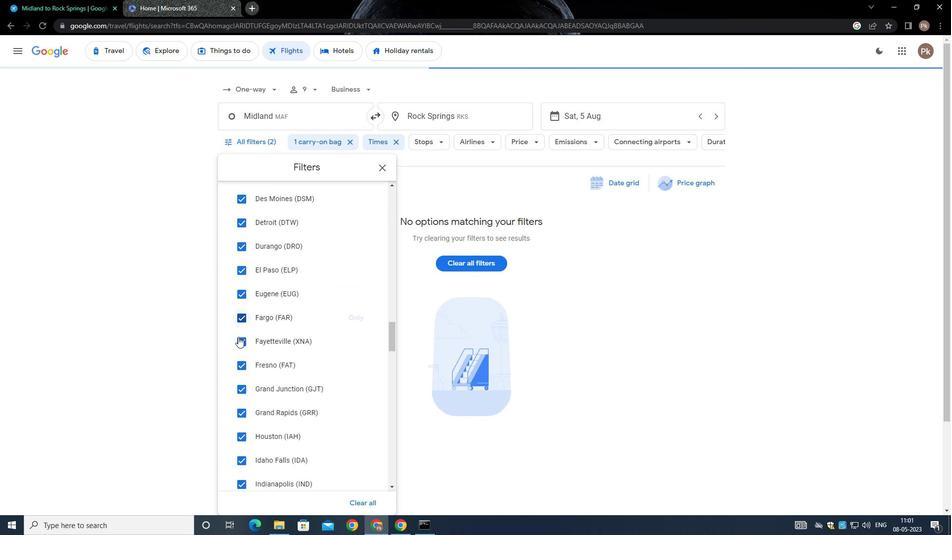 
Action: Mouse moved to (244, 341)
Screenshot: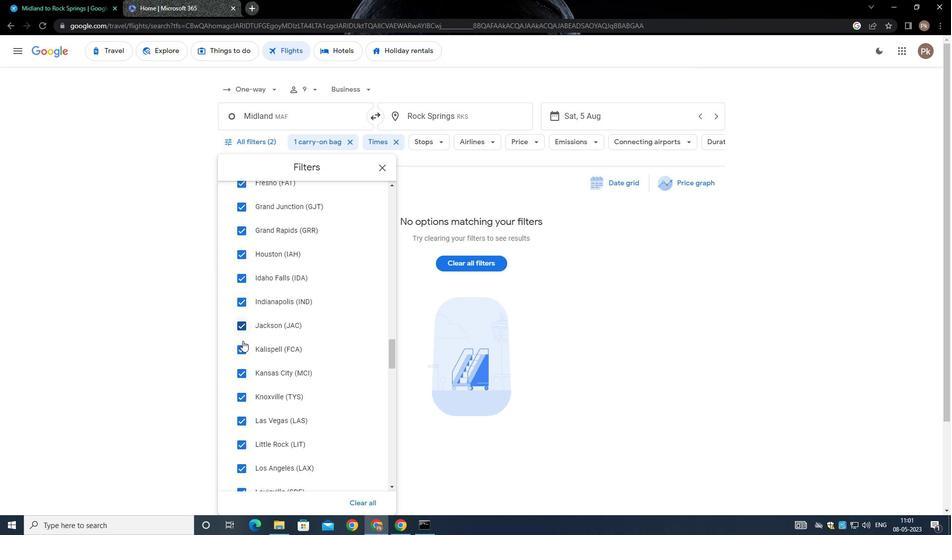 
Action: Mouse scrolled (244, 341) with delta (0, 0)
Screenshot: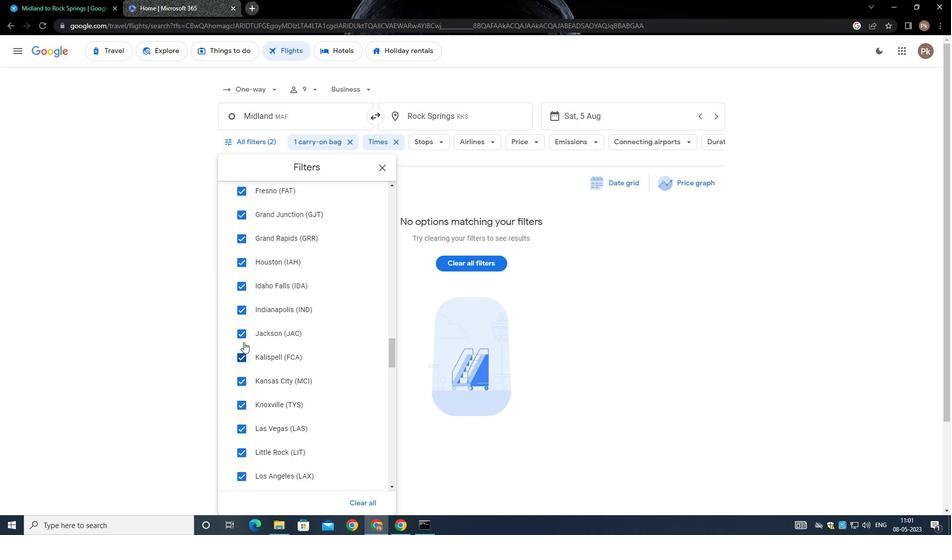 
Action: Mouse scrolled (244, 340) with delta (0, 0)
Screenshot: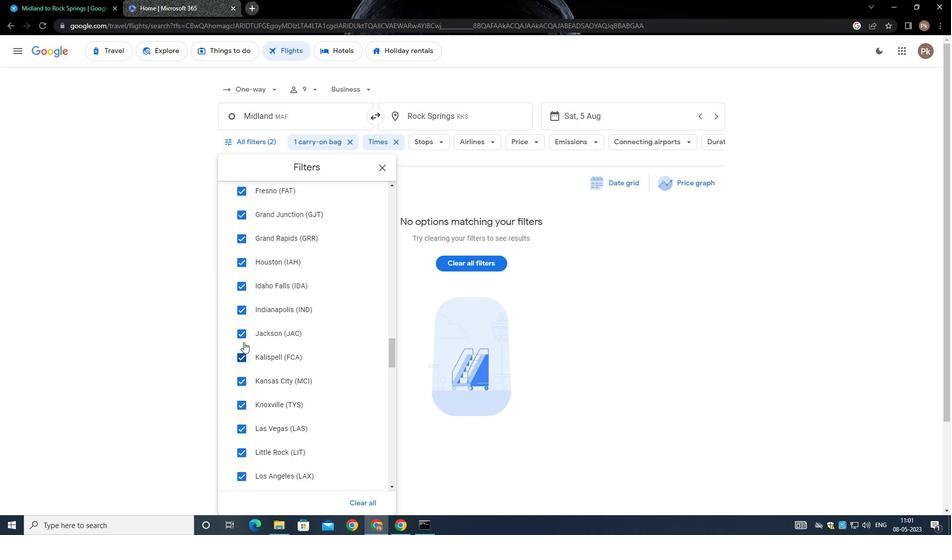 
Action: Mouse scrolled (244, 341) with delta (0, 0)
Screenshot: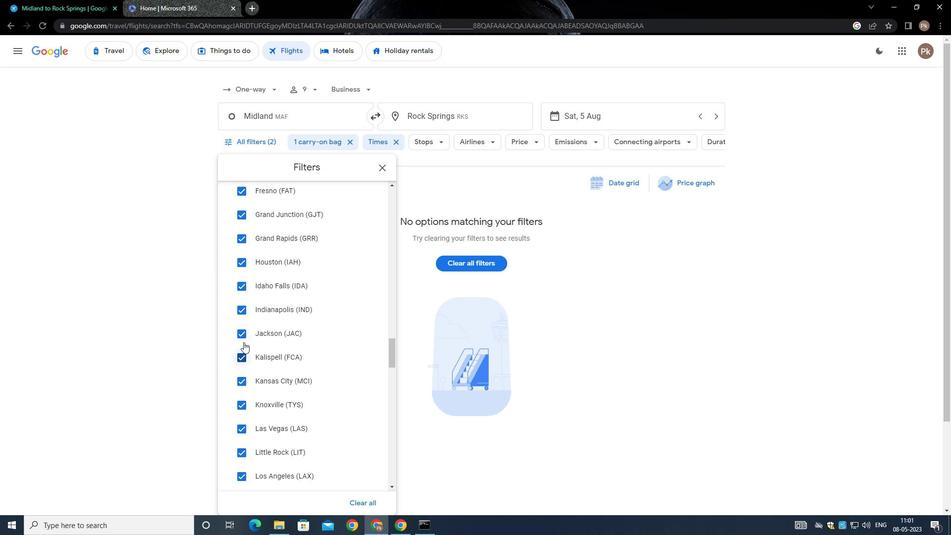 
Action: Mouse scrolled (244, 341) with delta (0, 0)
Screenshot: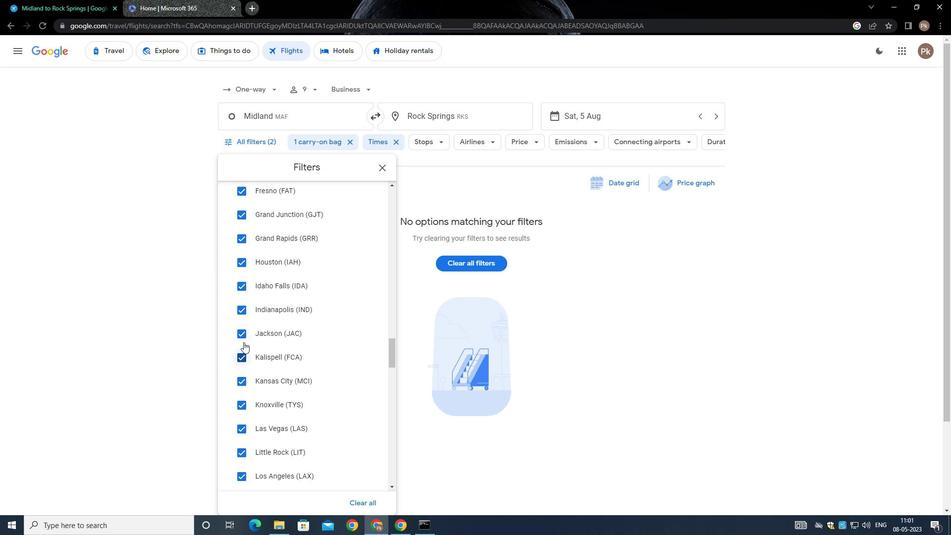 
Action: Mouse scrolled (244, 341) with delta (0, 0)
Screenshot: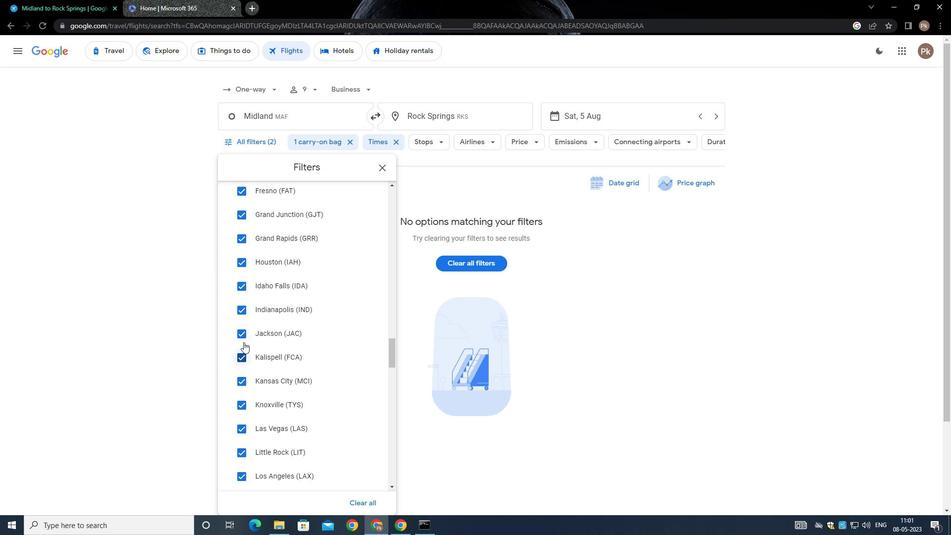 
Action: Mouse moved to (245, 334)
Screenshot: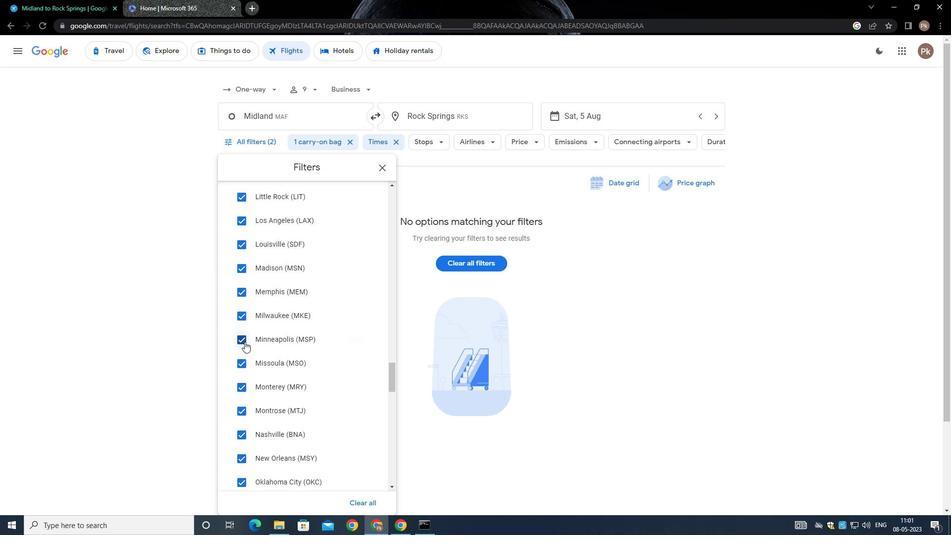 
Action: Mouse scrolled (245, 334) with delta (0, 0)
Screenshot: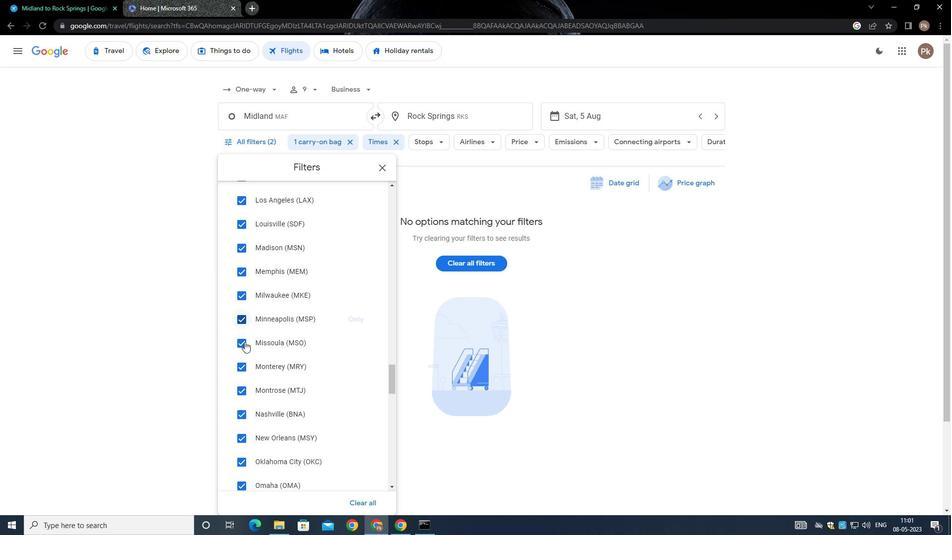 
Action: Mouse scrolled (245, 334) with delta (0, 0)
Screenshot: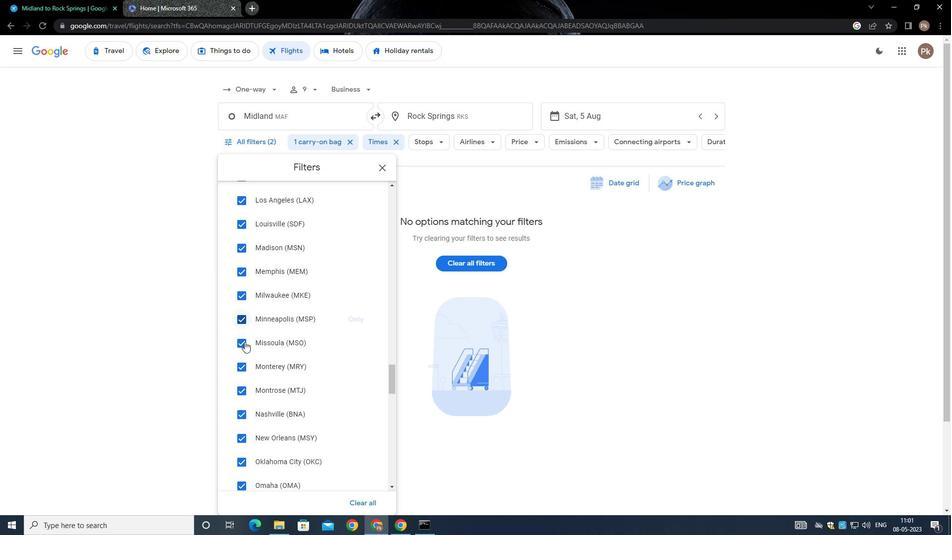 
Action: Mouse scrolled (245, 334) with delta (0, 0)
Screenshot: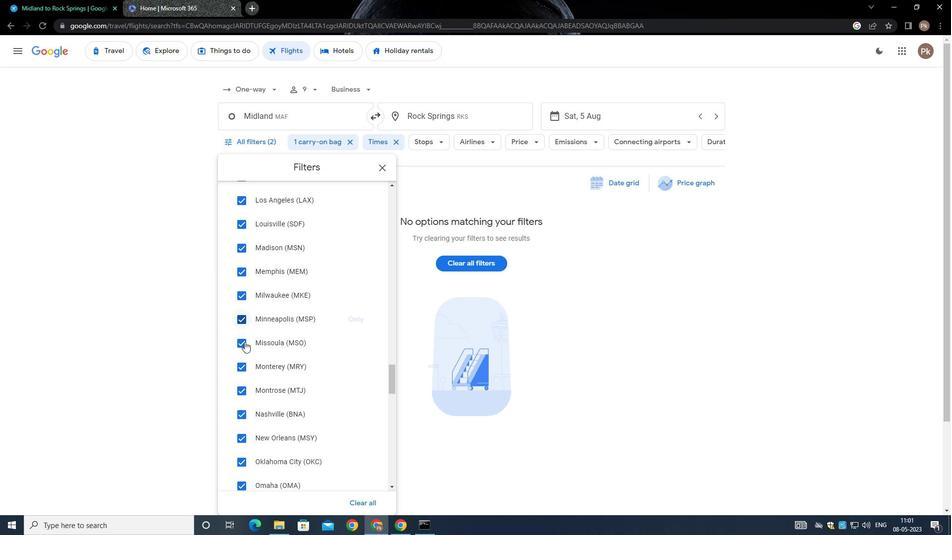 
Action: Mouse scrolled (245, 333) with delta (0, 0)
Screenshot: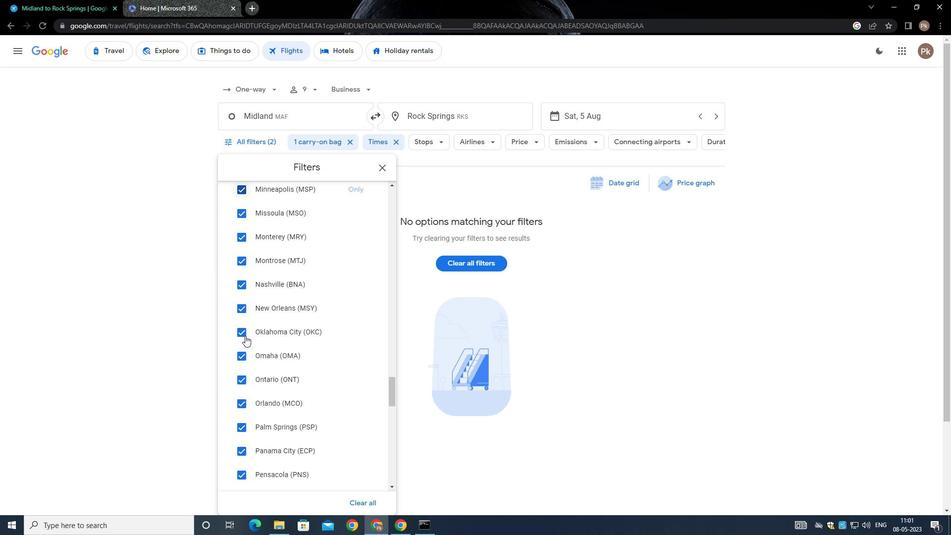 
Action: Mouse moved to (245, 334)
Screenshot: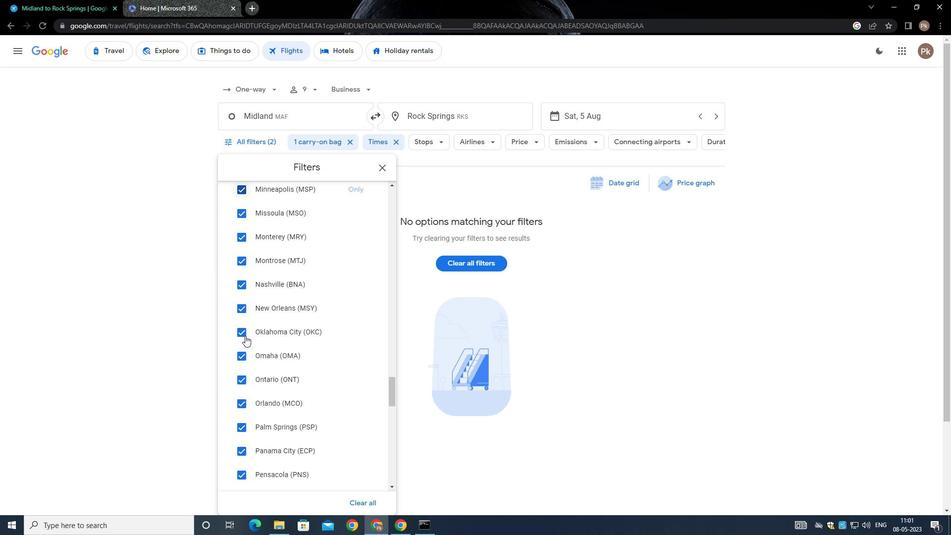 
Action: Mouse scrolled (245, 333) with delta (0, 0)
Screenshot: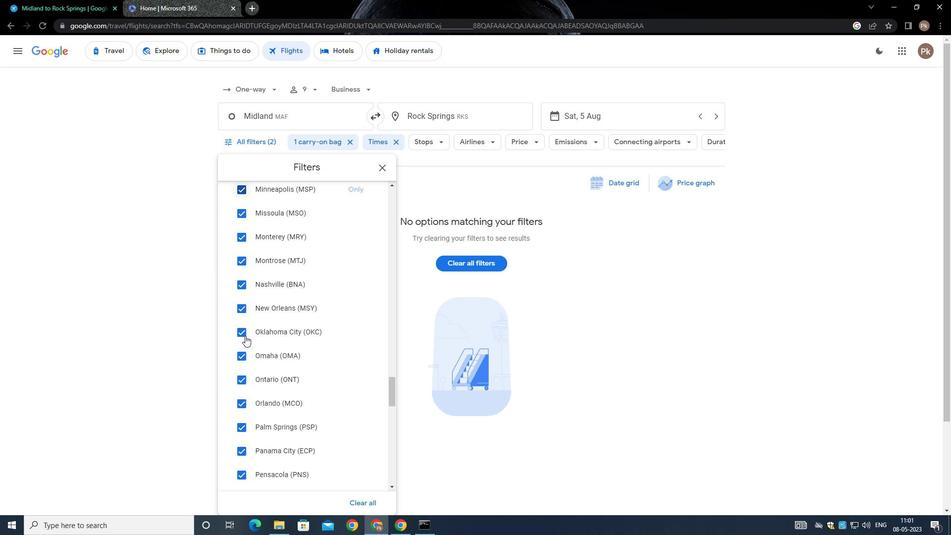 
Action: Mouse moved to (244, 323)
Screenshot: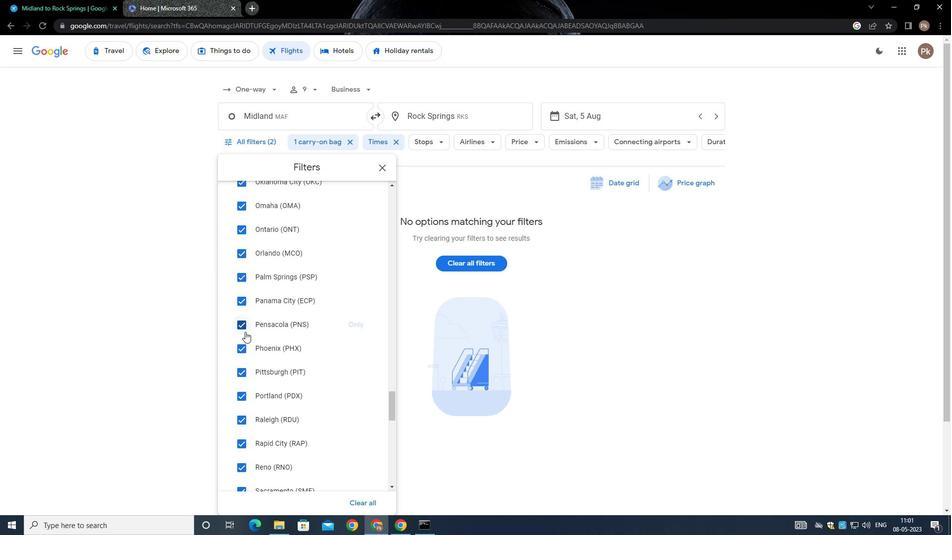 
Action: Mouse scrolled (244, 323) with delta (0, 0)
Screenshot: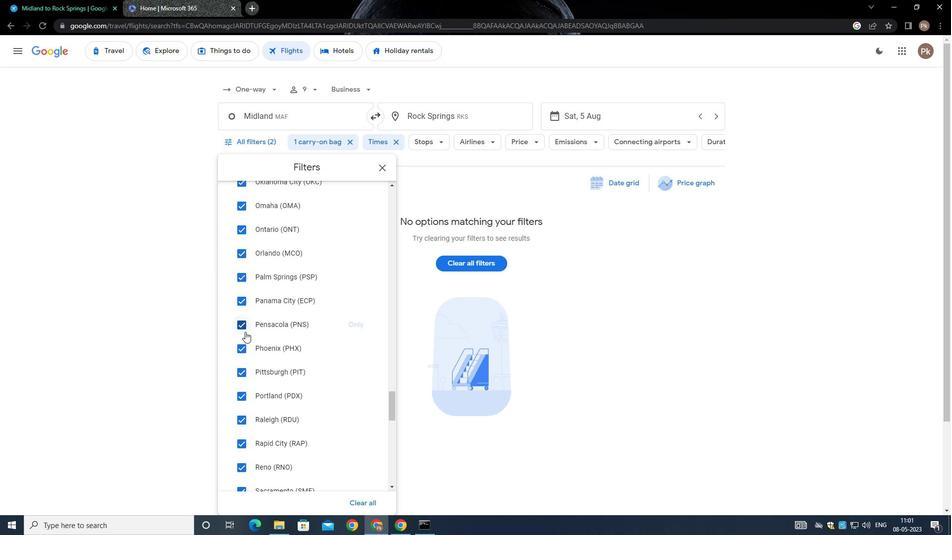 
Action: Mouse scrolled (244, 322) with delta (0, 0)
Screenshot: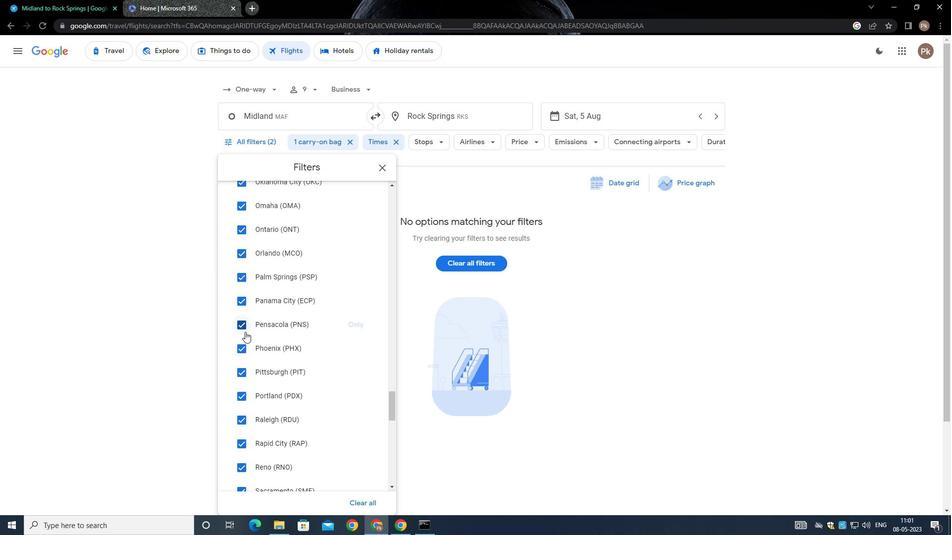 
Action: Mouse scrolled (244, 322) with delta (0, 0)
Screenshot: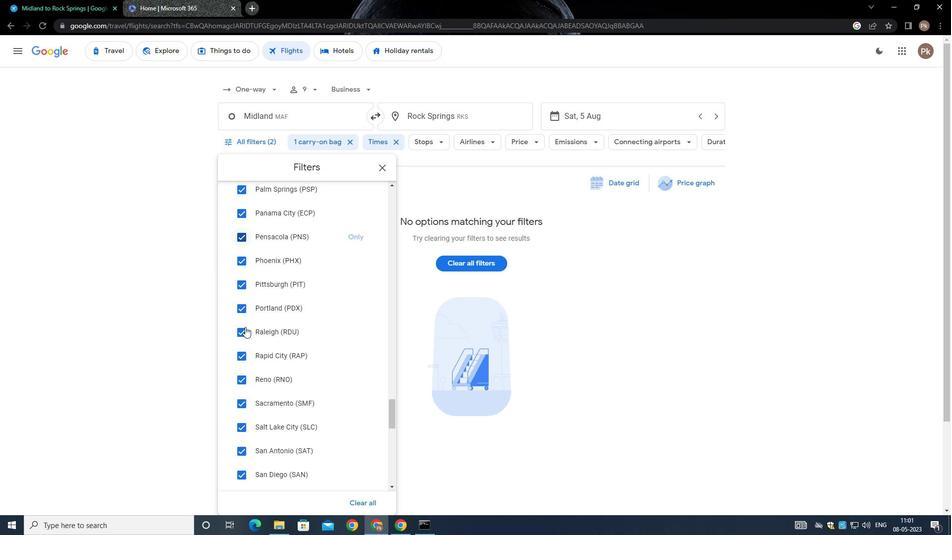 
Action: Mouse scrolled (244, 322) with delta (0, 0)
Screenshot: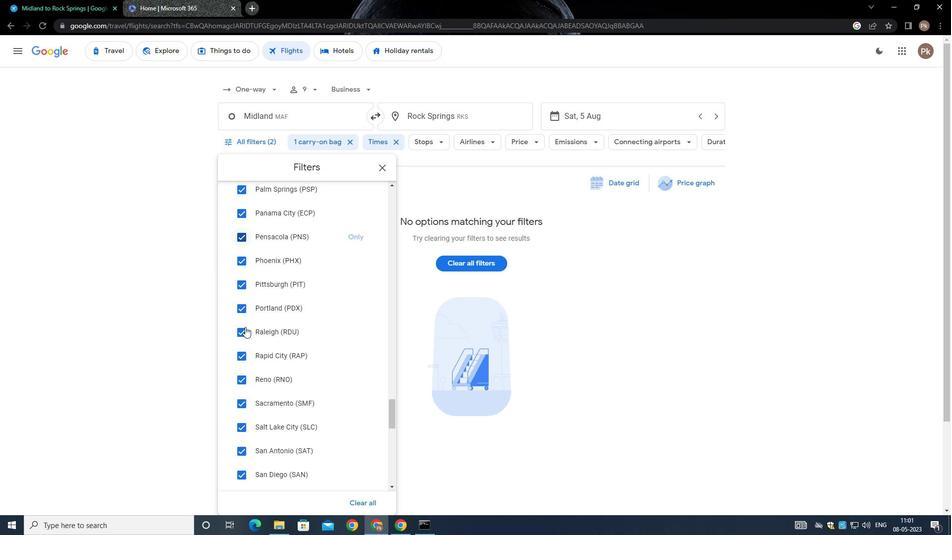 
Action: Mouse scrolled (244, 322) with delta (0, 0)
Screenshot: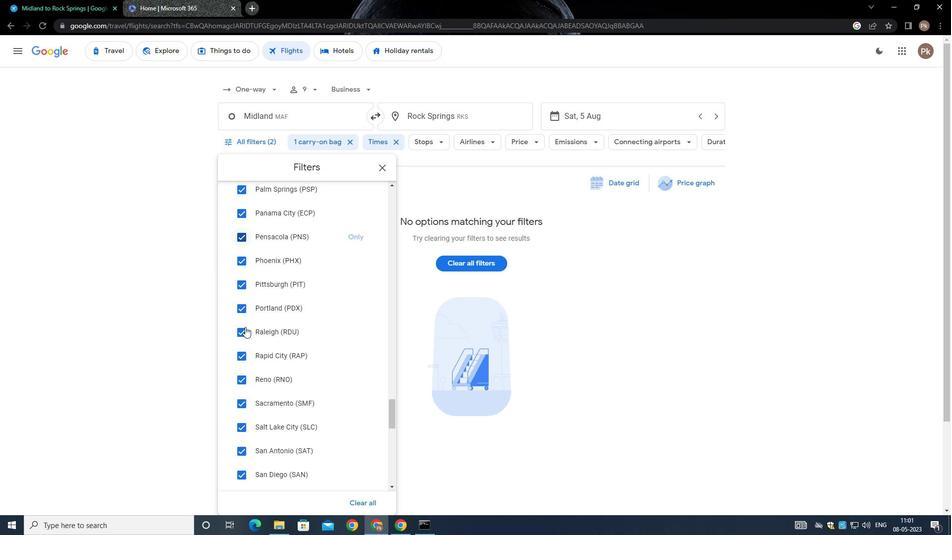 
Action: Mouse scrolled (244, 322) with delta (0, 0)
Screenshot: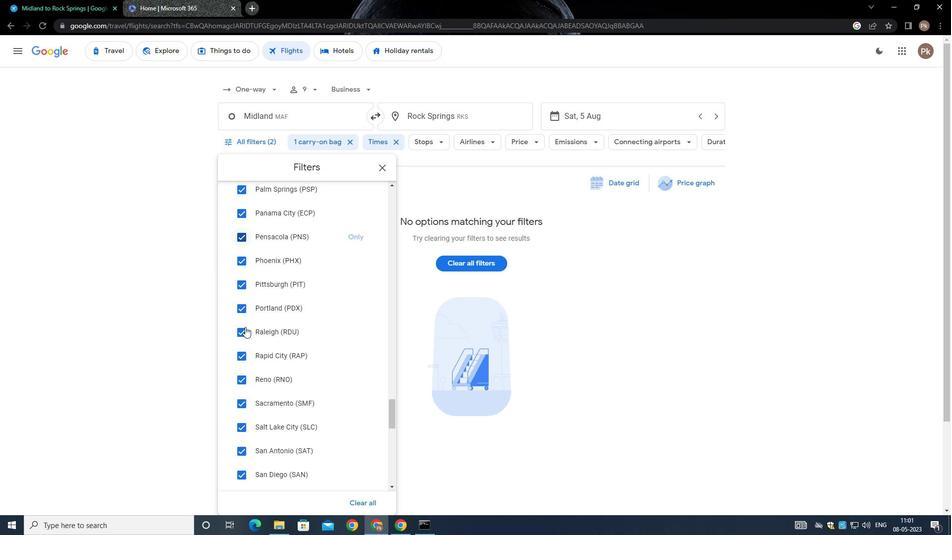 
Action: Mouse scrolled (244, 322) with delta (0, 0)
Screenshot: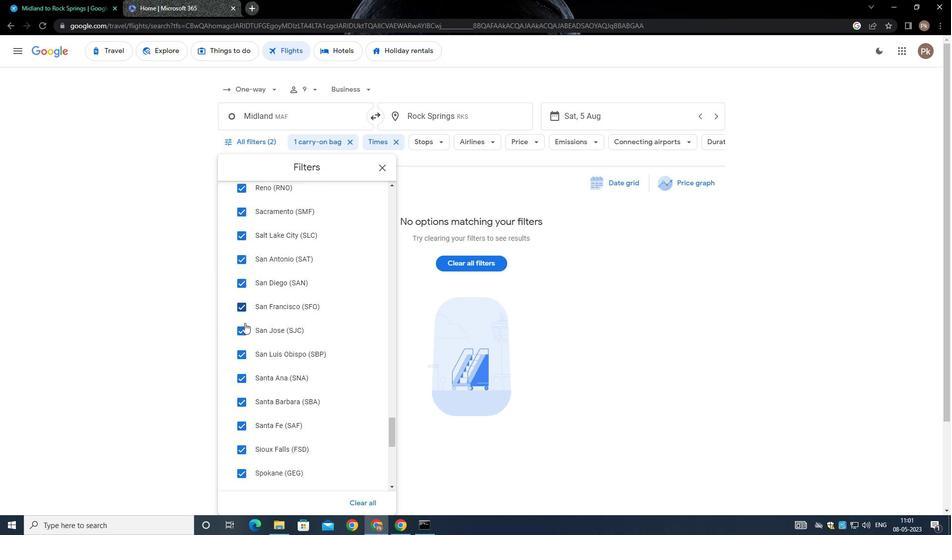 
Action: Mouse moved to (244, 322)
Screenshot: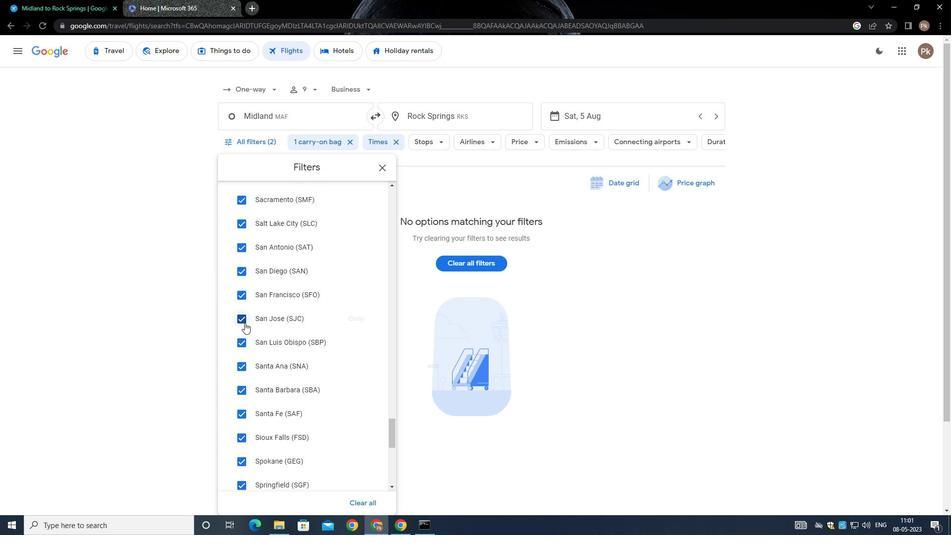 
Action: Mouse scrolled (244, 322) with delta (0, 0)
Screenshot: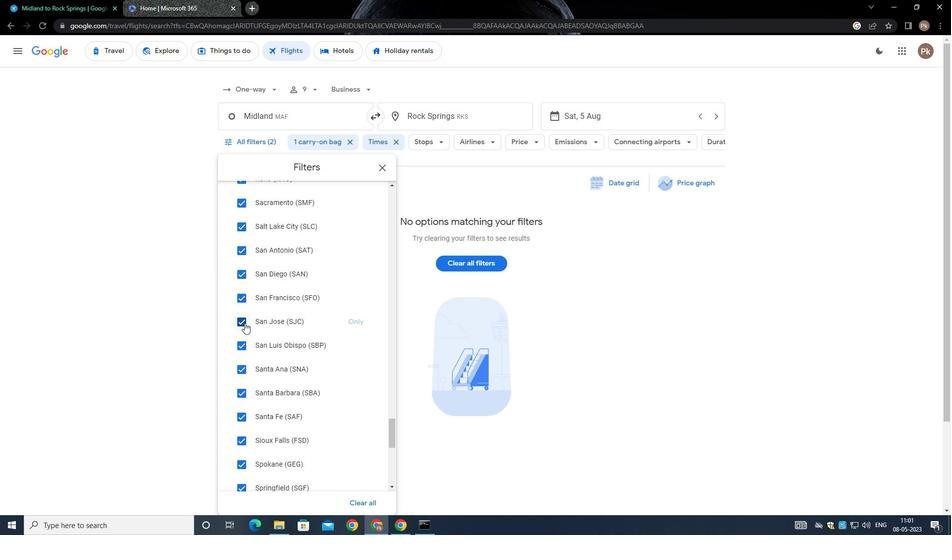
Action: Mouse scrolled (244, 322) with delta (0, 0)
Screenshot: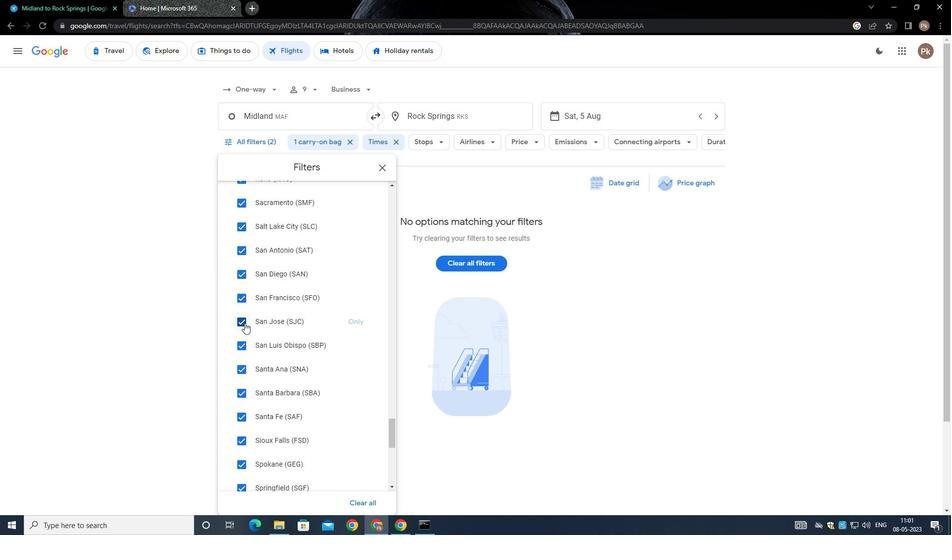 
Action: Mouse scrolled (244, 322) with delta (0, 0)
Screenshot: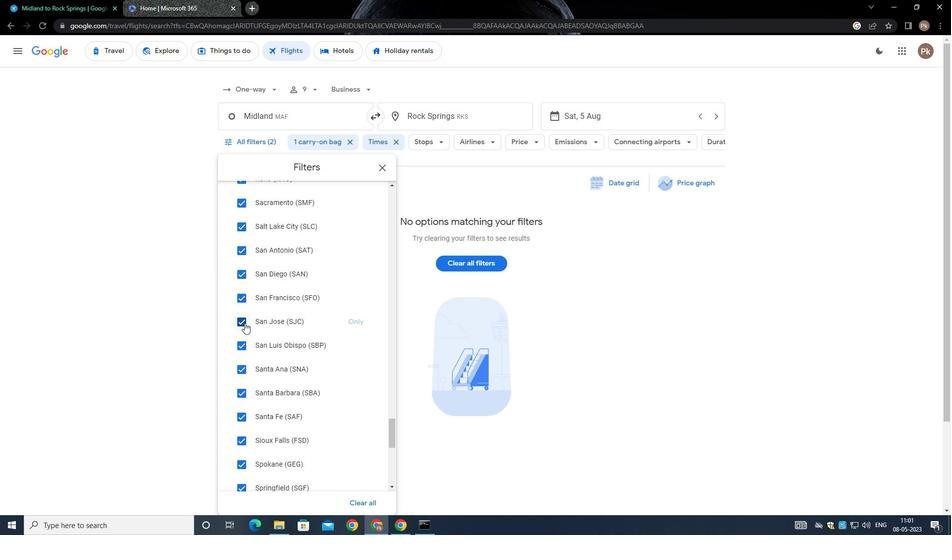 
Action: Mouse scrolled (244, 322) with delta (0, 0)
Screenshot: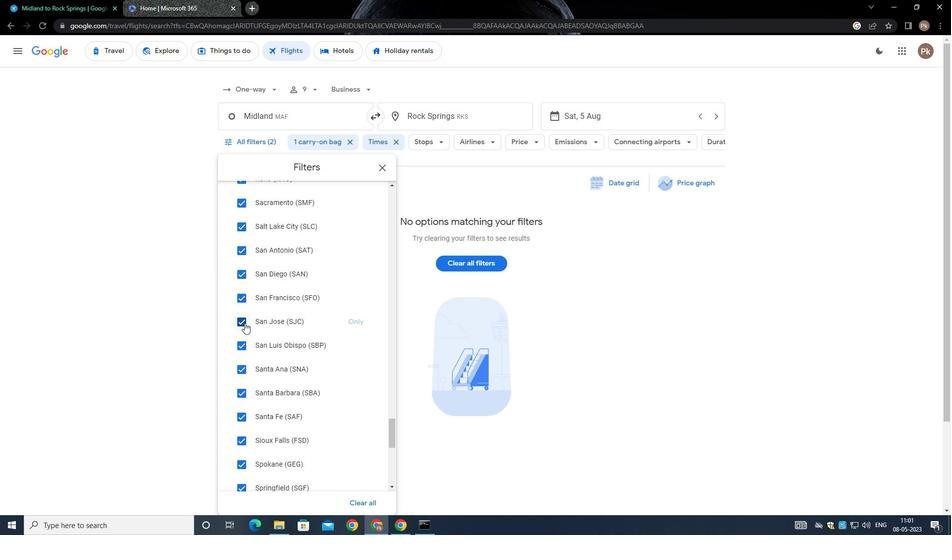 
Action: Mouse scrolled (244, 322) with delta (0, 0)
Screenshot: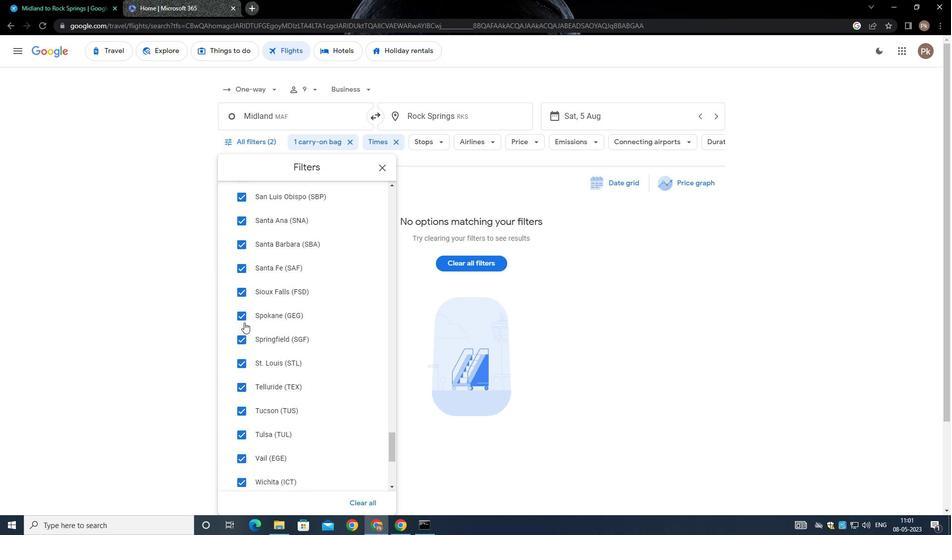 
Action: Mouse scrolled (244, 322) with delta (0, 0)
Screenshot: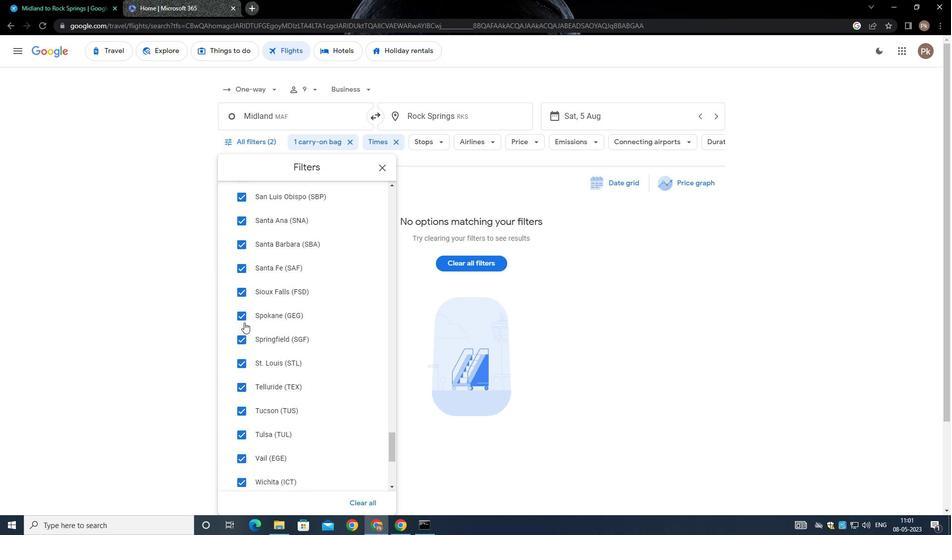 
Action: Mouse scrolled (244, 322) with delta (0, 0)
Screenshot: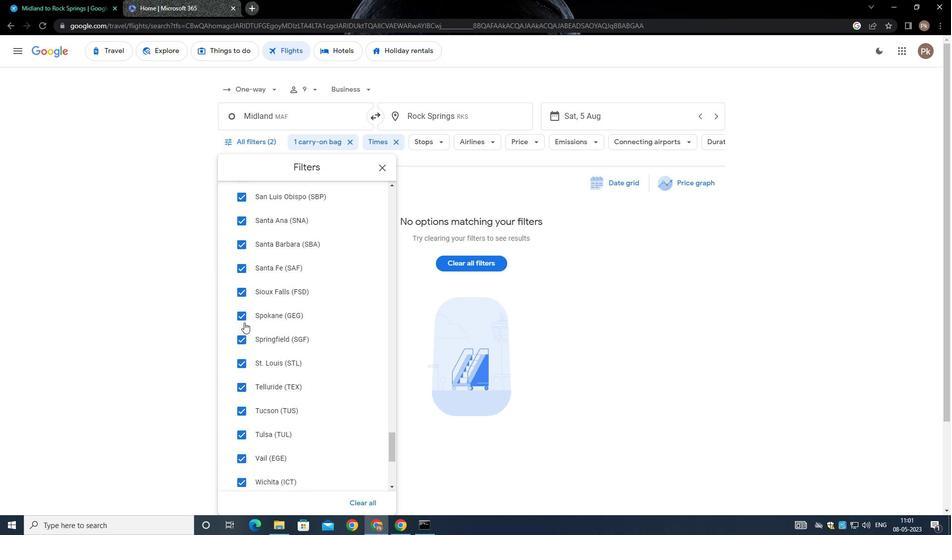 
Action: Mouse moved to (243, 317)
Screenshot: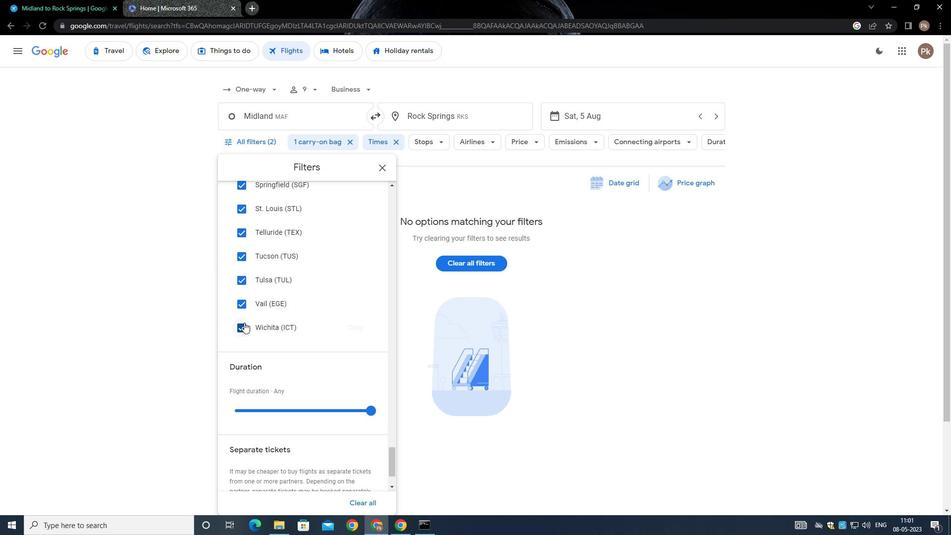 
Action: Mouse scrolled (243, 316) with delta (0, 0)
Screenshot: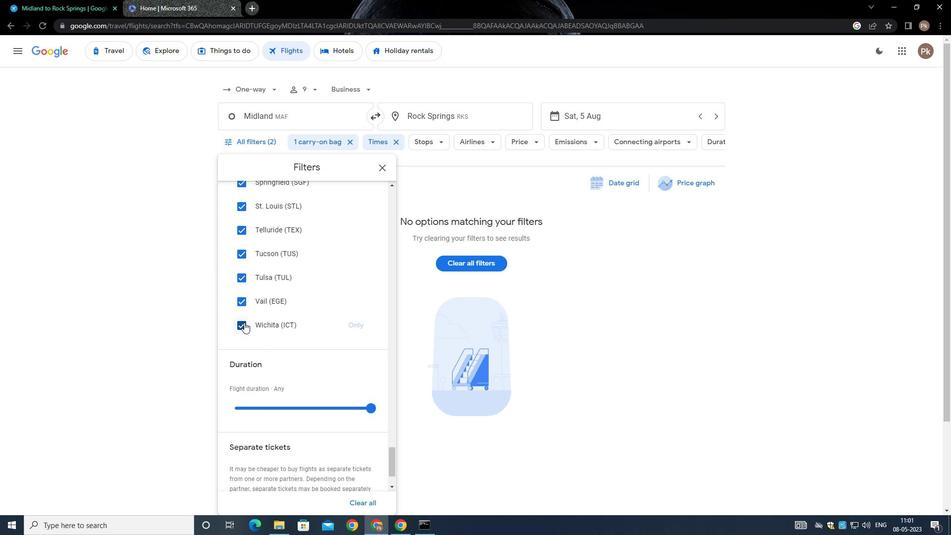 
Action: Mouse scrolled (243, 316) with delta (0, 0)
Screenshot: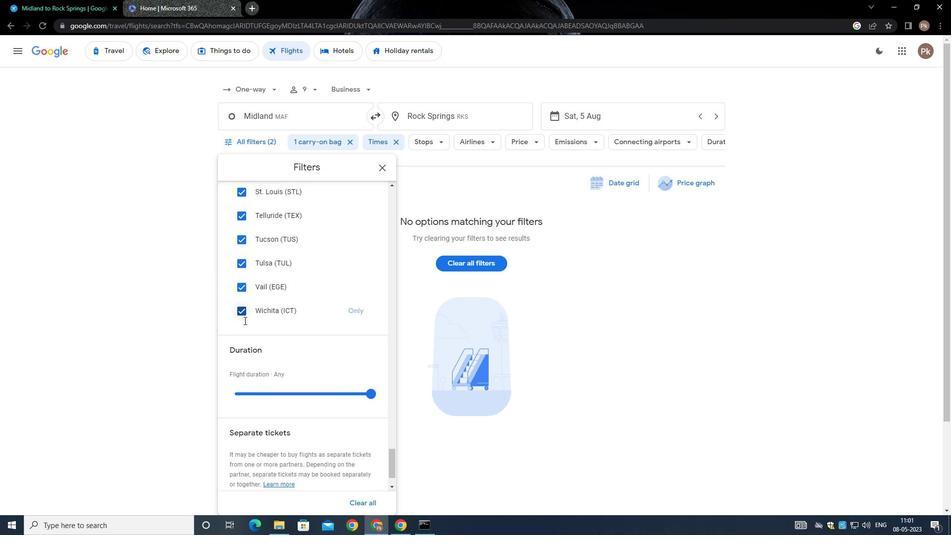 
Action: Mouse scrolled (243, 316) with delta (0, 0)
Screenshot: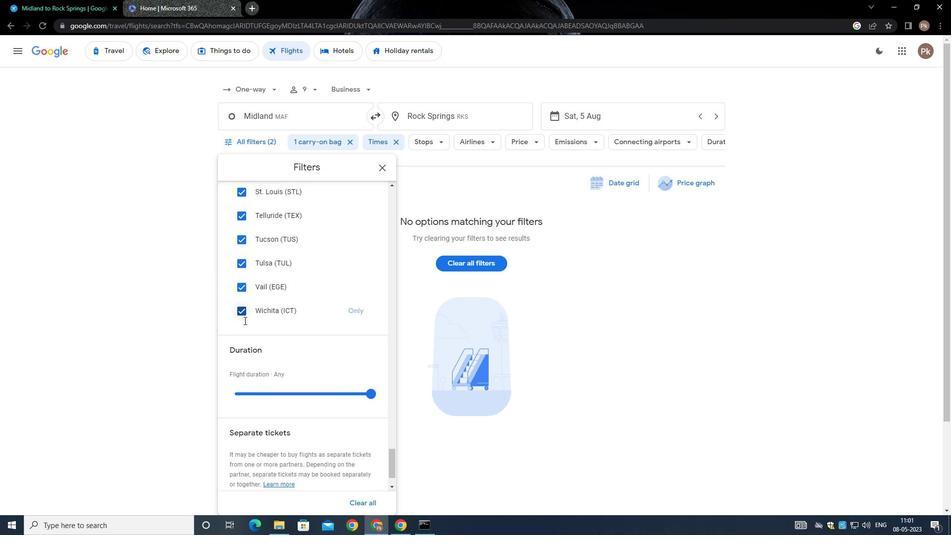 
Action: Mouse scrolled (243, 316) with delta (0, 0)
Screenshot: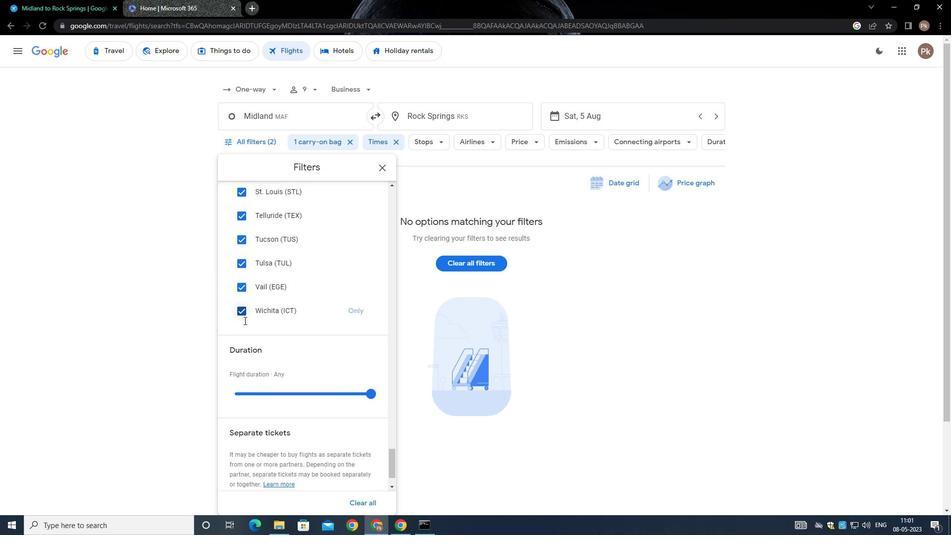 
Action: Mouse scrolled (243, 316) with delta (0, 0)
Screenshot: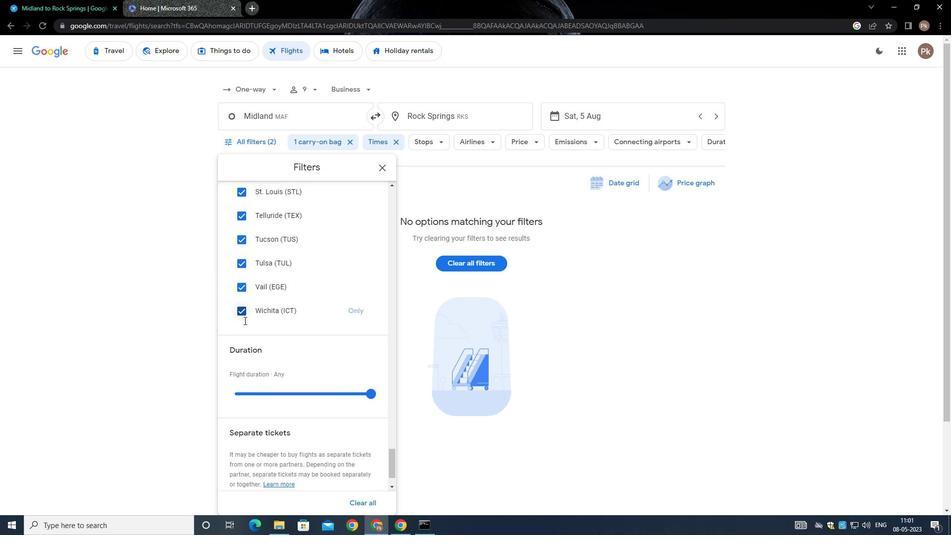 
Action: Mouse moved to (242, 316)
Screenshot: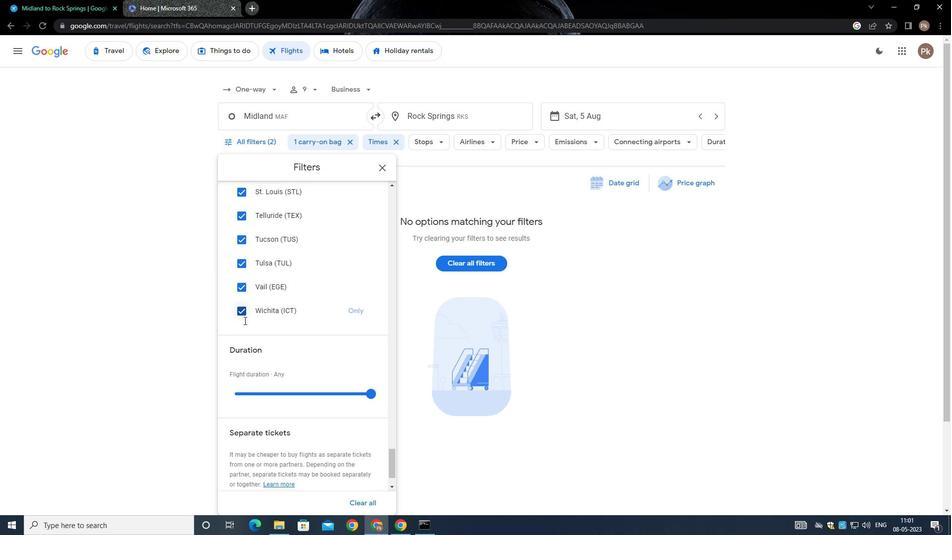 
Action: Mouse scrolled (242, 316) with delta (0, 0)
Screenshot: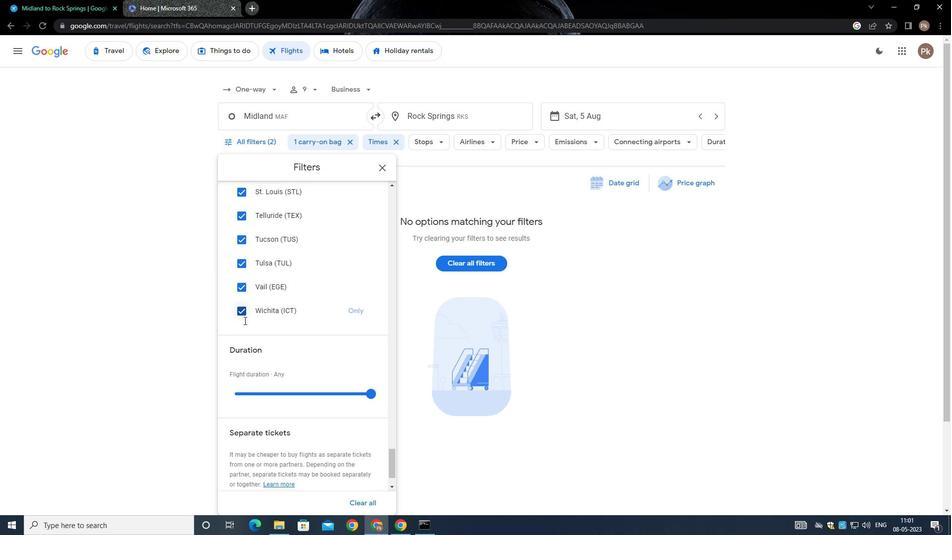 
Action: Mouse scrolled (242, 316) with delta (0, 0)
Screenshot: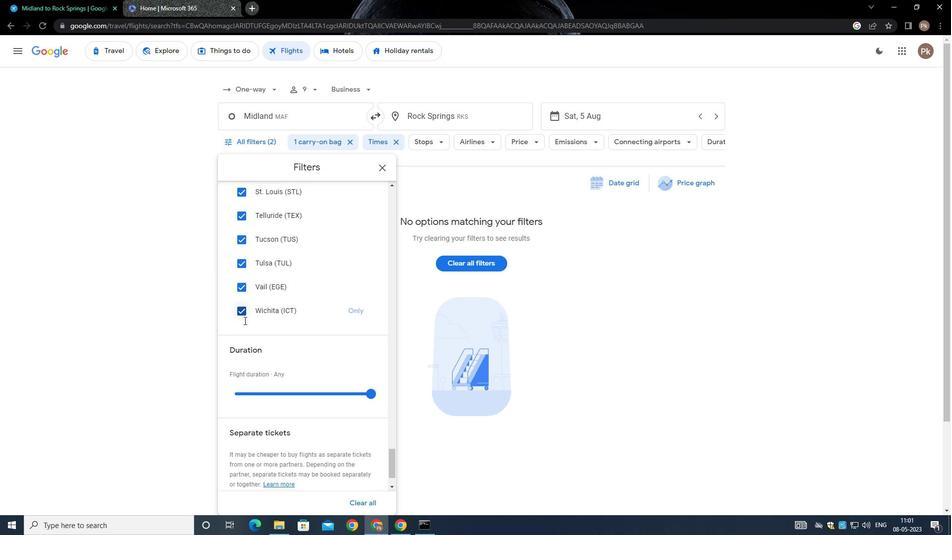 
Action: Mouse moved to (241, 314)
Screenshot: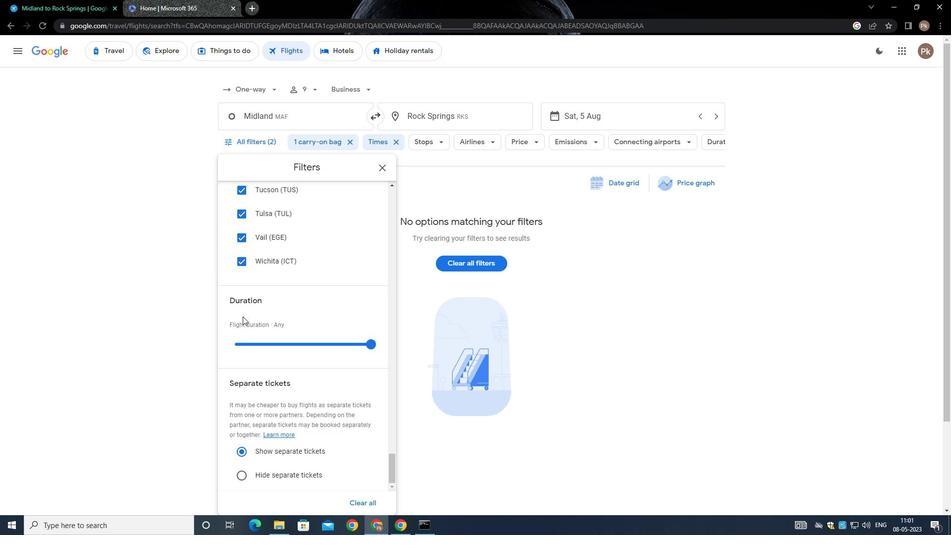 
Action: Mouse scrolled (241, 315) with delta (0, 0)
Screenshot: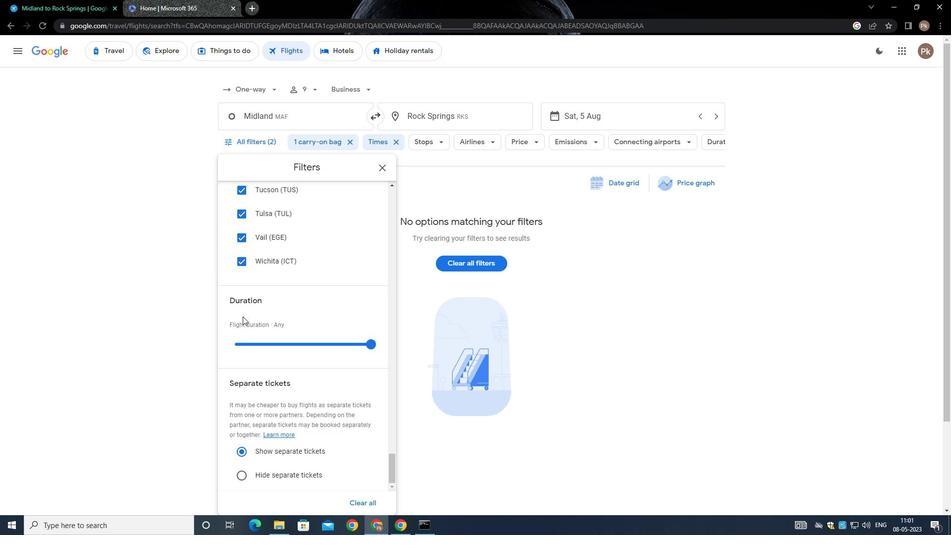 
Action: Mouse scrolled (241, 314) with delta (0, 0)
Screenshot: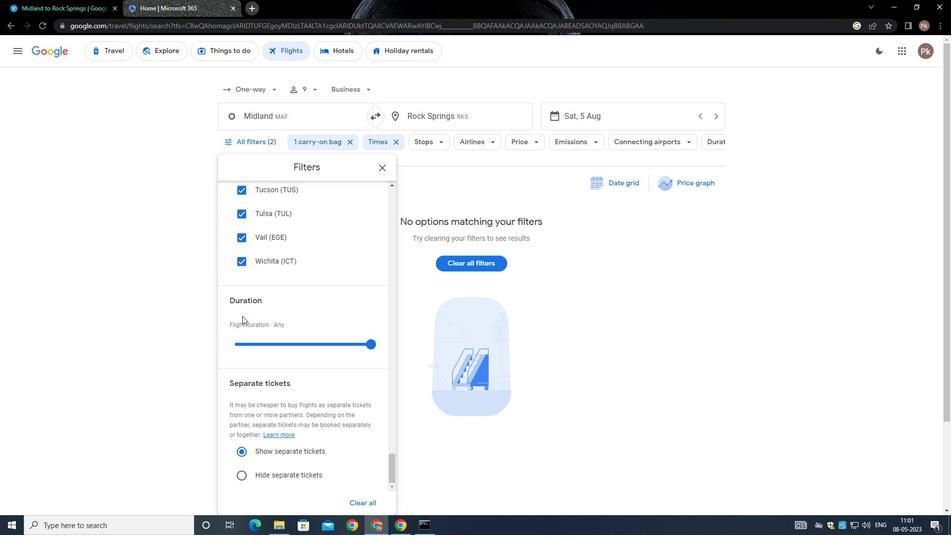 
Action: Mouse scrolled (241, 313) with delta (0, 0)
Screenshot: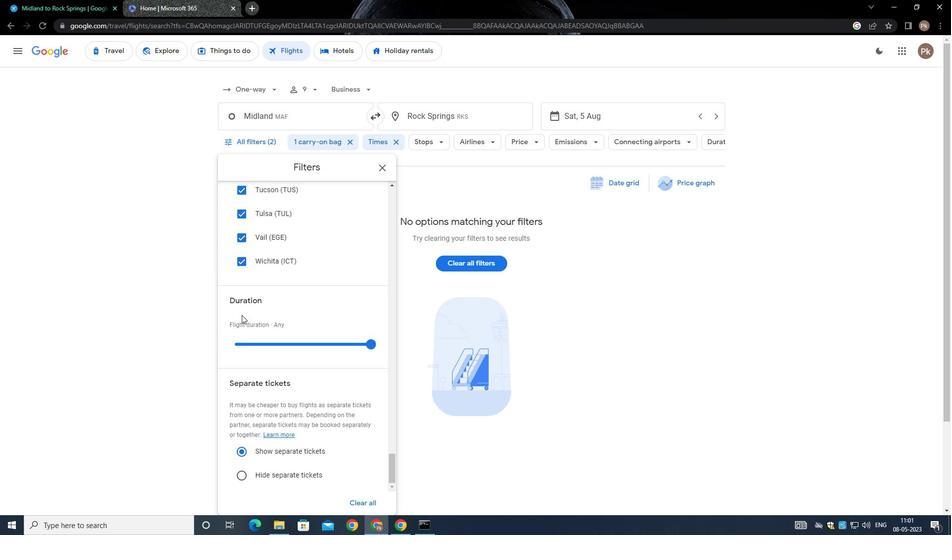 
Action: Mouse scrolled (241, 314) with delta (0, 0)
Screenshot: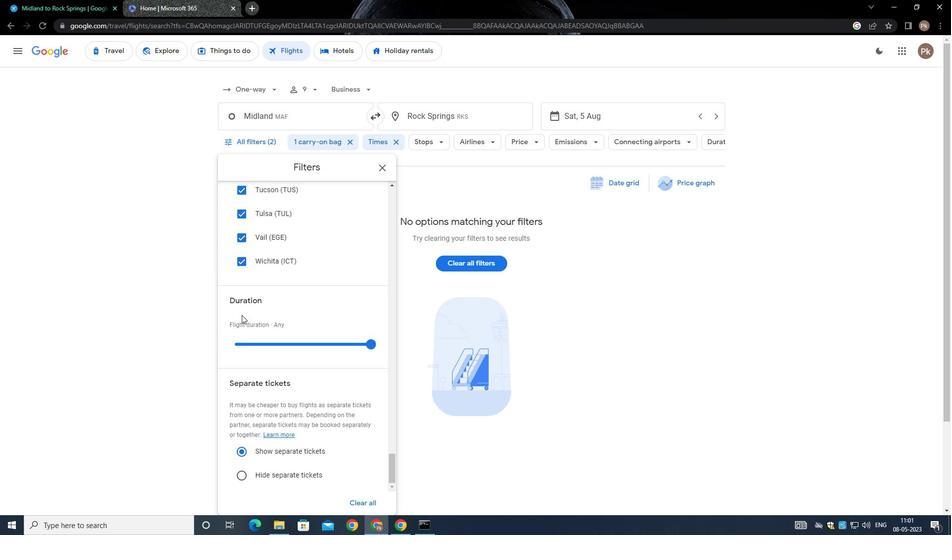 
Action: Mouse moved to (241, 314)
Screenshot: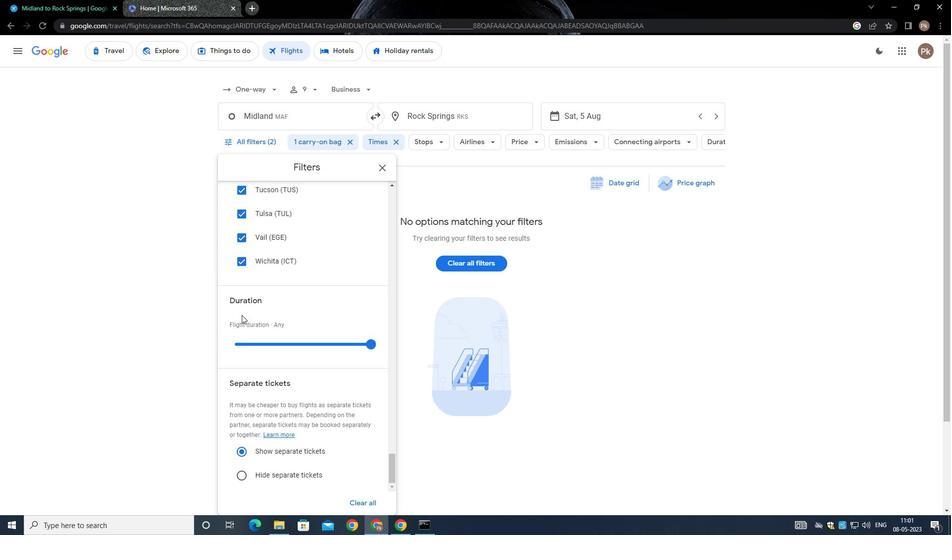 
Action: Mouse scrolled (241, 314) with delta (0, 0)
Screenshot: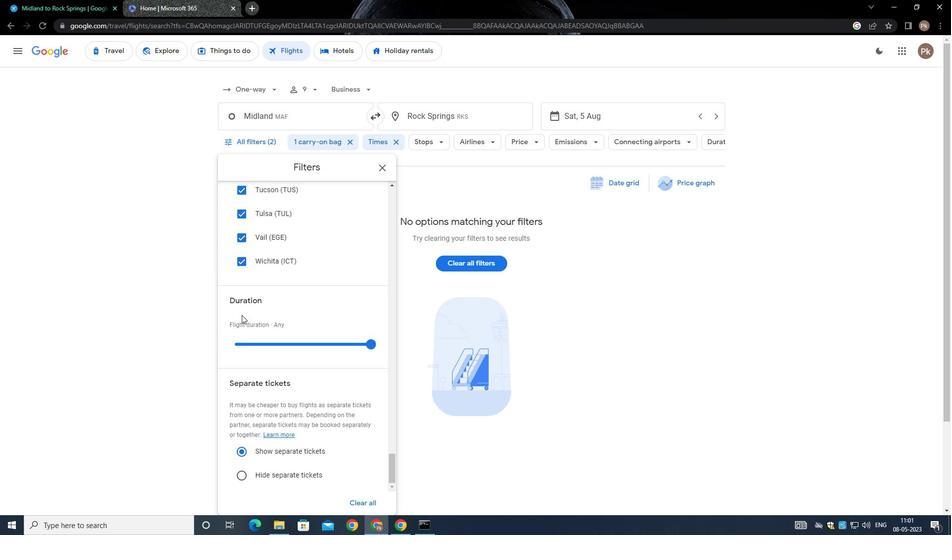 
Action: Mouse moved to (235, 309)
Screenshot: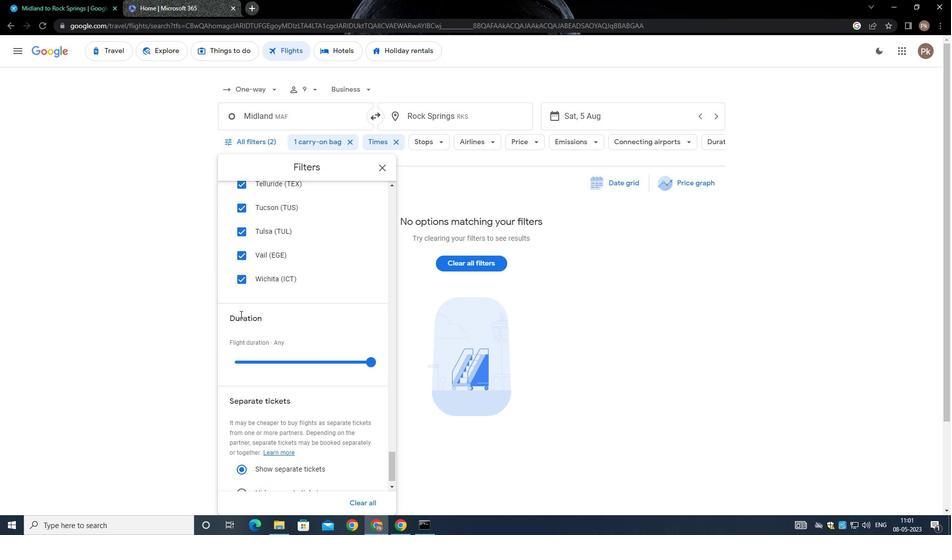 
Action: Mouse scrolled (235, 308) with delta (0, 0)
Screenshot: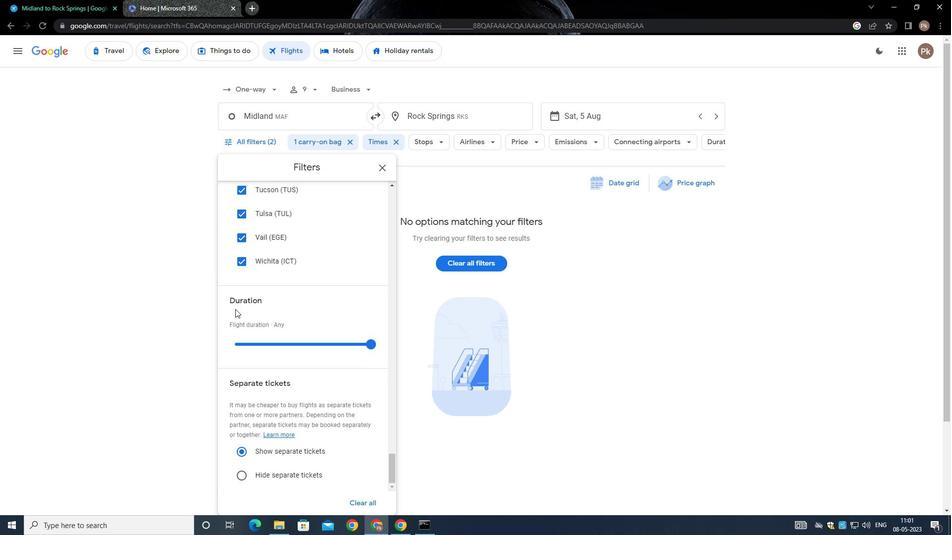 
Action: Mouse scrolled (235, 308) with delta (0, 0)
Screenshot: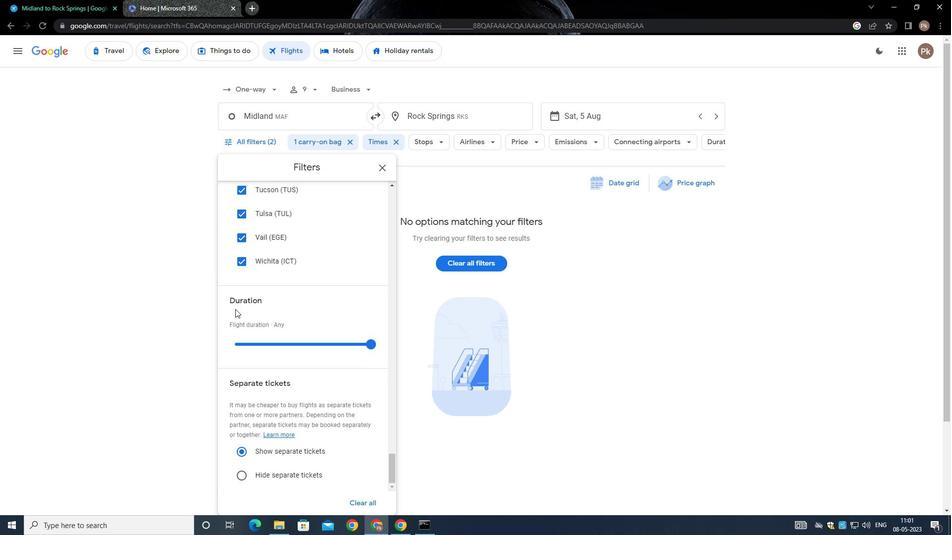 
Action: Mouse scrolled (235, 308) with delta (0, 0)
Screenshot: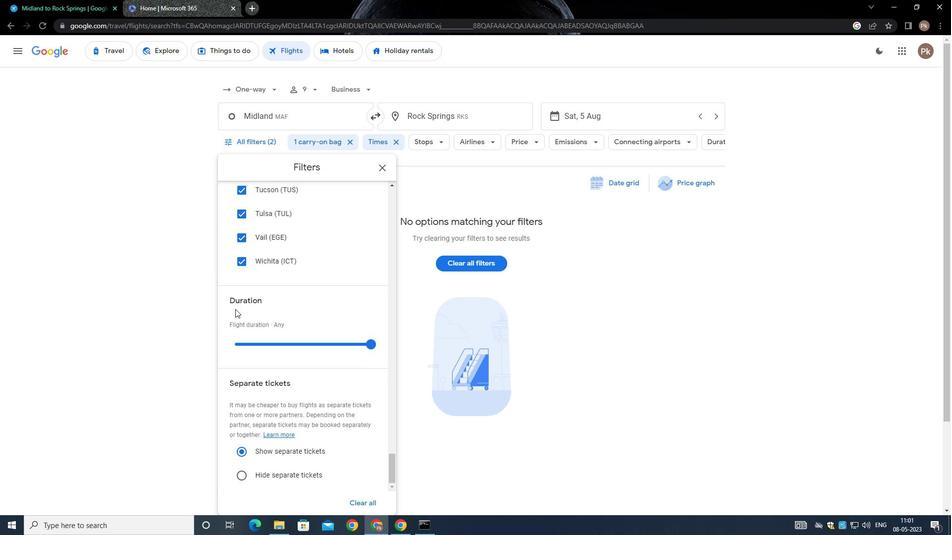 
Action: Mouse scrolled (235, 308) with delta (0, 0)
Screenshot: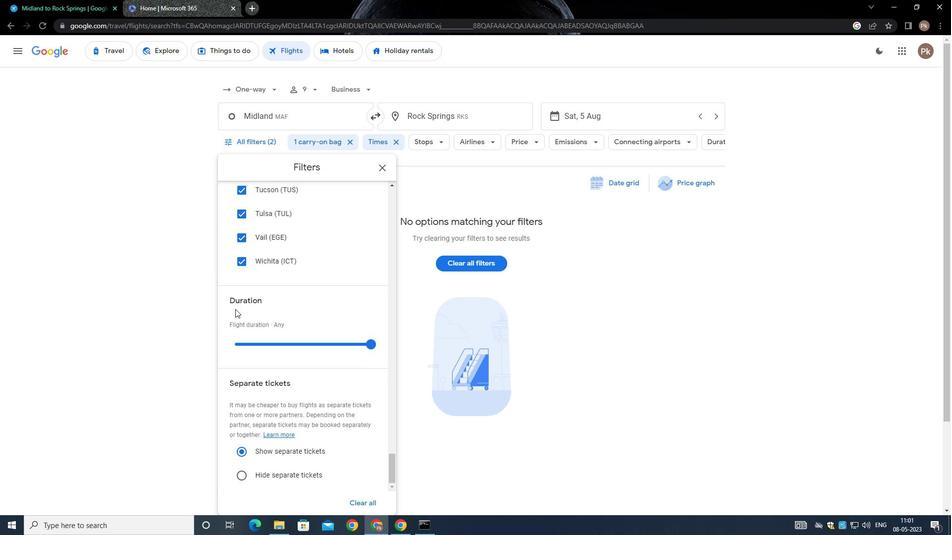 
Action: Mouse scrolled (235, 308) with delta (0, 0)
Screenshot: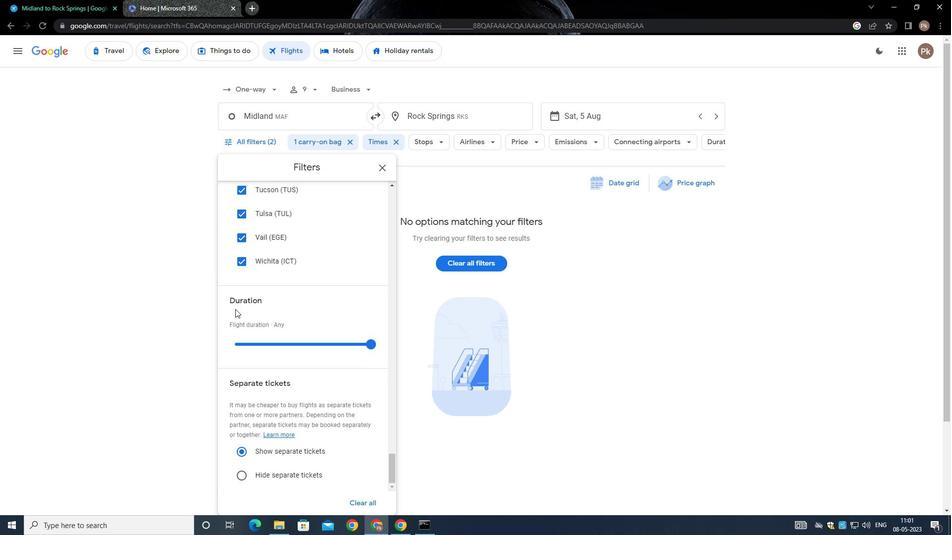 
Action: Mouse moved to (234, 309)
Screenshot: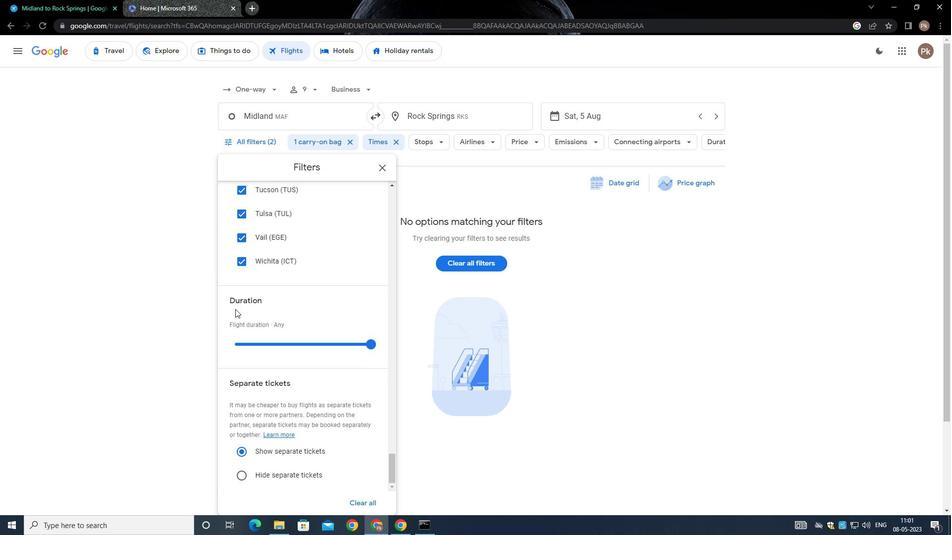 
